 Task: Send an email with the signature Drake Wright with the subject Request for a sick day and the message Please let me know if you require any further information from me. from softage.1@softage.net to softage.8@softage.net and softage.9@softage.net with an attached document Market_analysis.docx
Action: Mouse moved to (482, 632)
Screenshot: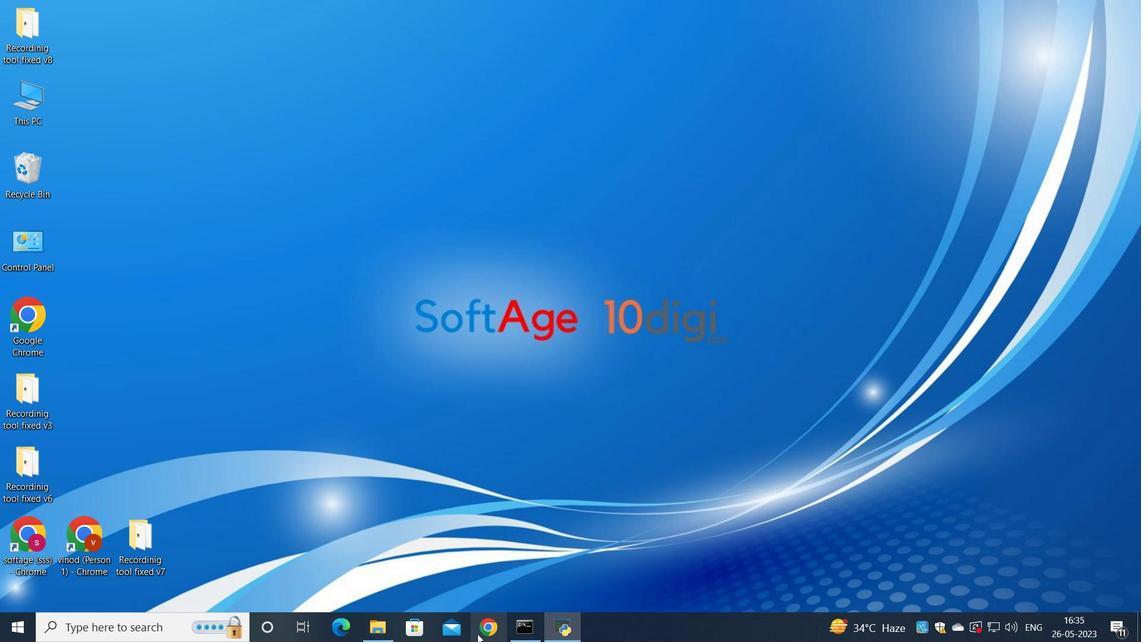 
Action: Mouse pressed left at (482, 632)
Screenshot: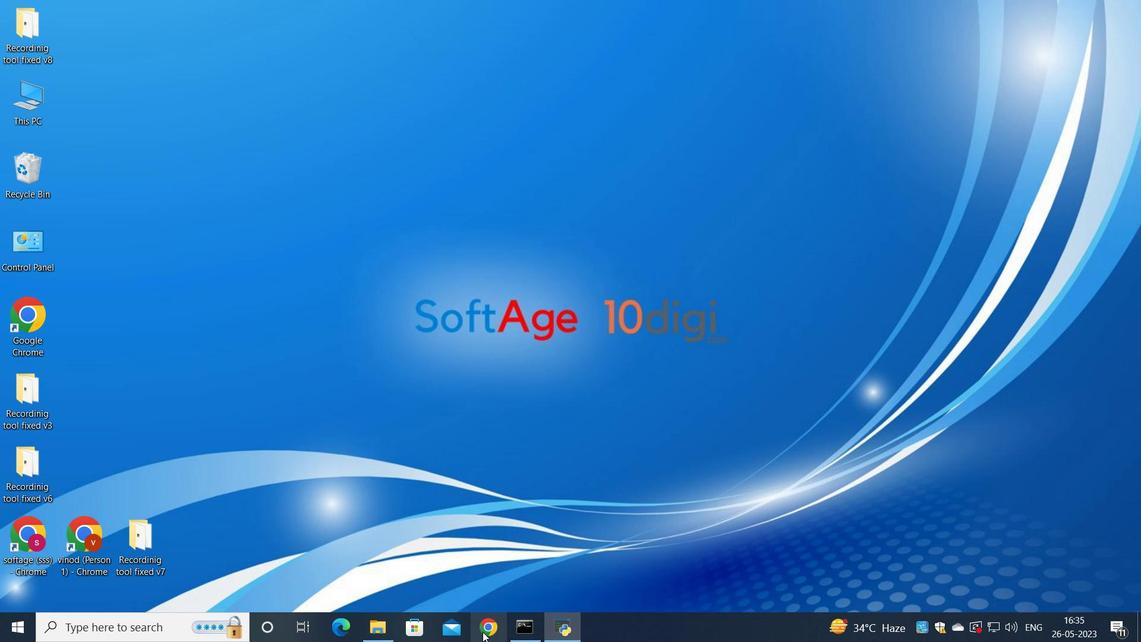 
Action: Mouse moved to (500, 351)
Screenshot: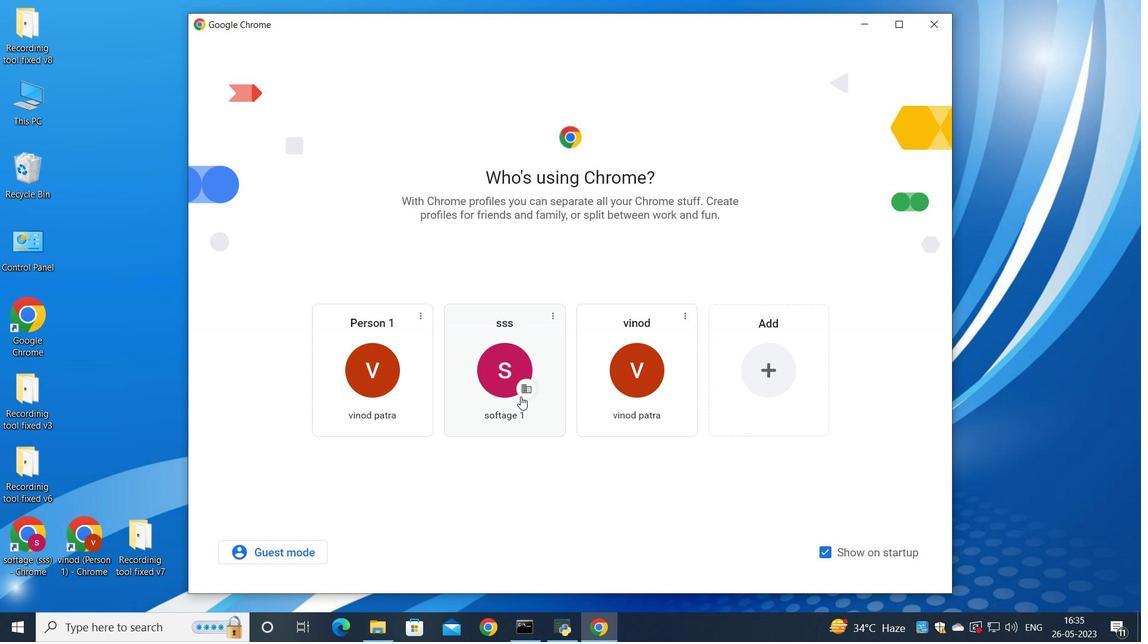 
Action: Mouse pressed left at (500, 351)
Screenshot: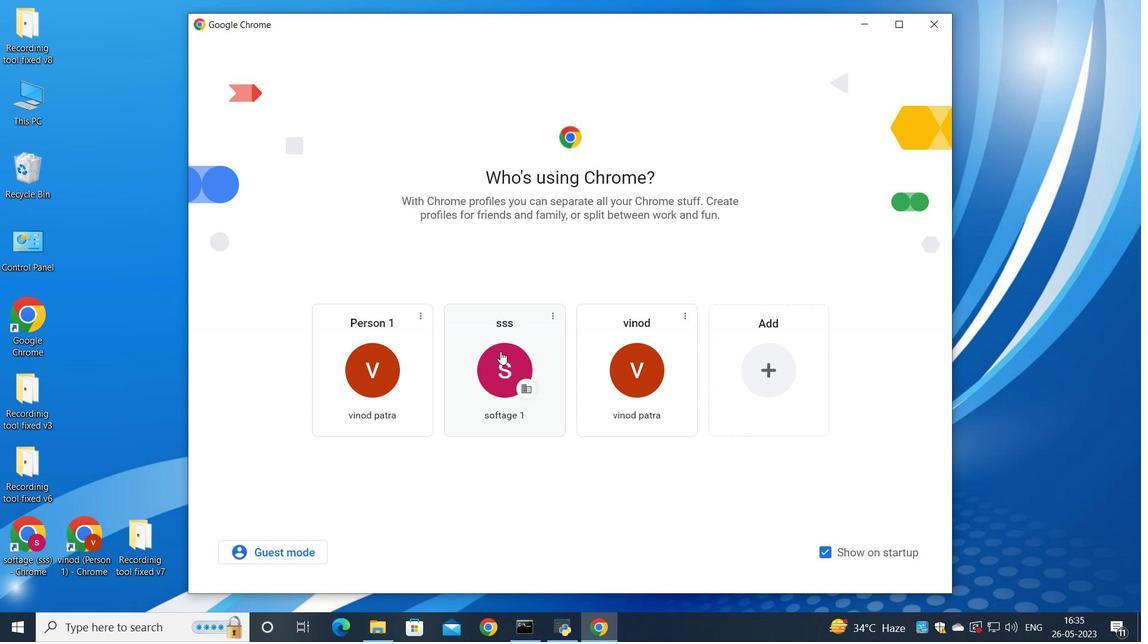 
Action: Mouse moved to (993, 79)
Screenshot: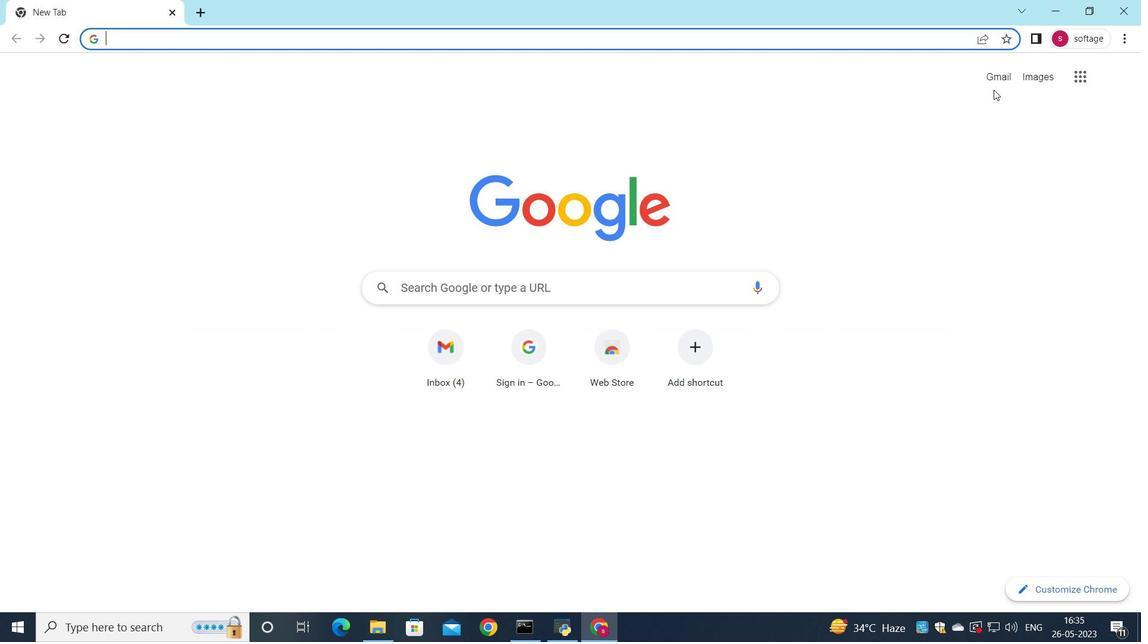 
Action: Mouse pressed left at (993, 79)
Screenshot: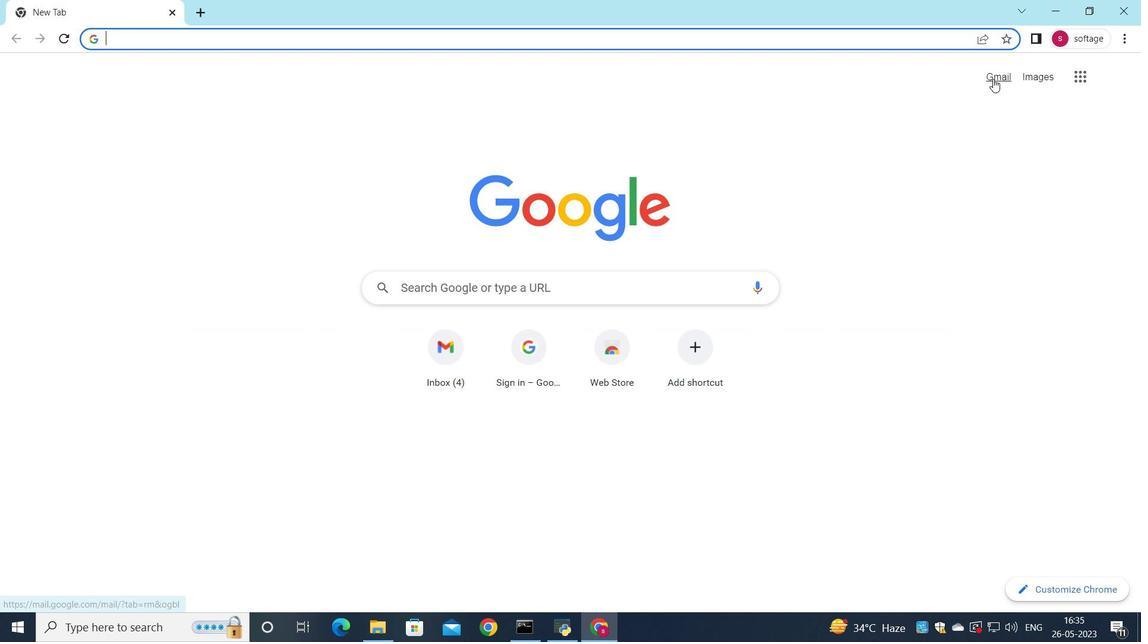 
Action: Mouse moved to (973, 102)
Screenshot: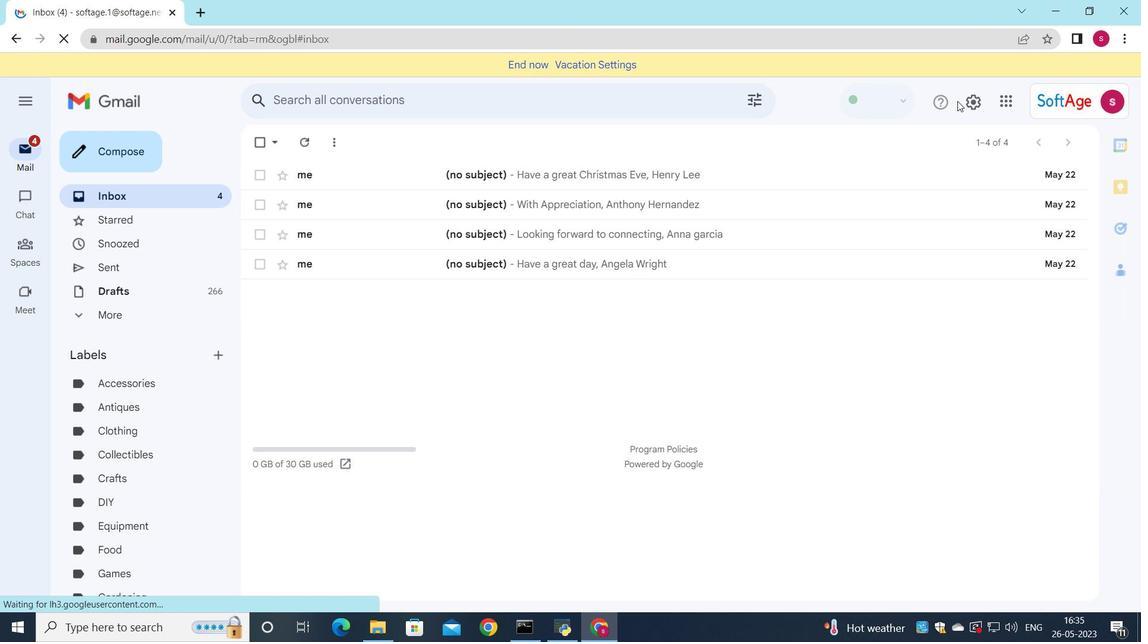 
Action: Mouse pressed left at (973, 102)
Screenshot: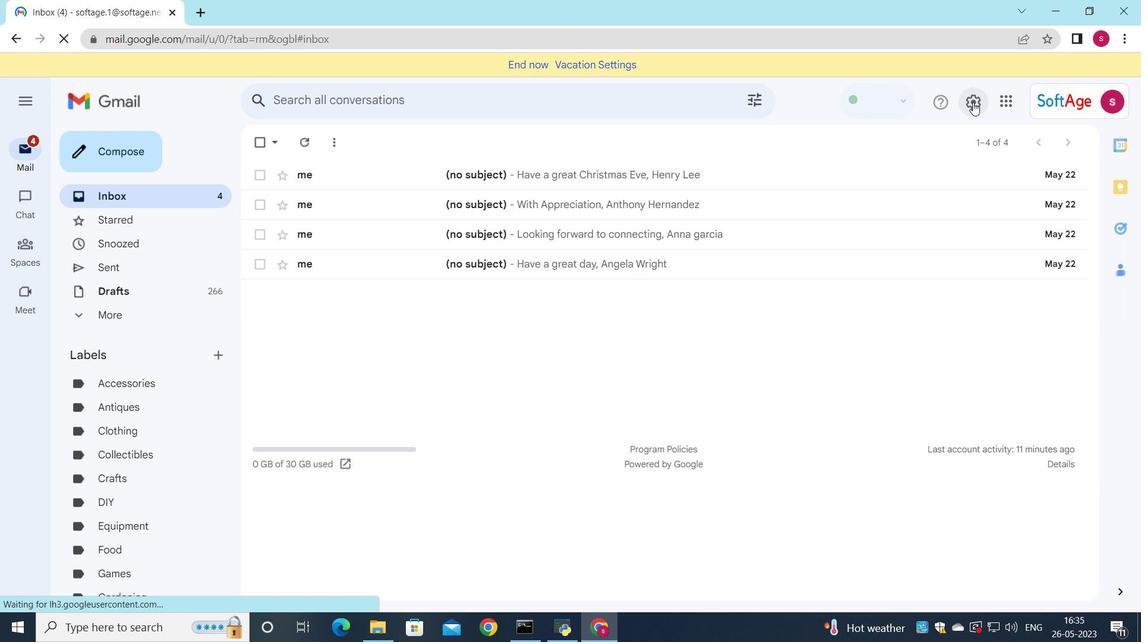 
Action: Mouse moved to (969, 175)
Screenshot: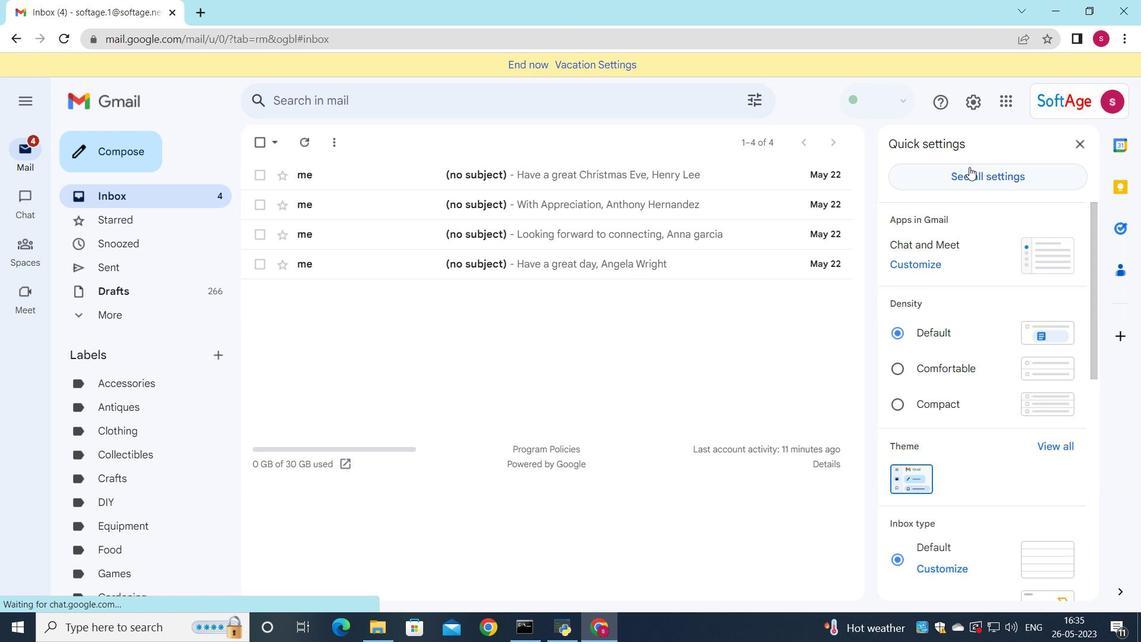 
Action: Mouse pressed left at (969, 175)
Screenshot: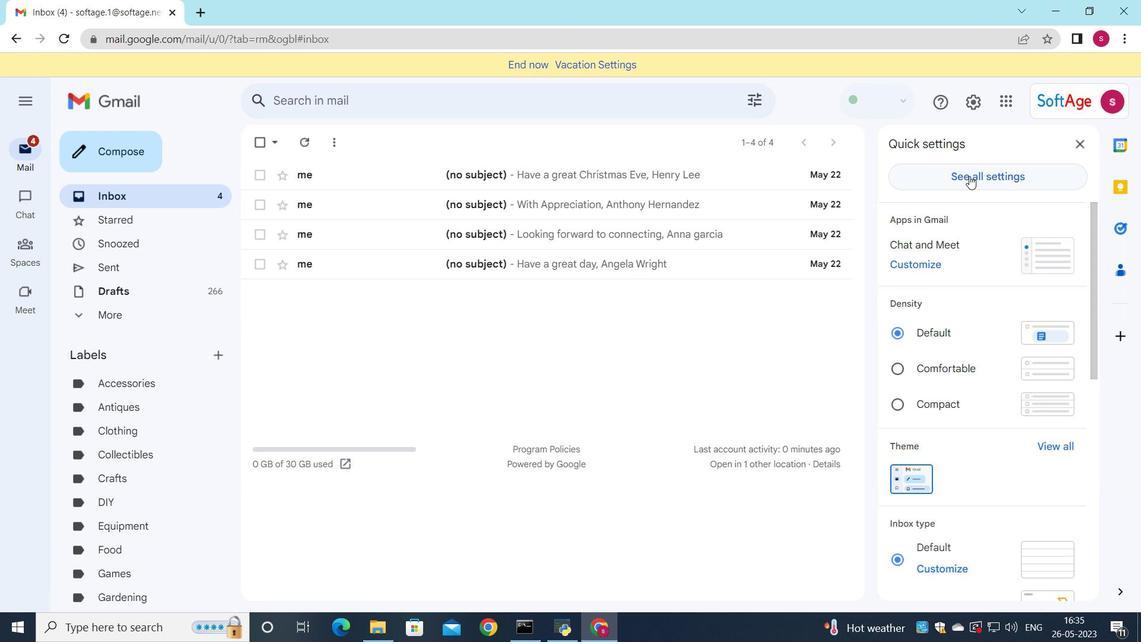 
Action: Mouse moved to (533, 308)
Screenshot: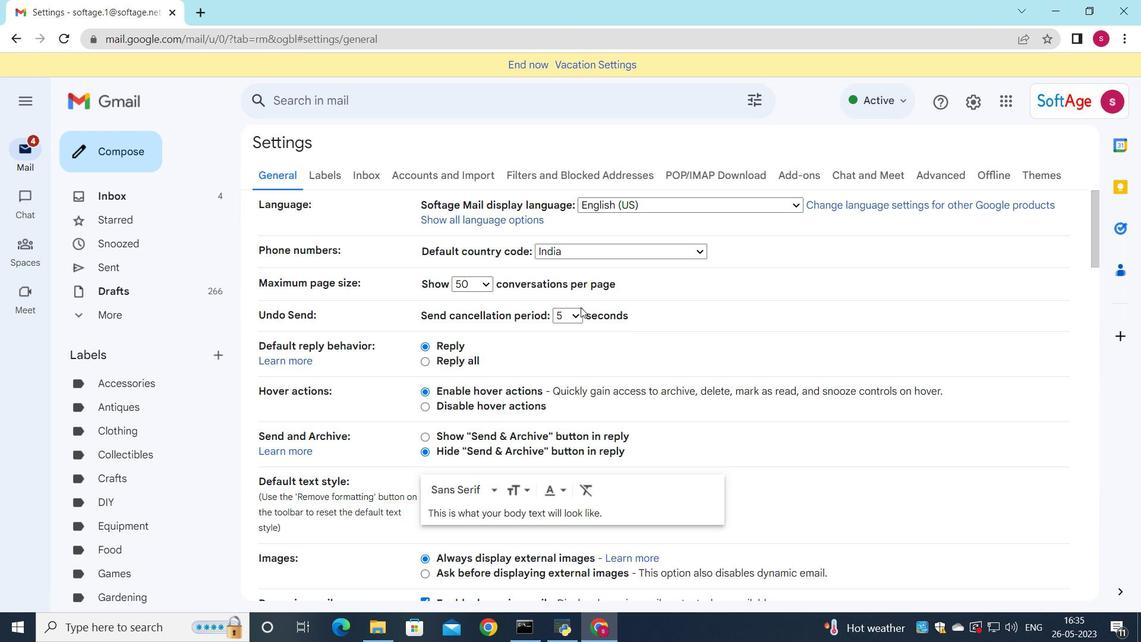 
Action: Mouse scrolled (533, 307) with delta (0, 0)
Screenshot: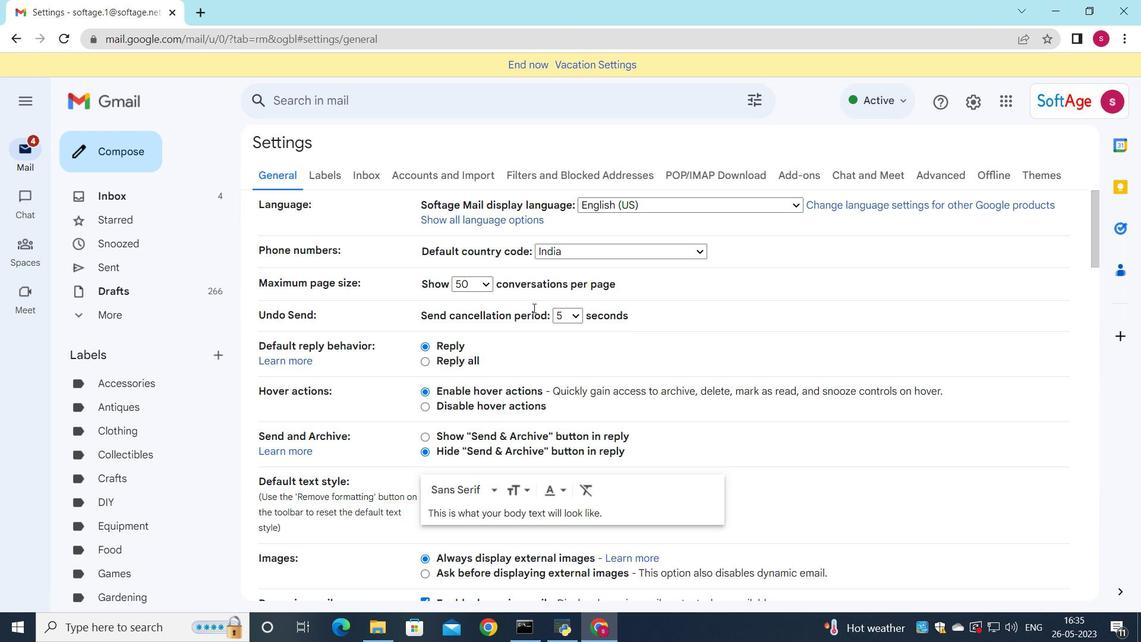 
Action: Mouse scrolled (533, 307) with delta (0, 0)
Screenshot: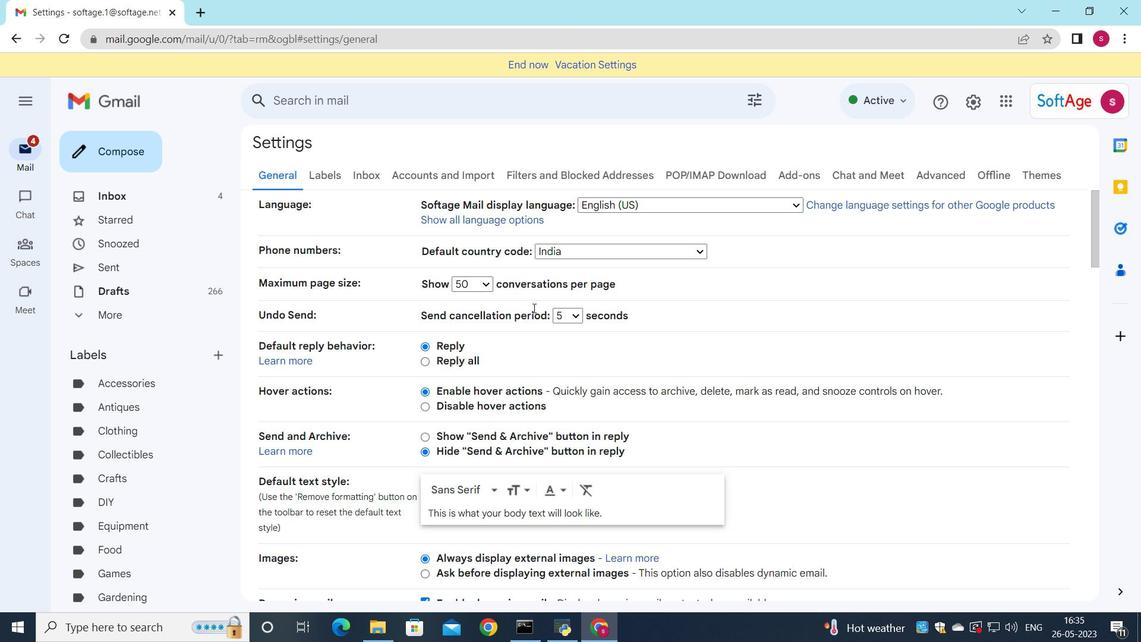 
Action: Mouse scrolled (533, 307) with delta (0, 0)
Screenshot: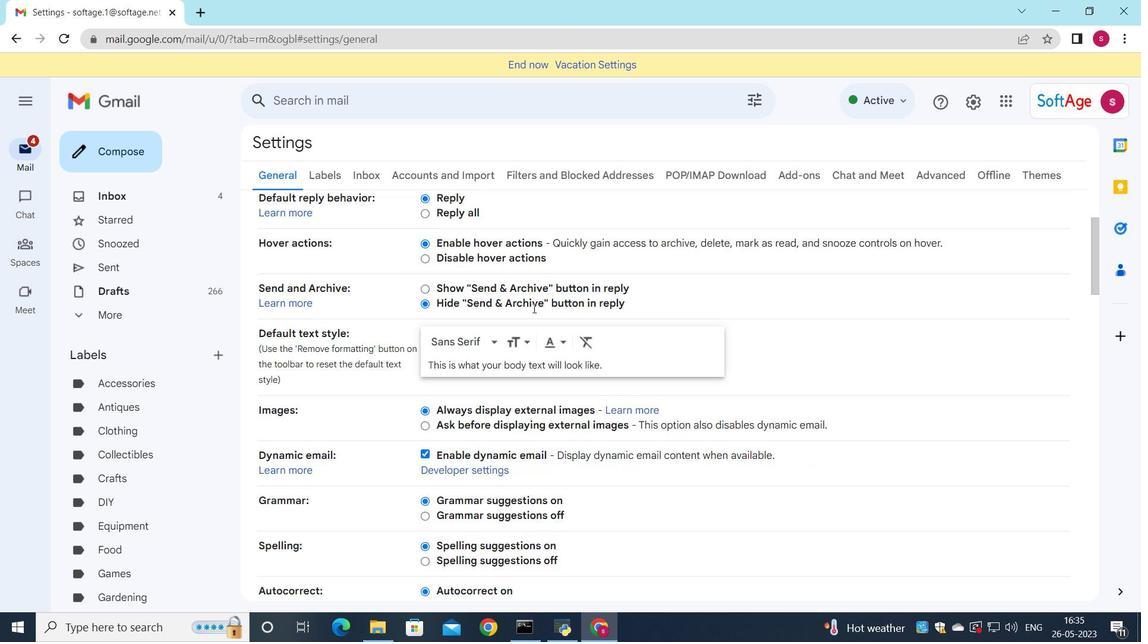 
Action: Mouse scrolled (533, 307) with delta (0, 0)
Screenshot: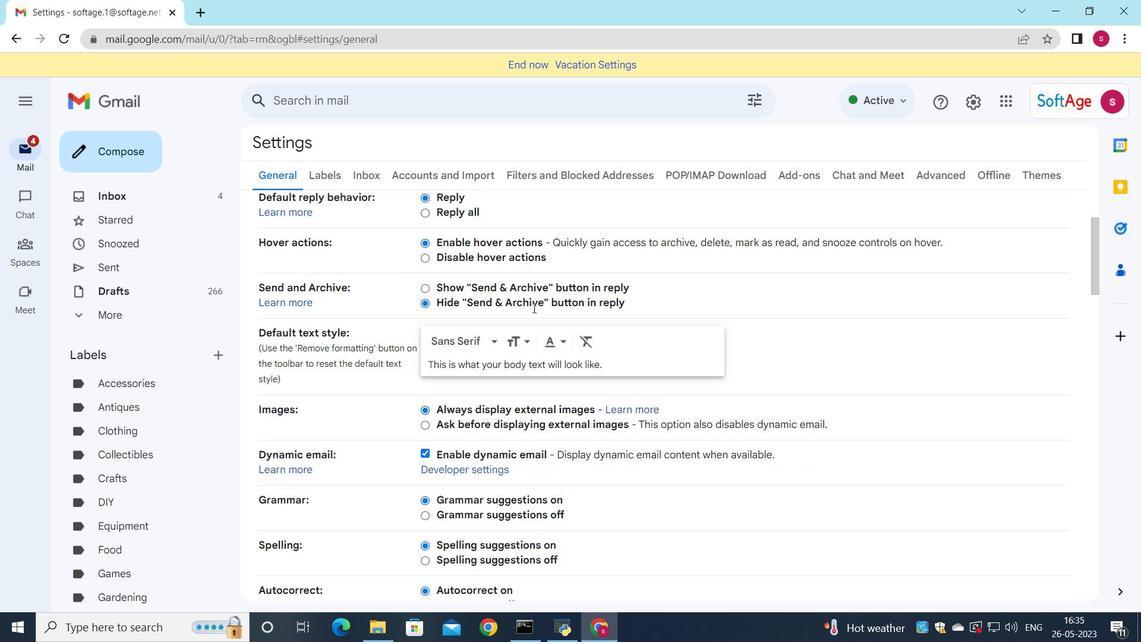
Action: Mouse scrolled (533, 307) with delta (0, 0)
Screenshot: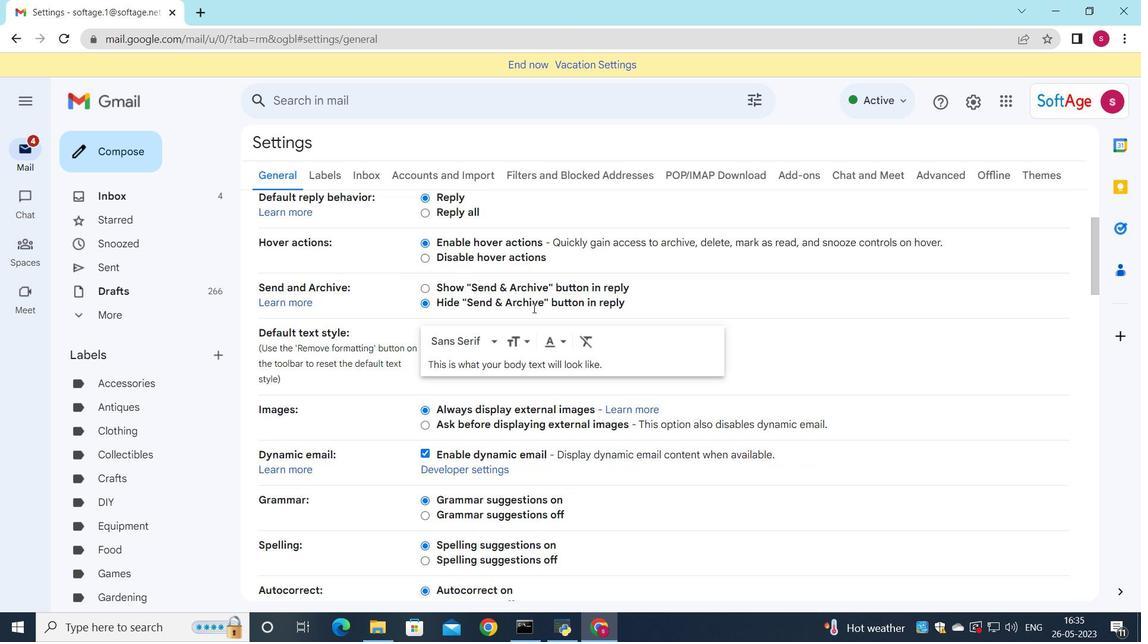 
Action: Mouse scrolled (533, 307) with delta (0, 0)
Screenshot: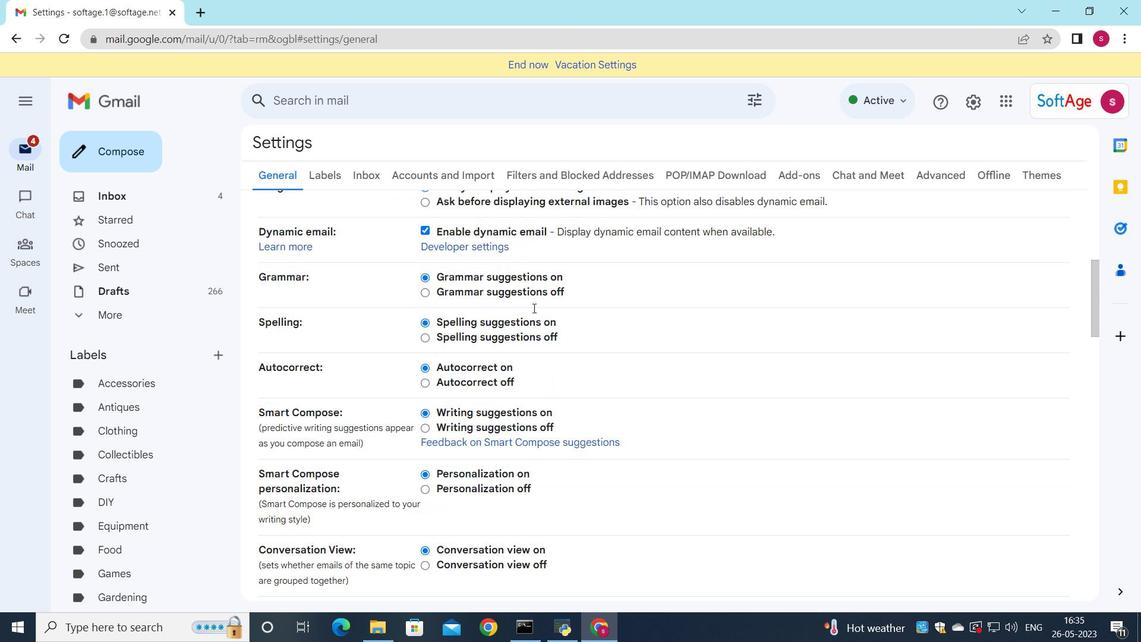 
Action: Mouse scrolled (533, 307) with delta (0, 0)
Screenshot: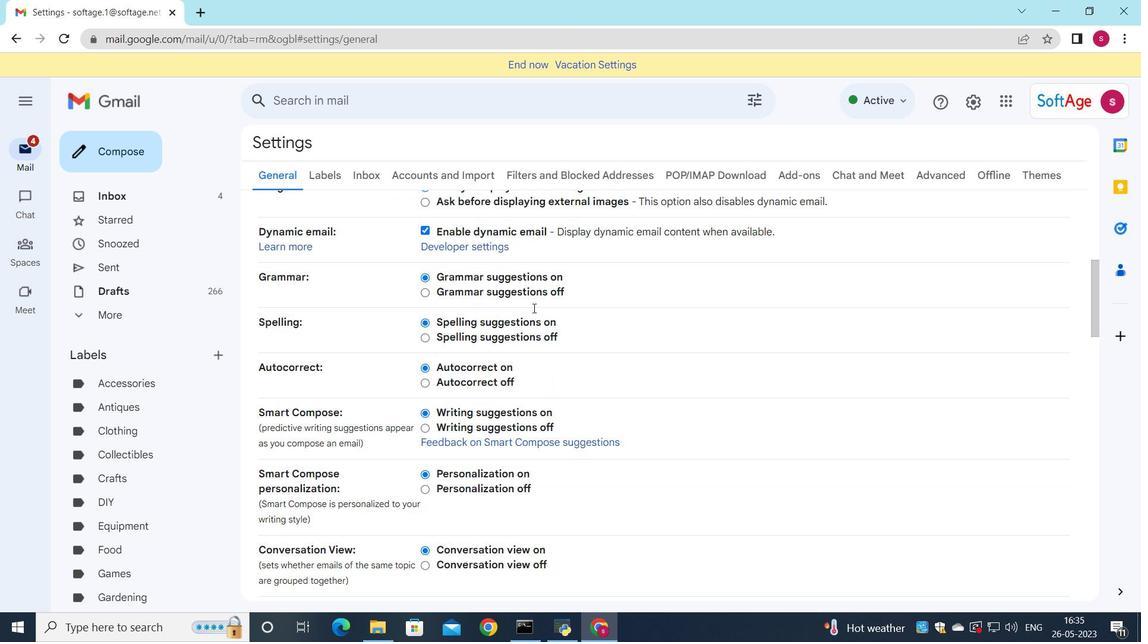 
Action: Mouse scrolled (533, 307) with delta (0, 0)
Screenshot: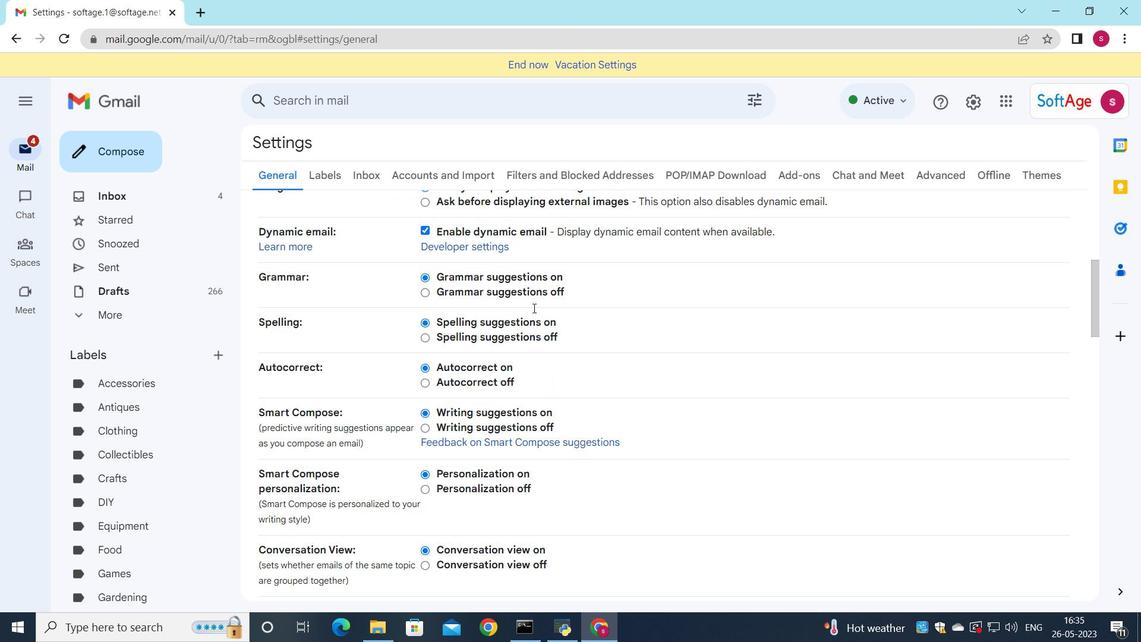 
Action: Mouse scrolled (533, 307) with delta (0, 0)
Screenshot: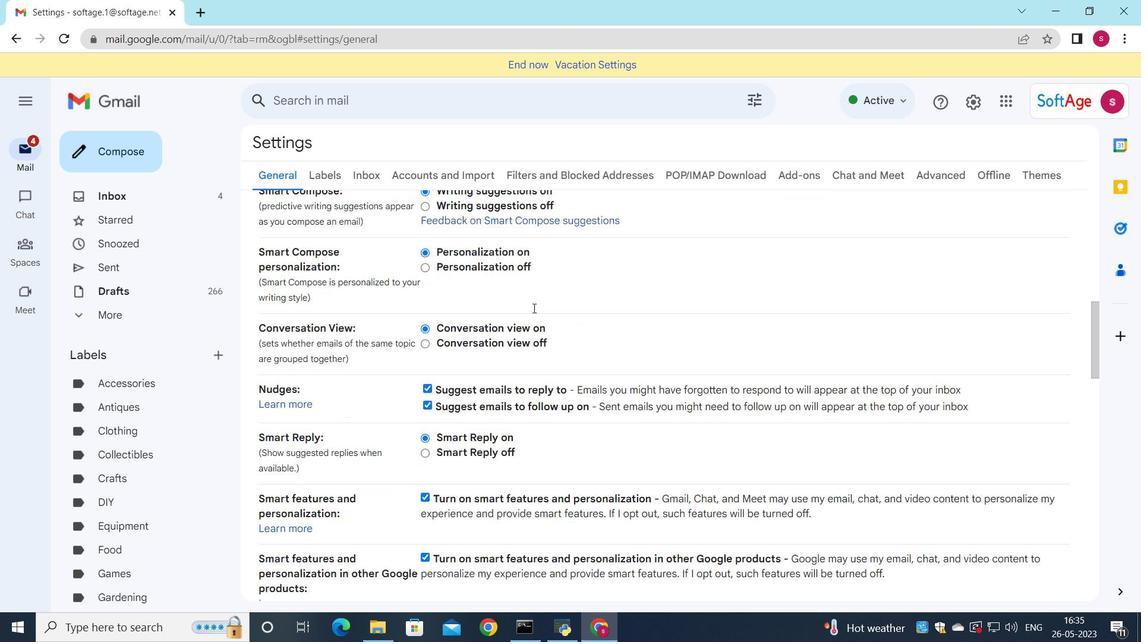 
Action: Mouse scrolled (533, 307) with delta (0, 0)
Screenshot: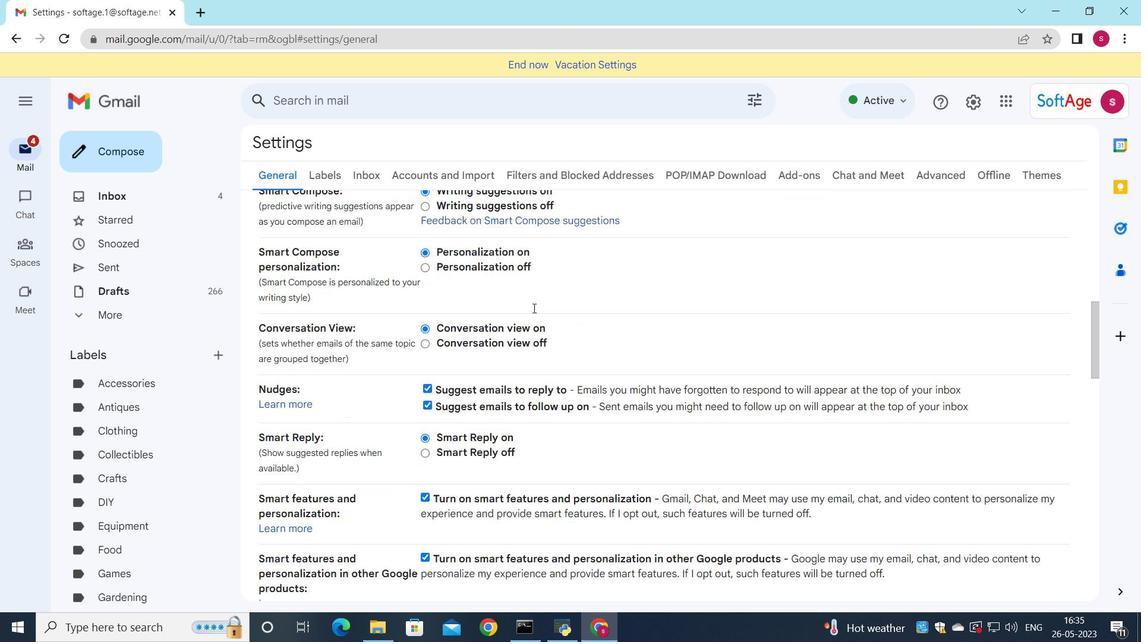 
Action: Mouse scrolled (533, 307) with delta (0, 0)
Screenshot: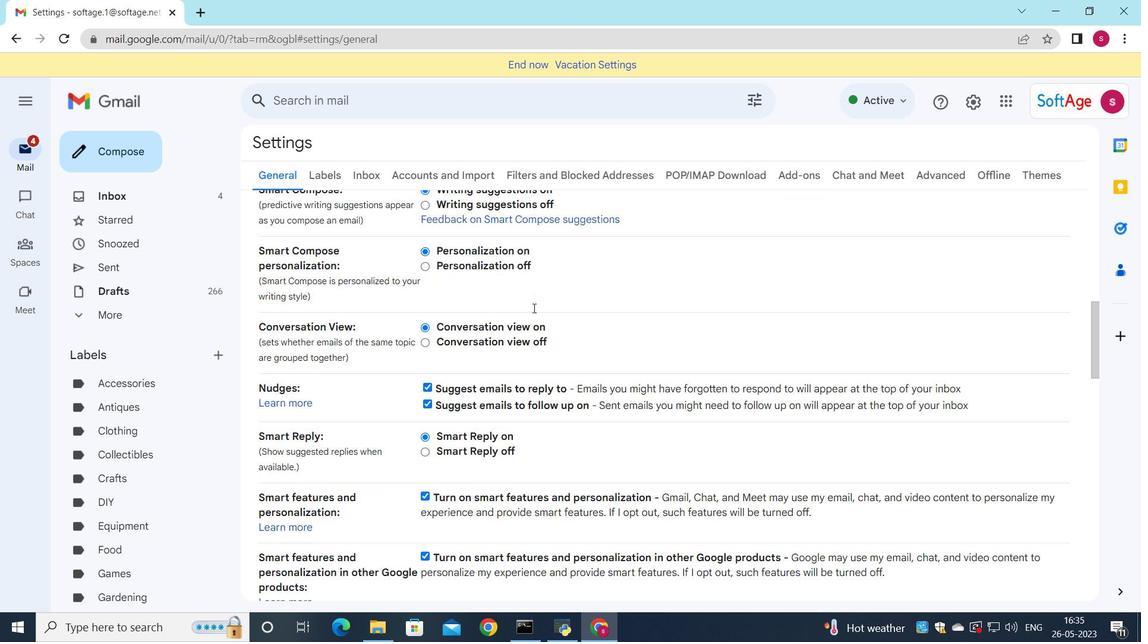 
Action: Mouse scrolled (533, 307) with delta (0, 0)
Screenshot: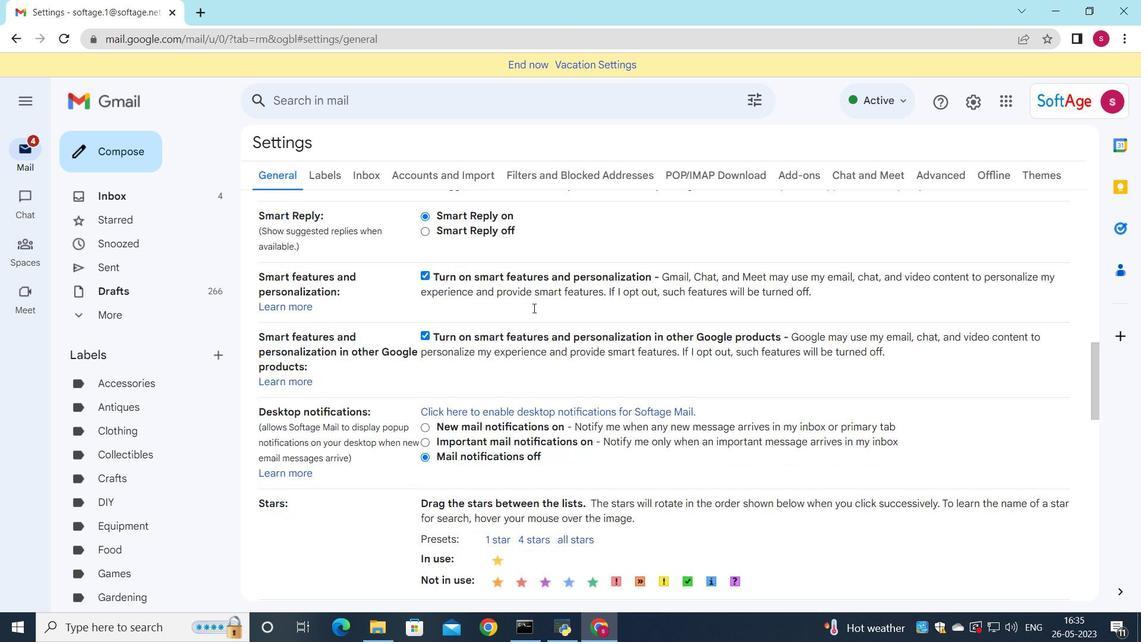 
Action: Mouse scrolled (533, 307) with delta (0, 0)
Screenshot: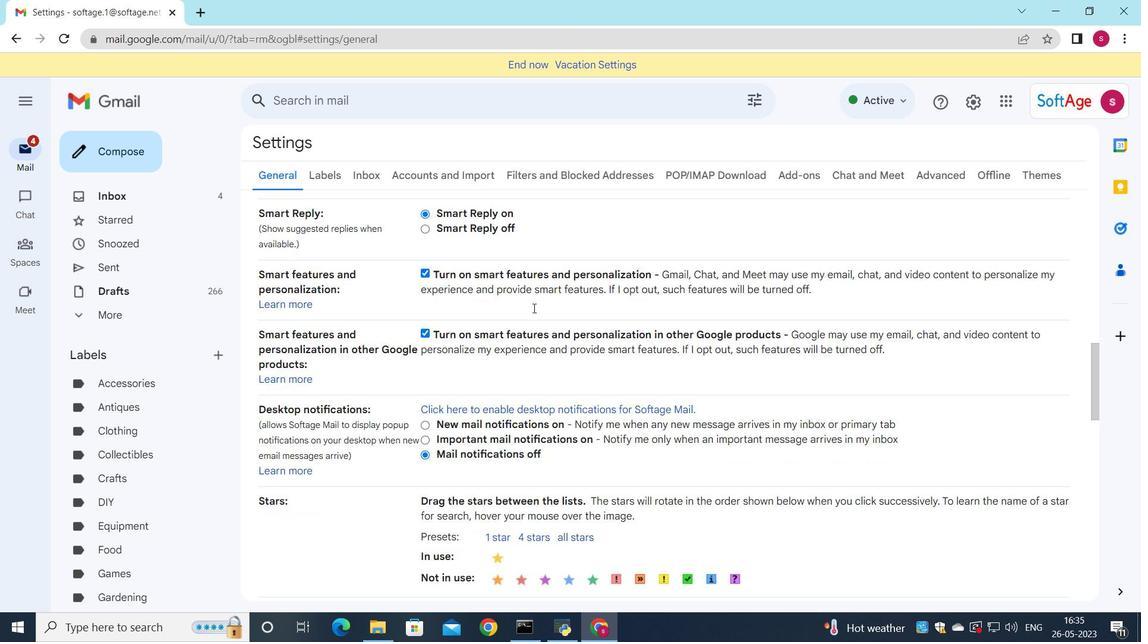 
Action: Mouse scrolled (533, 307) with delta (0, 0)
Screenshot: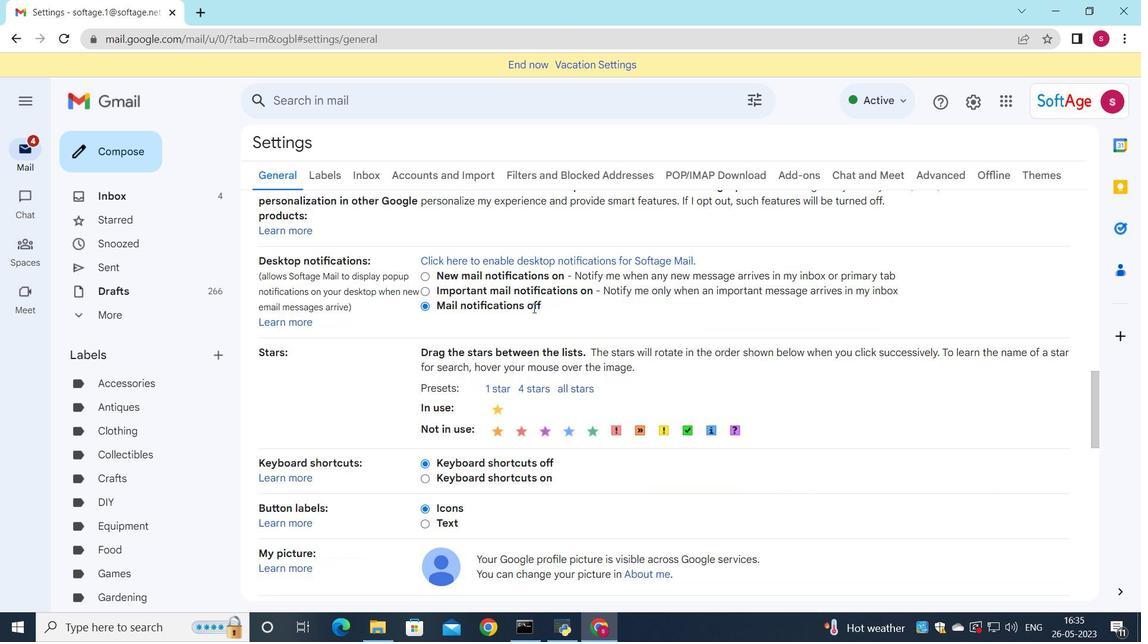 
Action: Mouse scrolled (533, 307) with delta (0, 0)
Screenshot: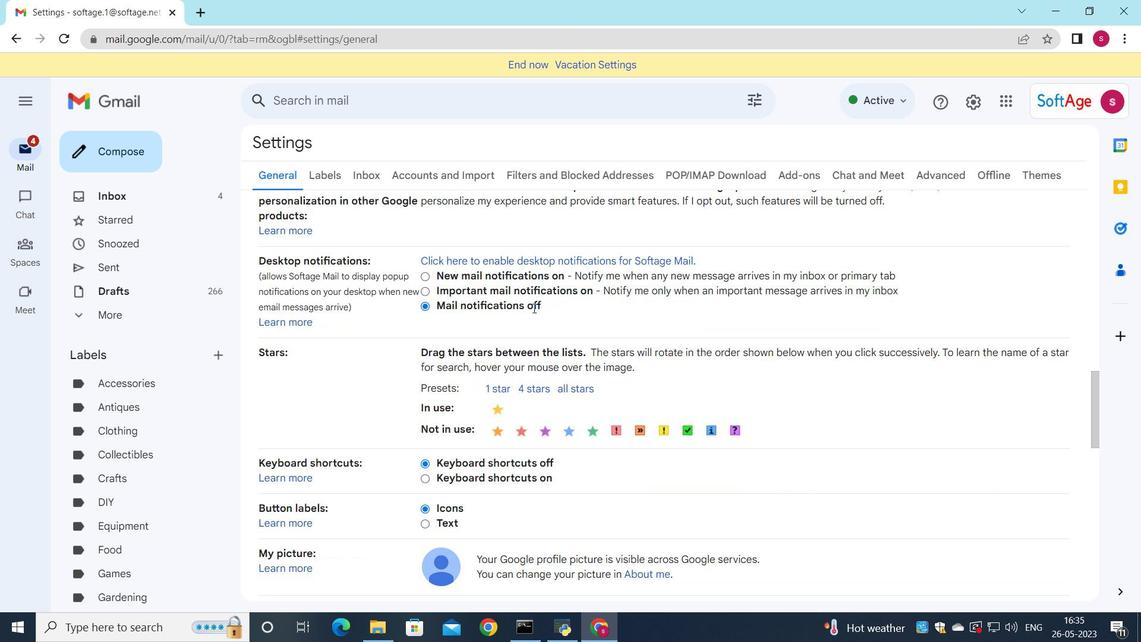 
Action: Mouse scrolled (533, 307) with delta (0, 0)
Screenshot: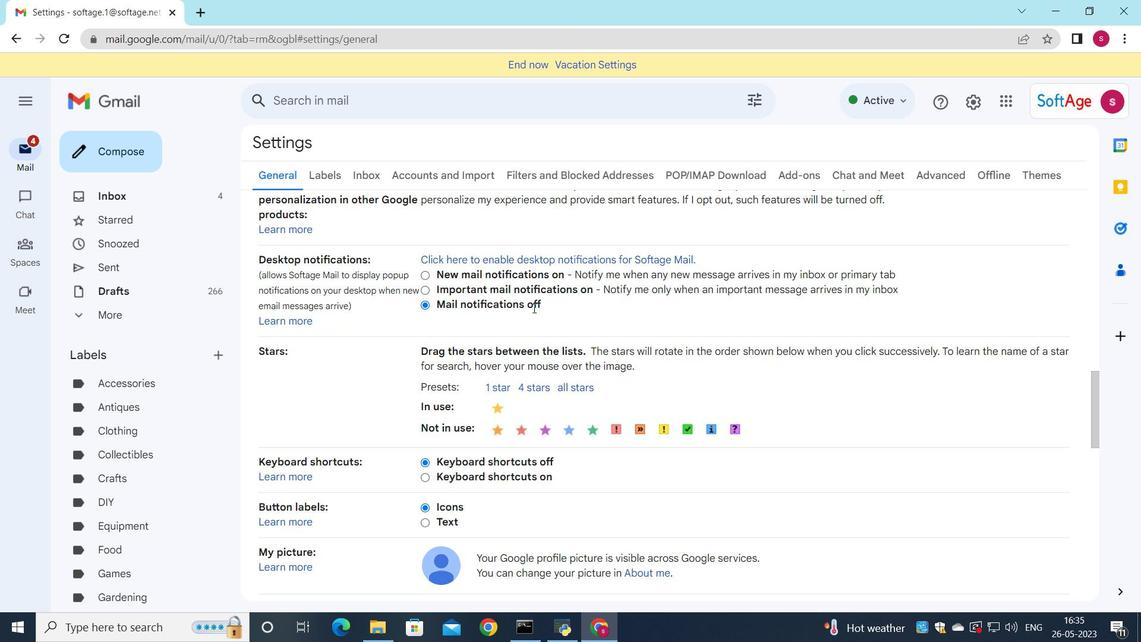 
Action: Mouse scrolled (533, 307) with delta (0, 0)
Screenshot: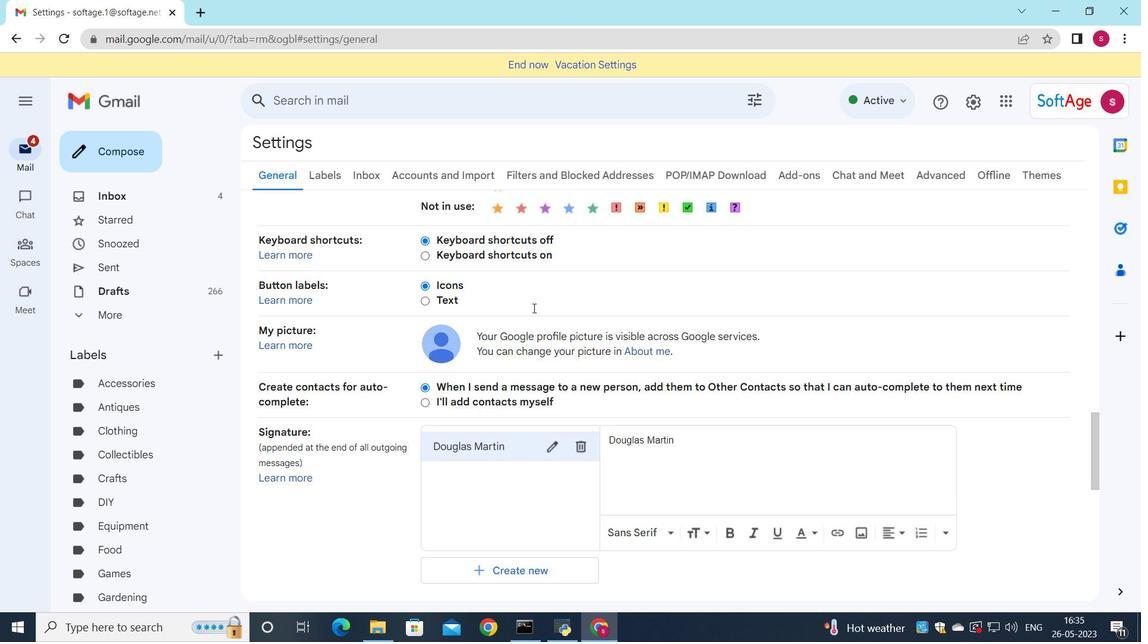 
Action: Mouse scrolled (533, 307) with delta (0, 0)
Screenshot: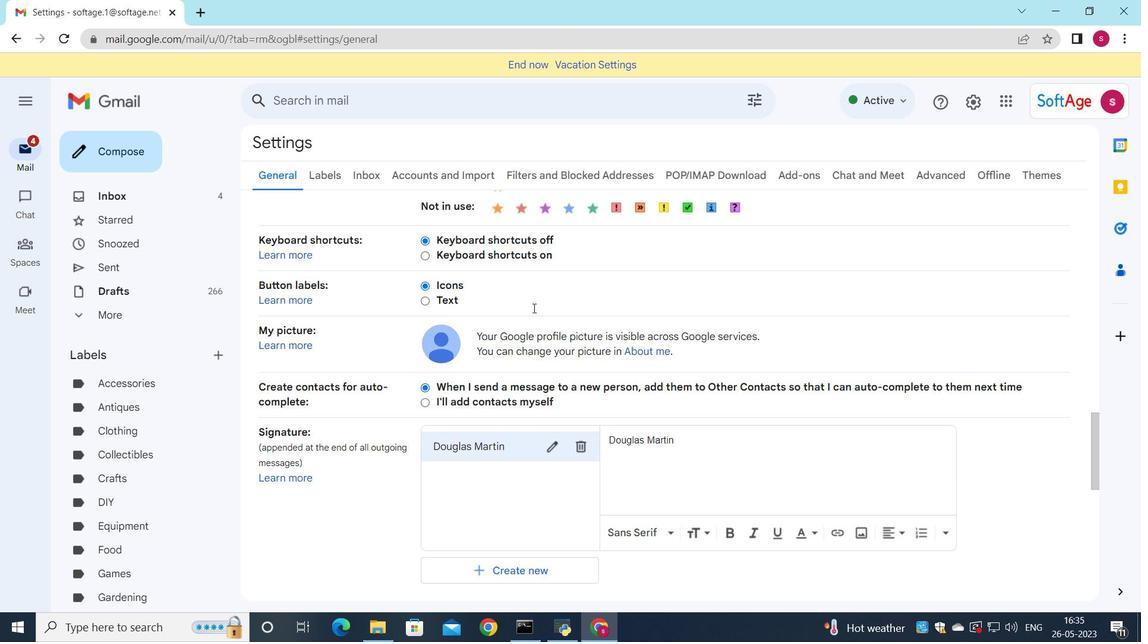 
Action: Mouse moved to (576, 296)
Screenshot: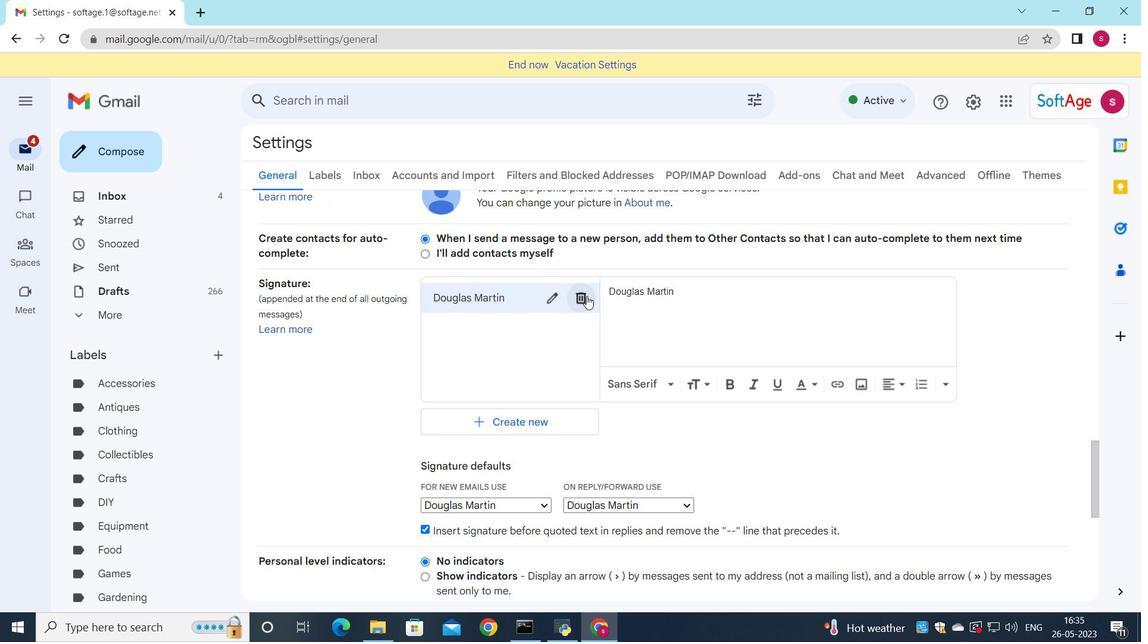 
Action: Mouse pressed left at (576, 296)
Screenshot: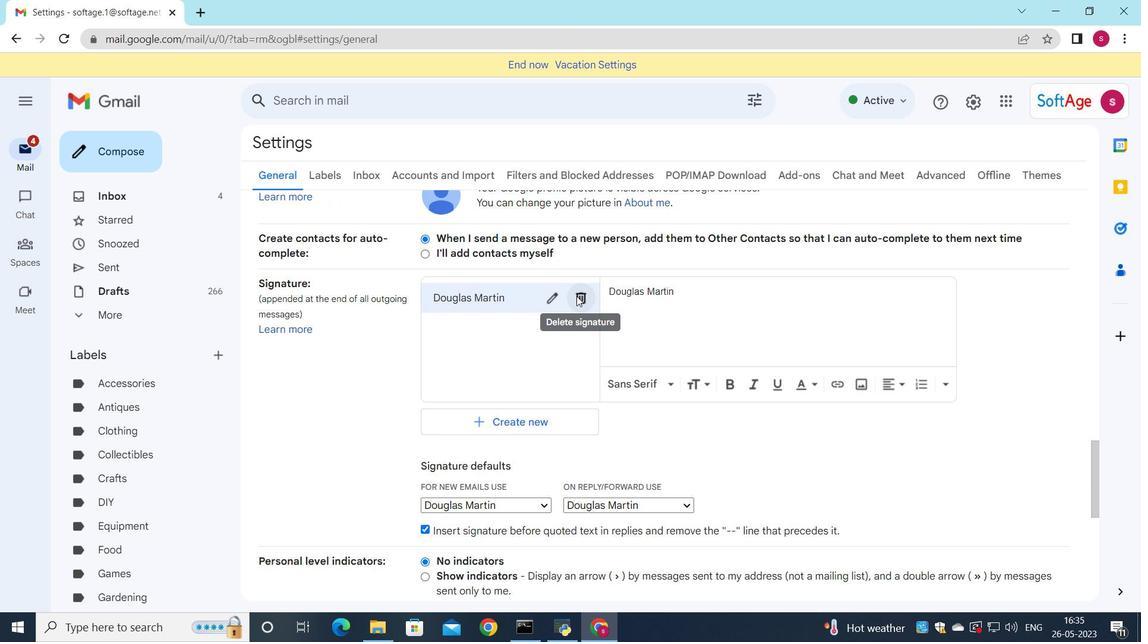 
Action: Mouse moved to (698, 359)
Screenshot: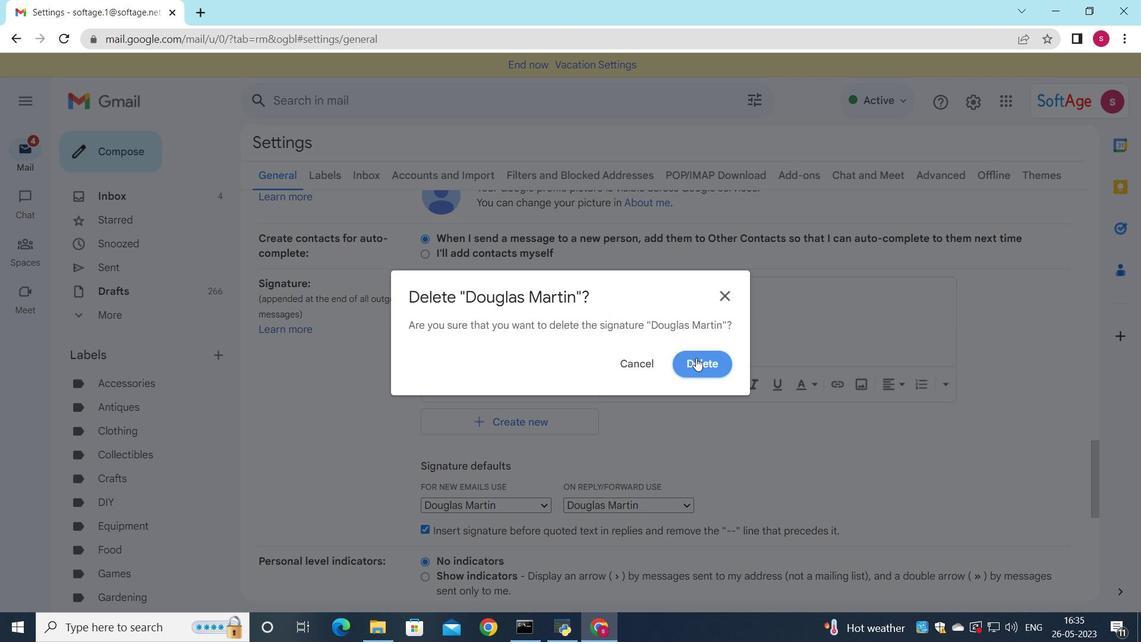 
Action: Mouse pressed left at (698, 359)
Screenshot: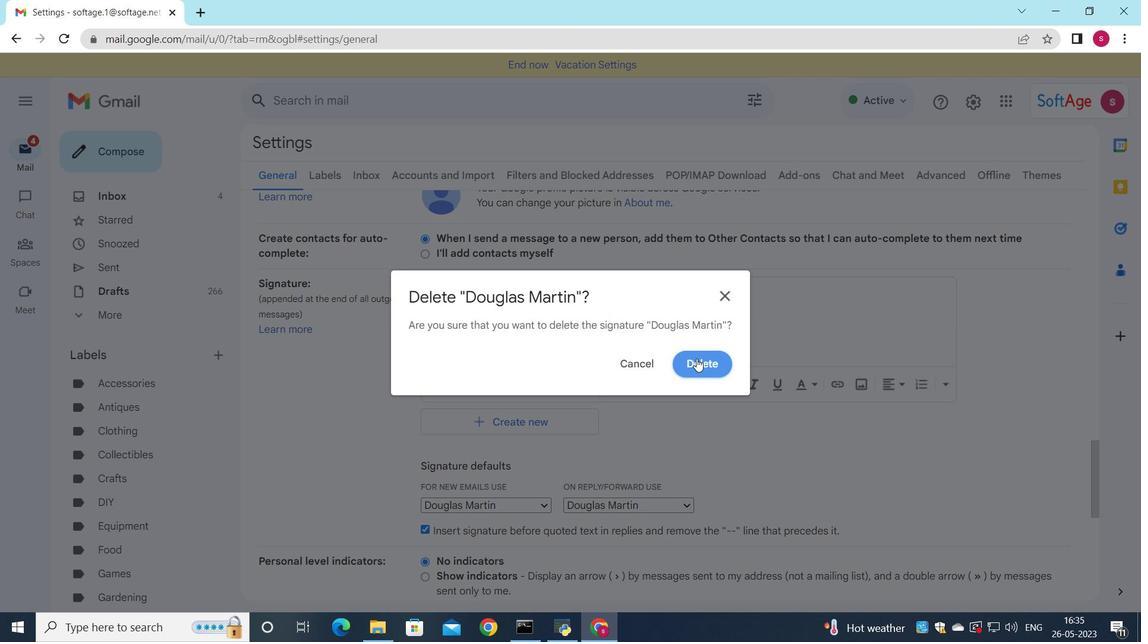 
Action: Mouse moved to (469, 313)
Screenshot: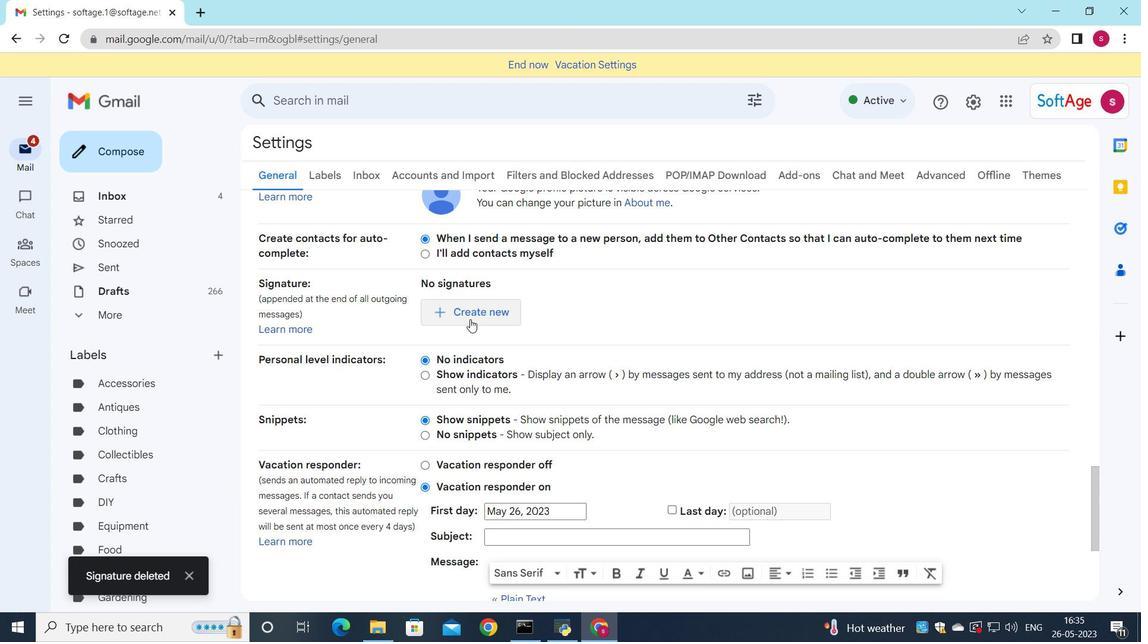
Action: Mouse pressed left at (469, 313)
Screenshot: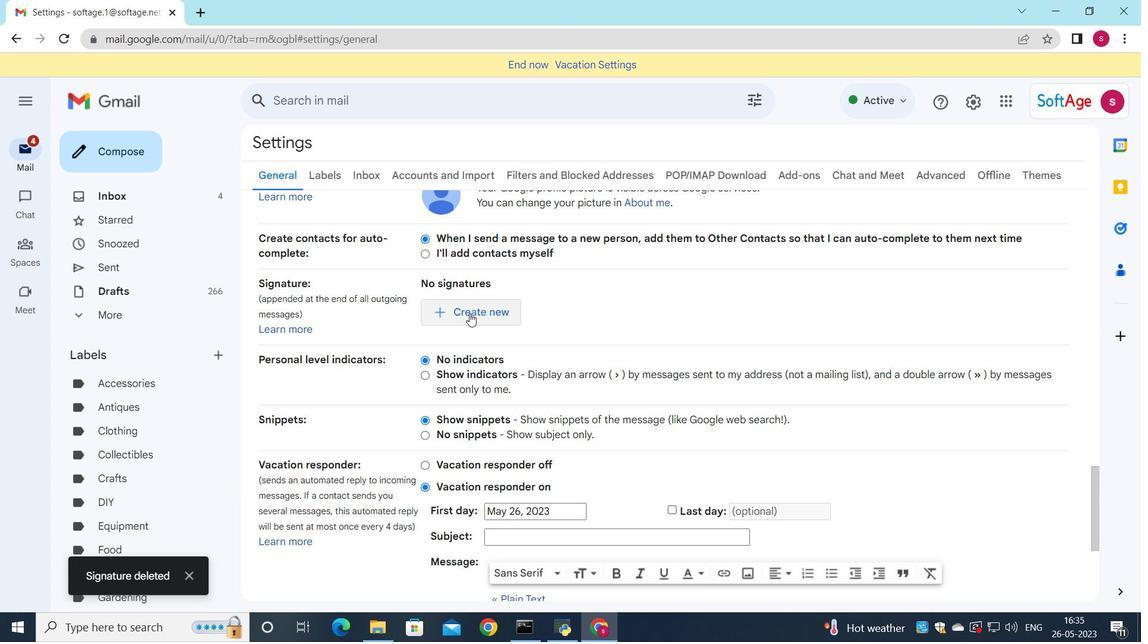 
Action: Mouse moved to (723, 310)
Screenshot: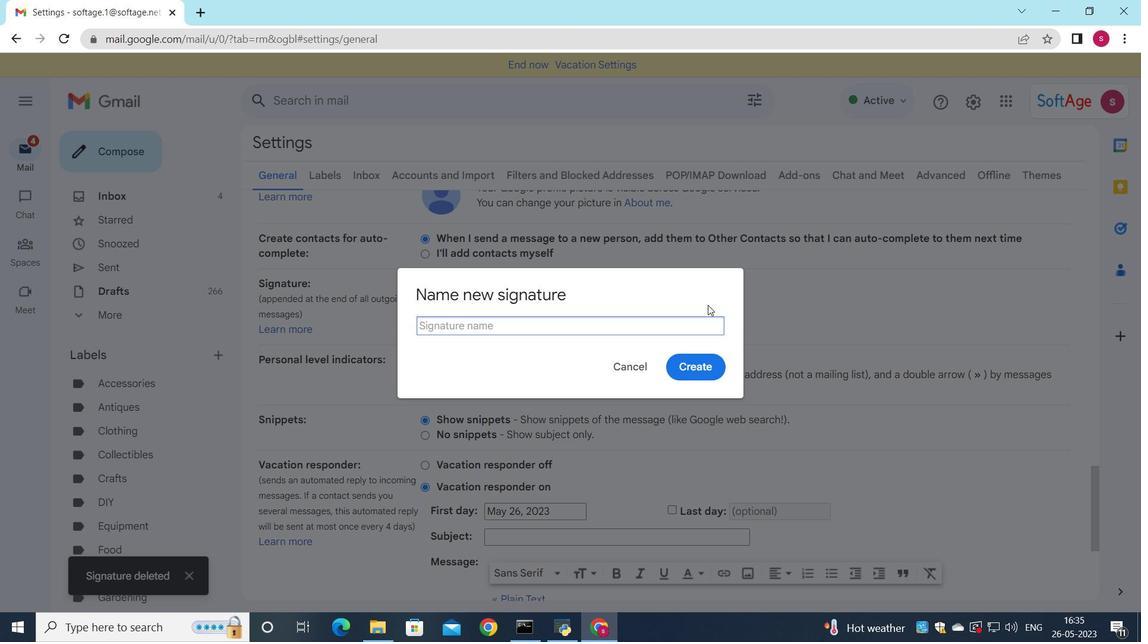 
Action: Key pressed <Key.shift><Key.shift><Key.shift>Drake<Key.space><Key.shift>Wright
Screenshot: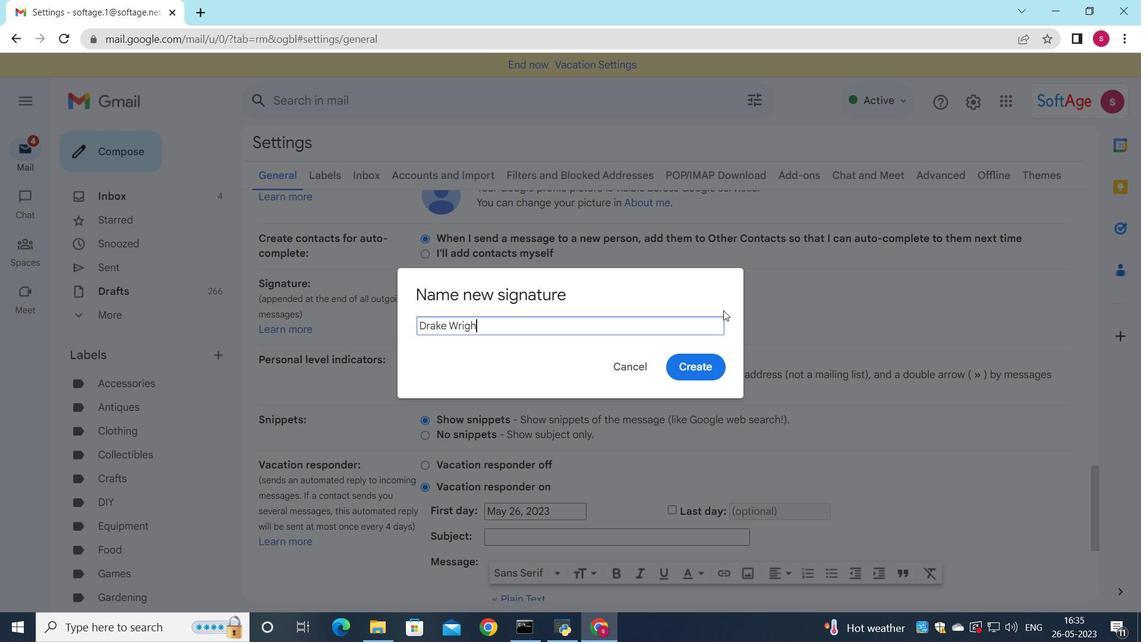 
Action: Mouse moved to (682, 368)
Screenshot: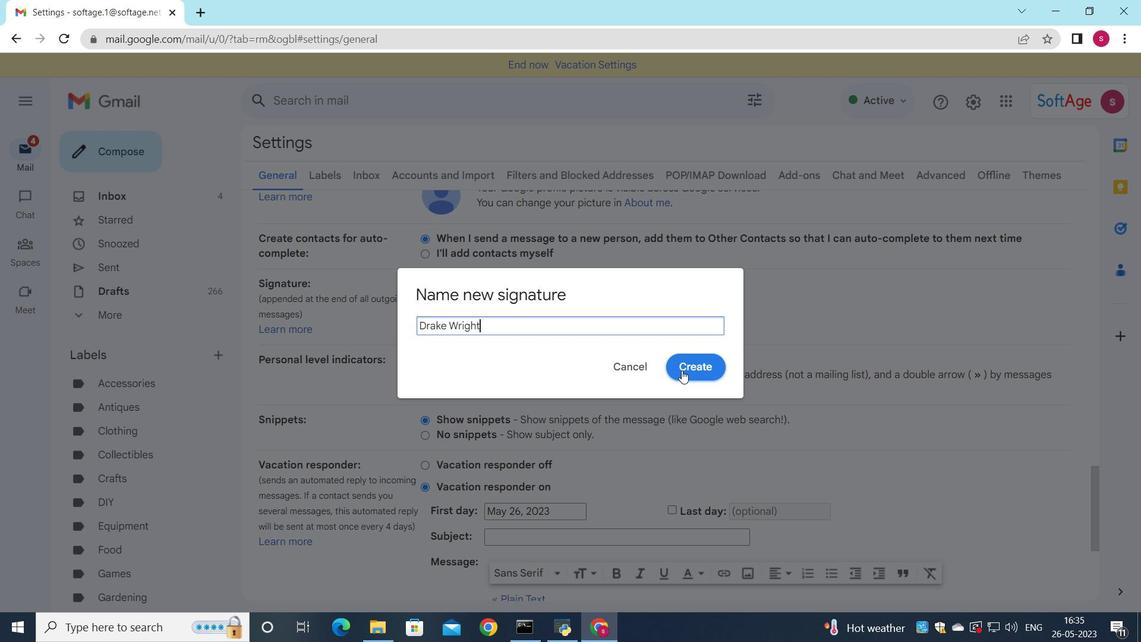 
Action: Mouse pressed left at (682, 368)
Screenshot: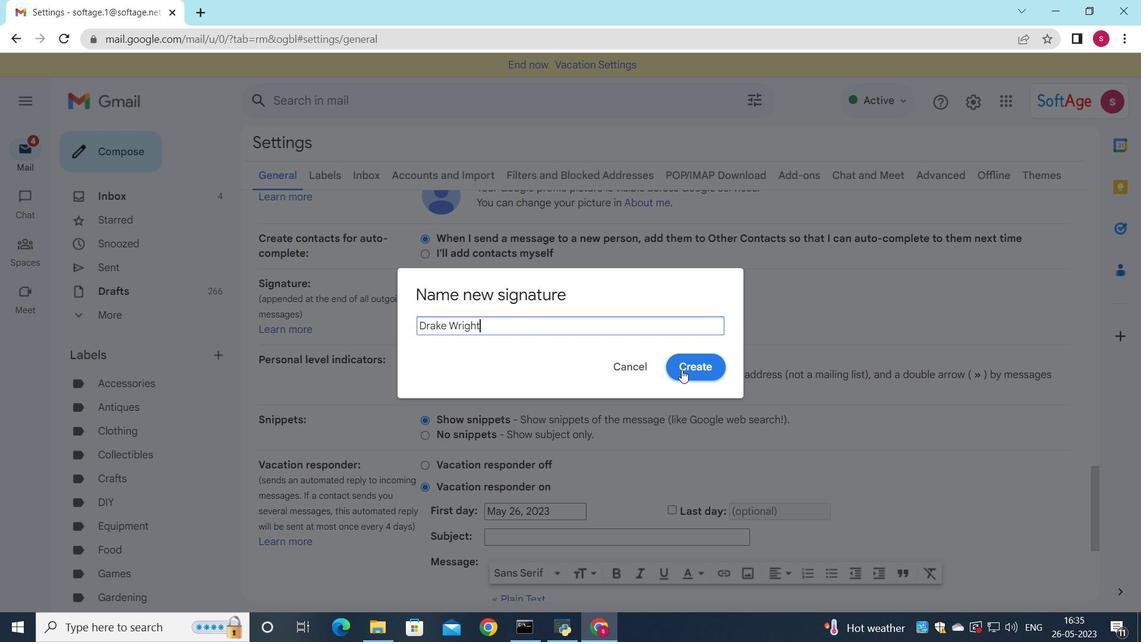 
Action: Mouse moved to (676, 321)
Screenshot: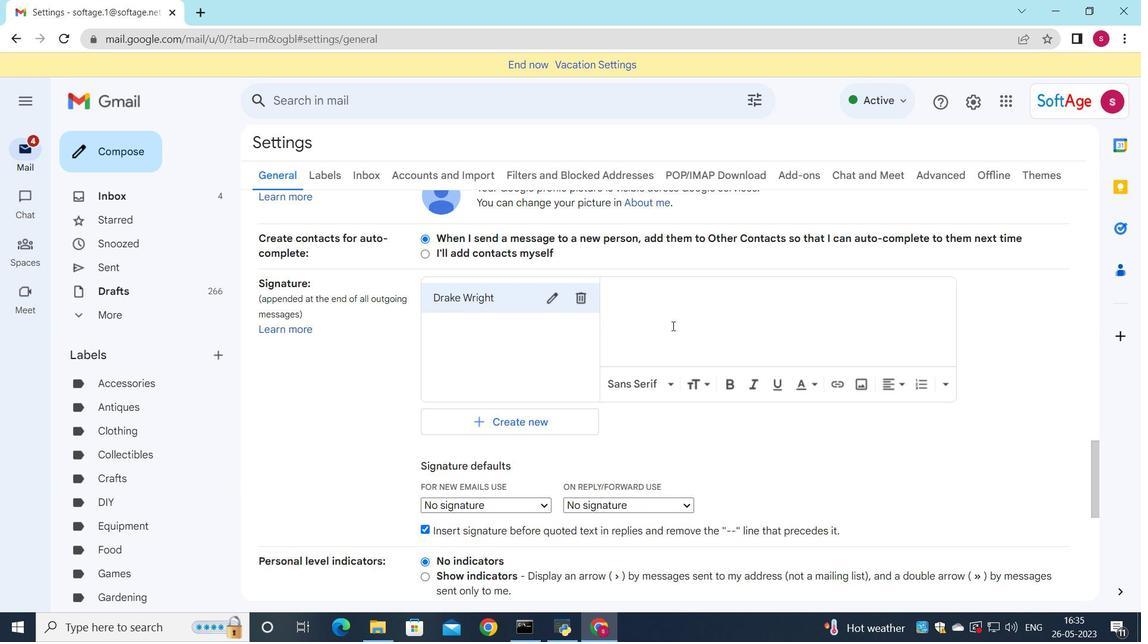 
Action: Mouse pressed left at (676, 321)
Screenshot: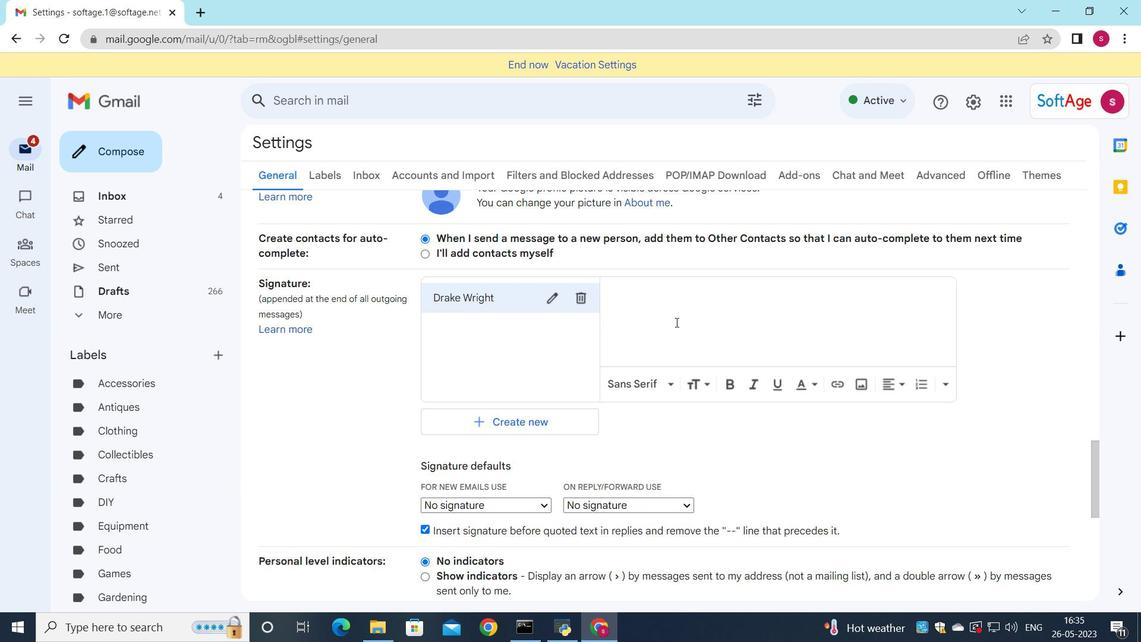 
Action: Key pressed <Key.shift>Drake<Key.space><Key.shift>Wright
Screenshot: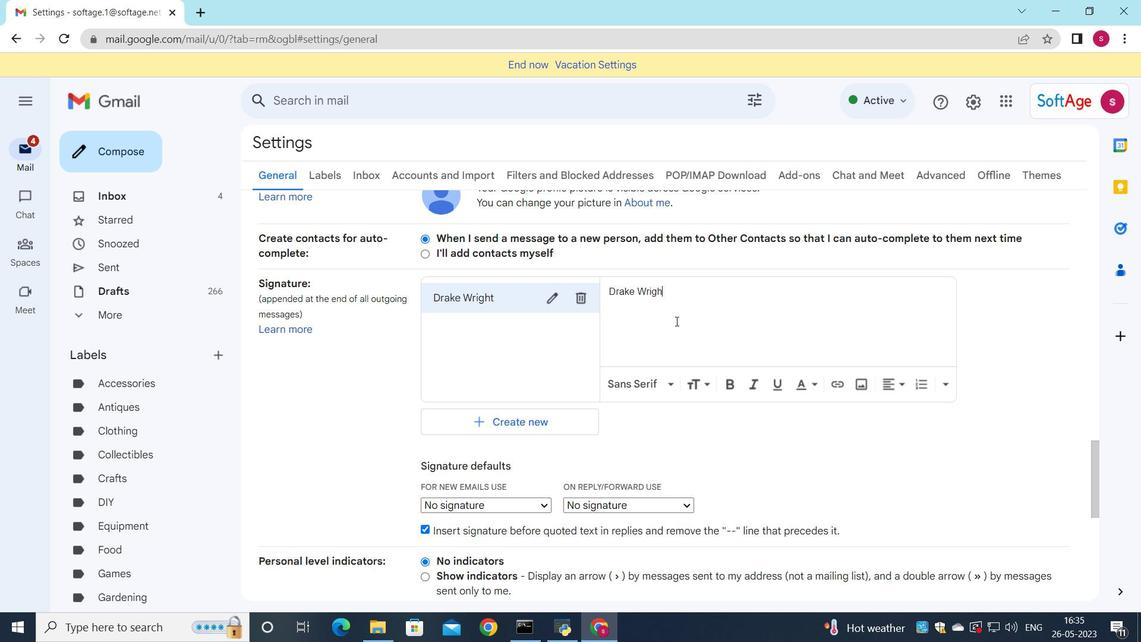 
Action: Mouse moved to (675, 329)
Screenshot: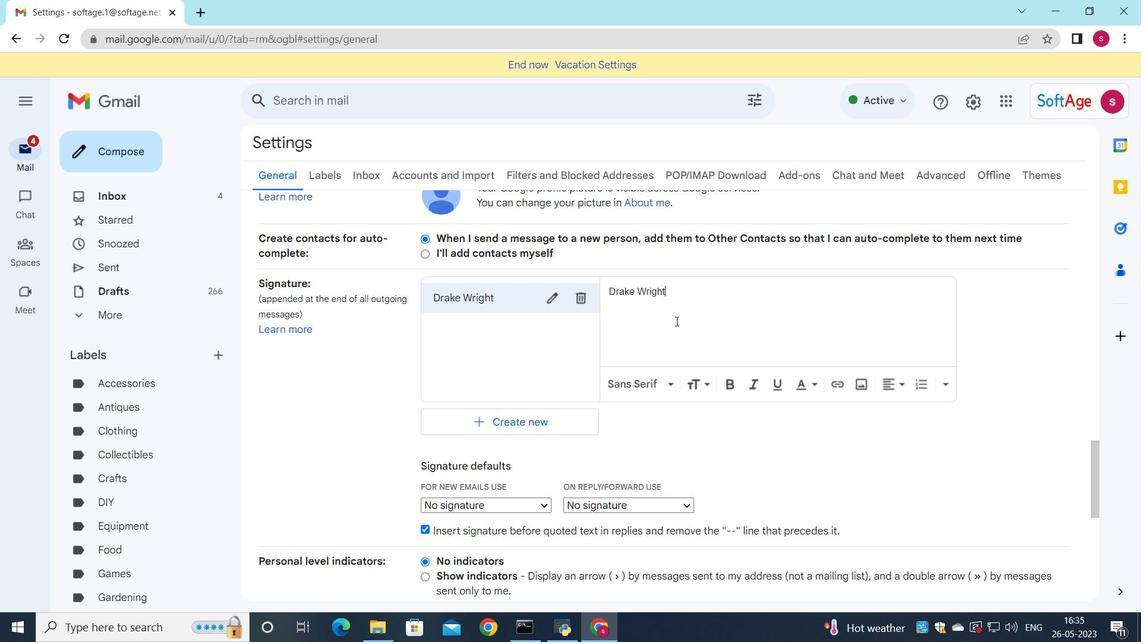
Action: Mouse scrolled (675, 329) with delta (0, 0)
Screenshot: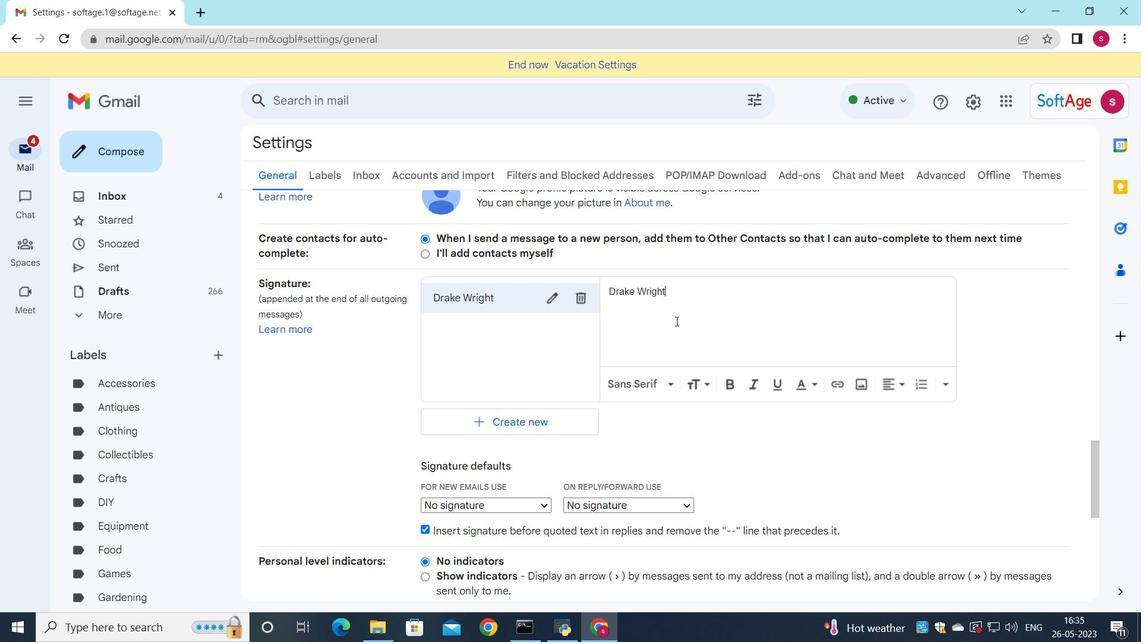 
Action: Mouse moved to (510, 428)
Screenshot: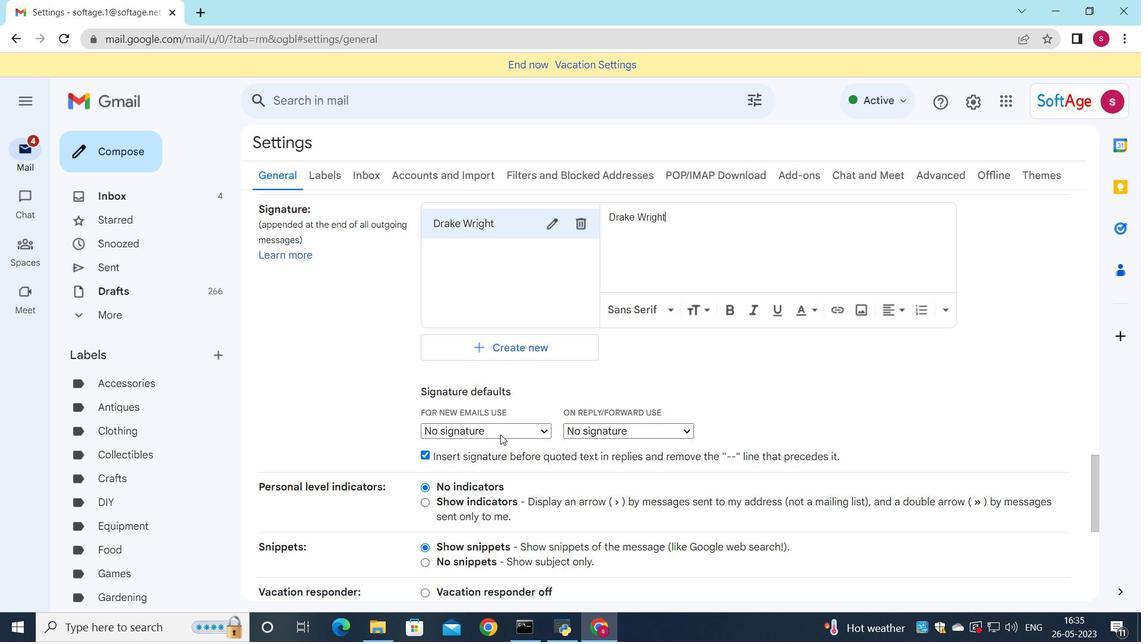 
Action: Mouse pressed left at (510, 428)
Screenshot: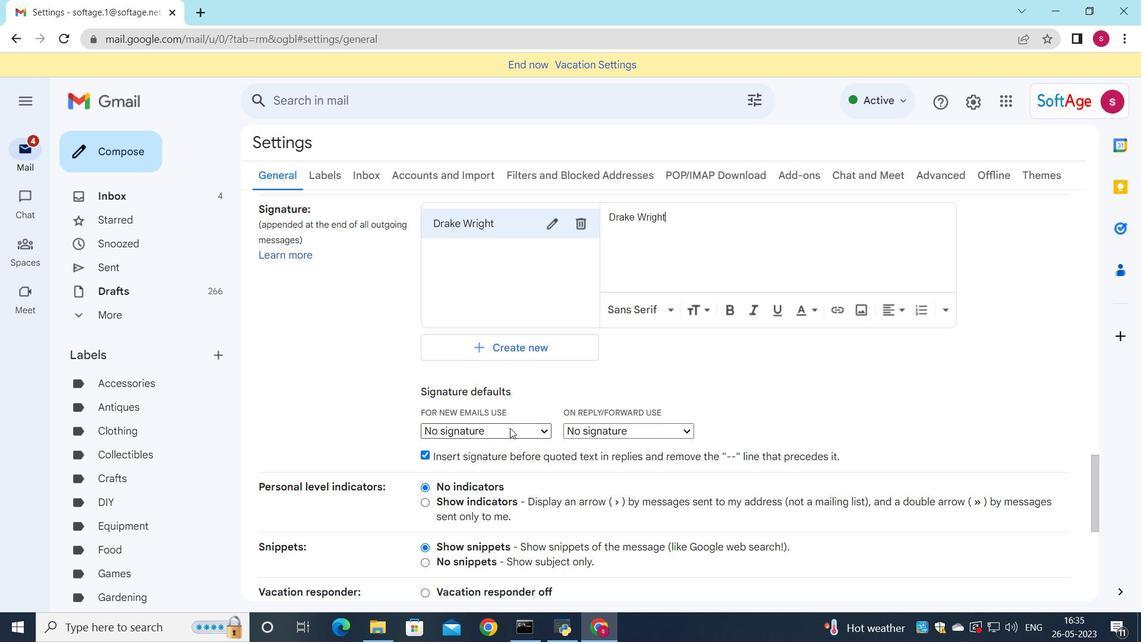
Action: Mouse moved to (482, 464)
Screenshot: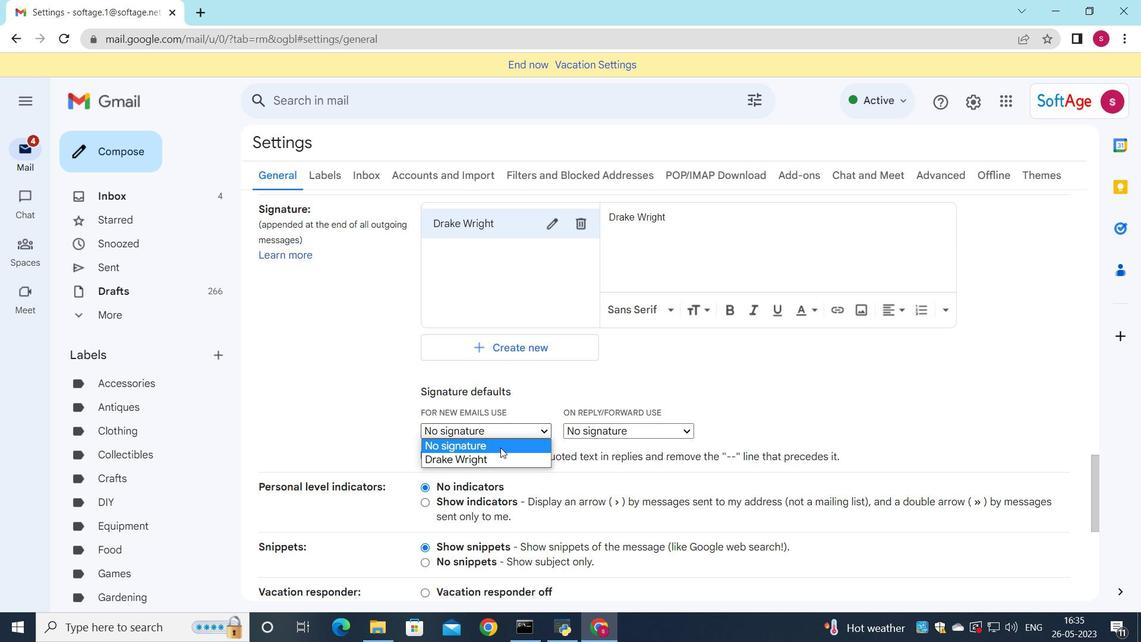 
Action: Mouse pressed left at (482, 464)
Screenshot: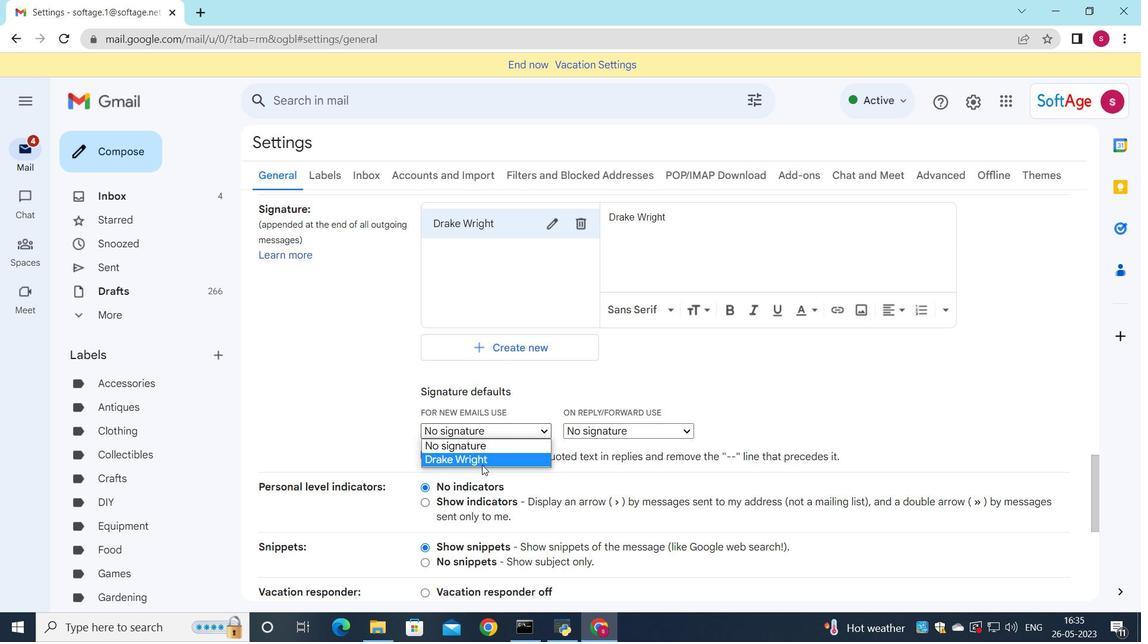 
Action: Mouse moved to (585, 429)
Screenshot: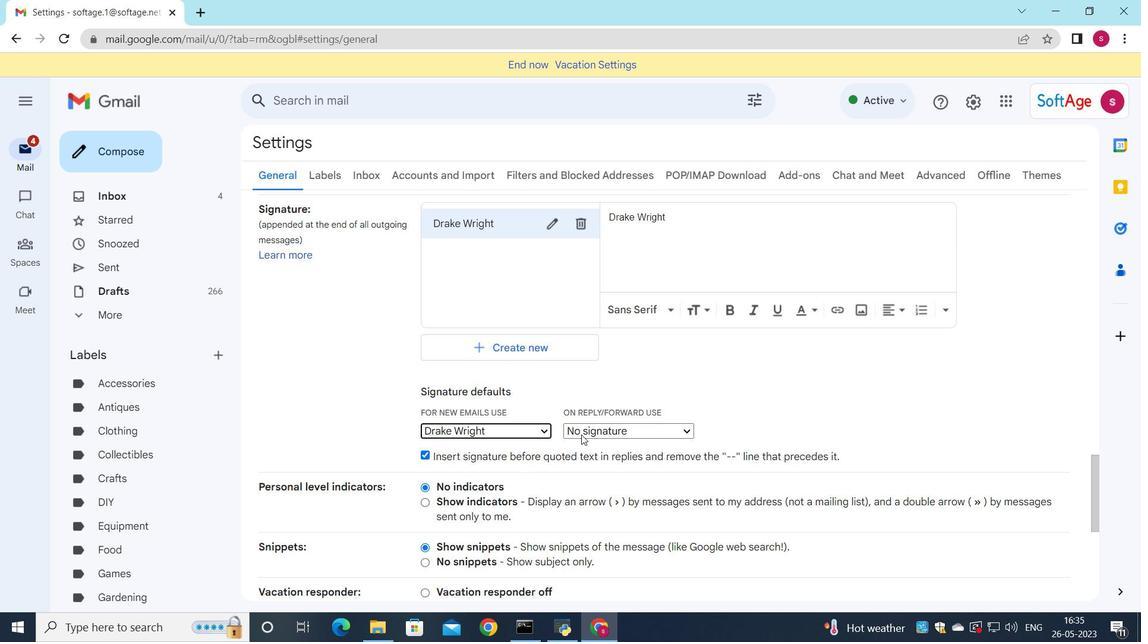 
Action: Mouse pressed left at (585, 429)
Screenshot: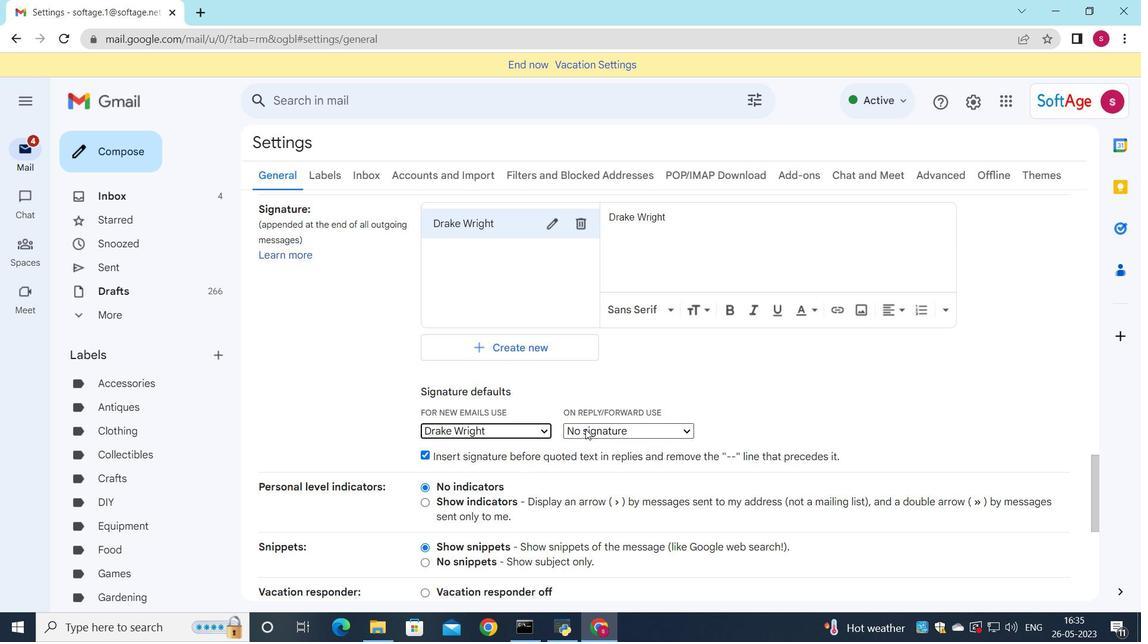 
Action: Mouse moved to (583, 456)
Screenshot: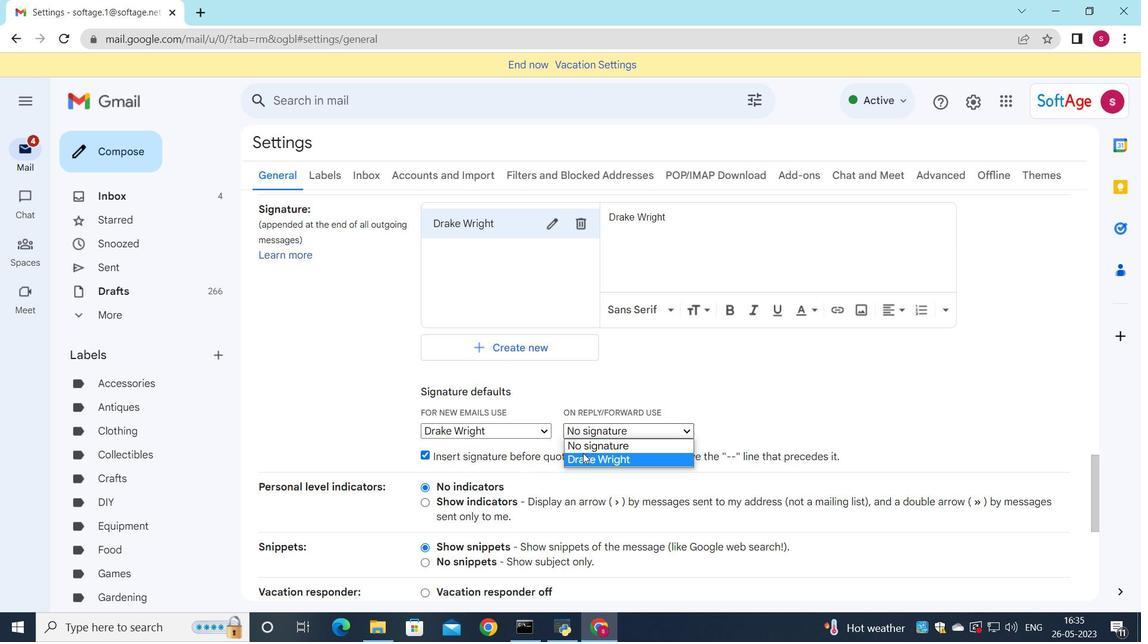 
Action: Mouse pressed left at (583, 456)
Screenshot: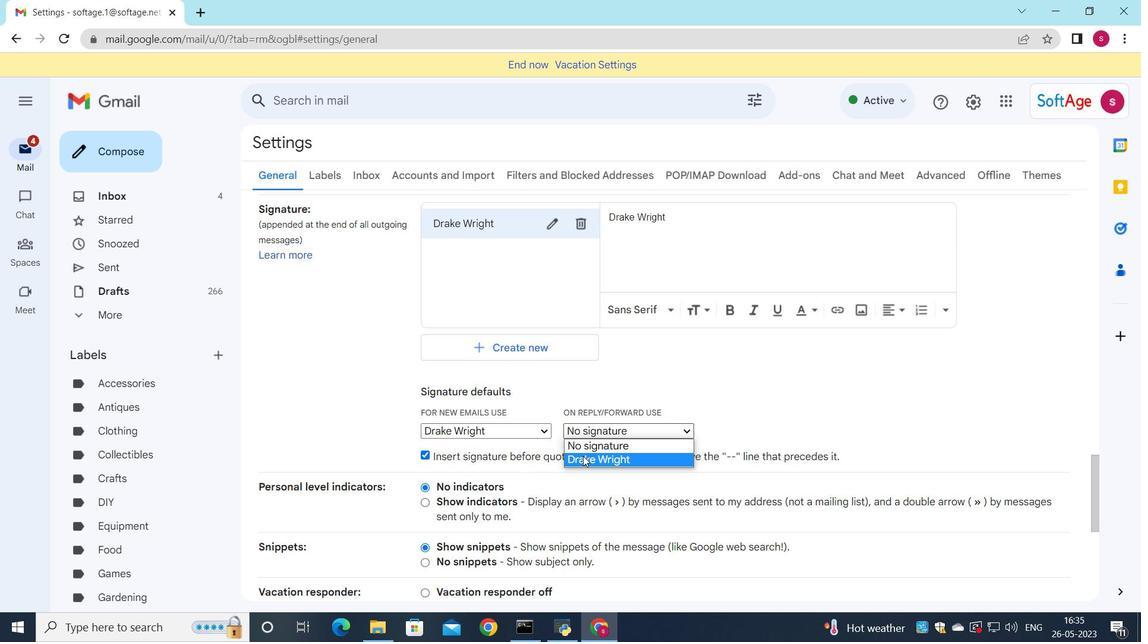 
Action: Mouse moved to (545, 395)
Screenshot: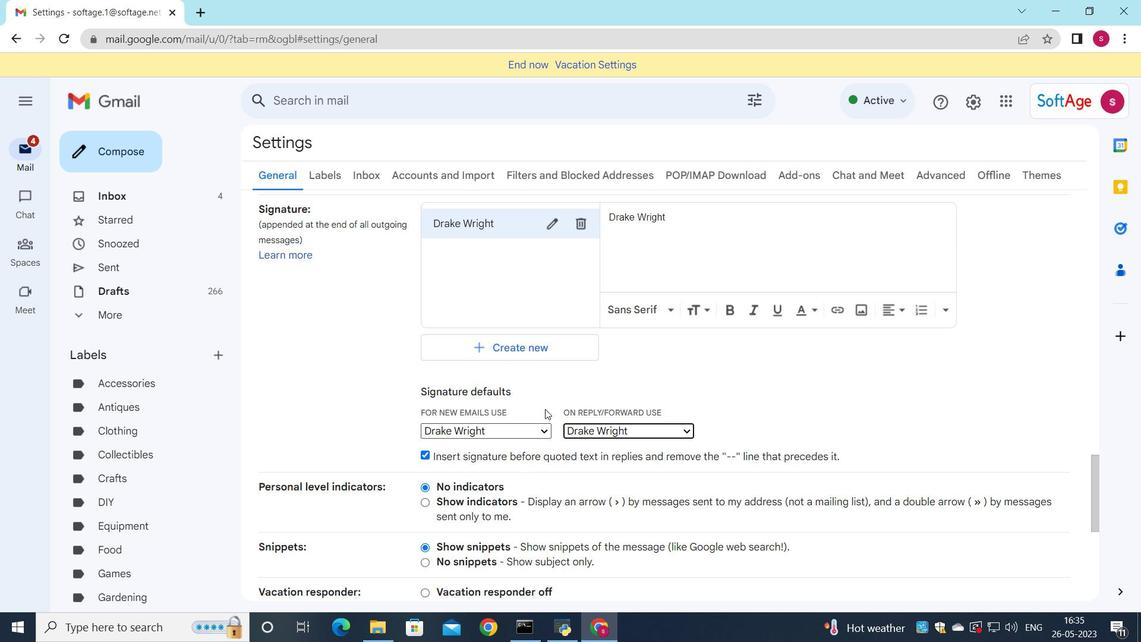
Action: Mouse scrolled (545, 394) with delta (0, 0)
Screenshot: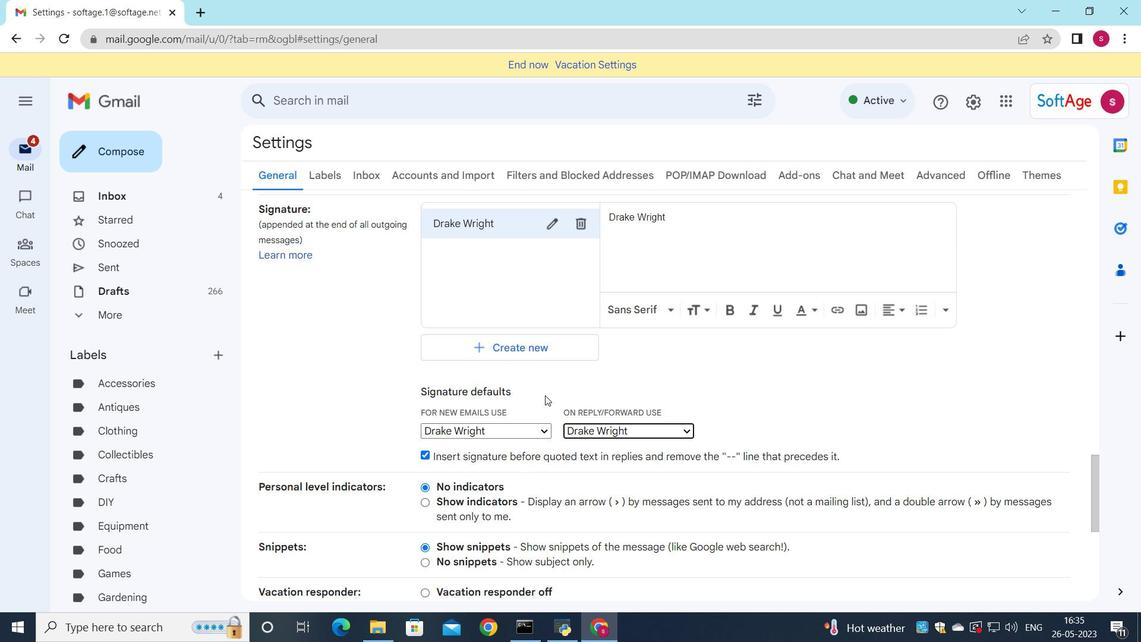 
Action: Mouse scrolled (545, 394) with delta (0, 0)
Screenshot: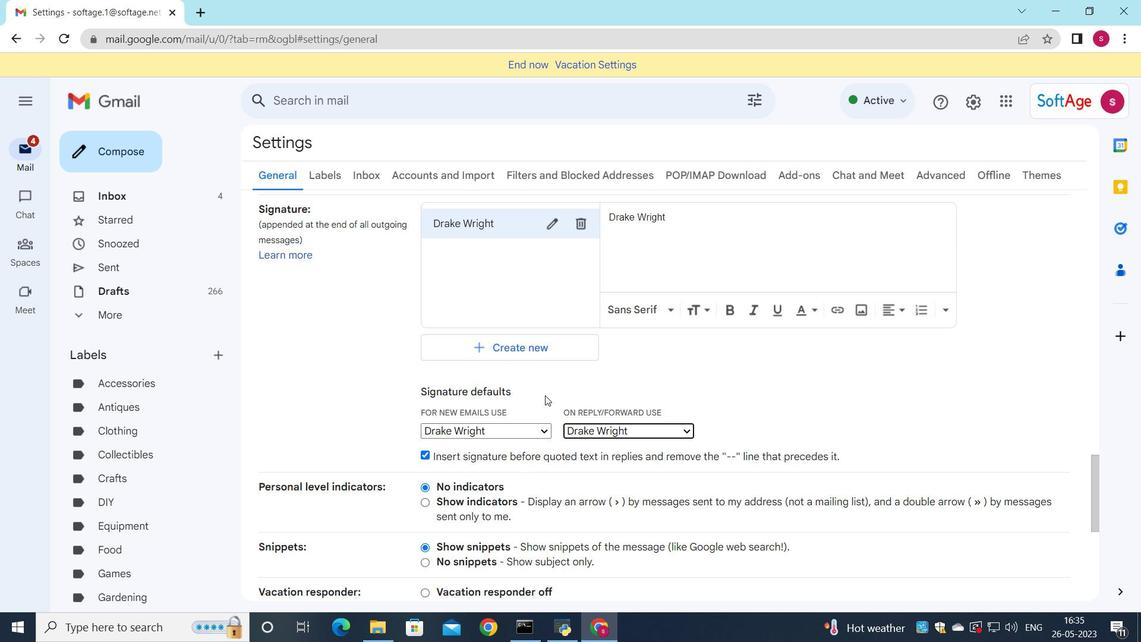 
Action: Mouse moved to (541, 398)
Screenshot: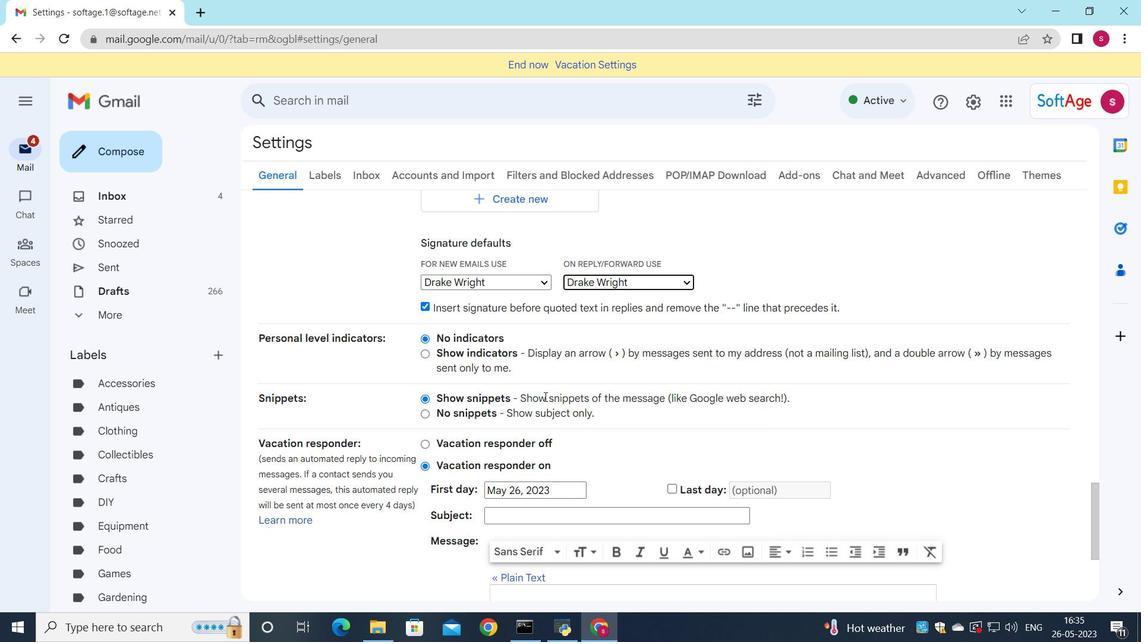 
Action: Mouse scrolled (541, 398) with delta (0, 0)
Screenshot: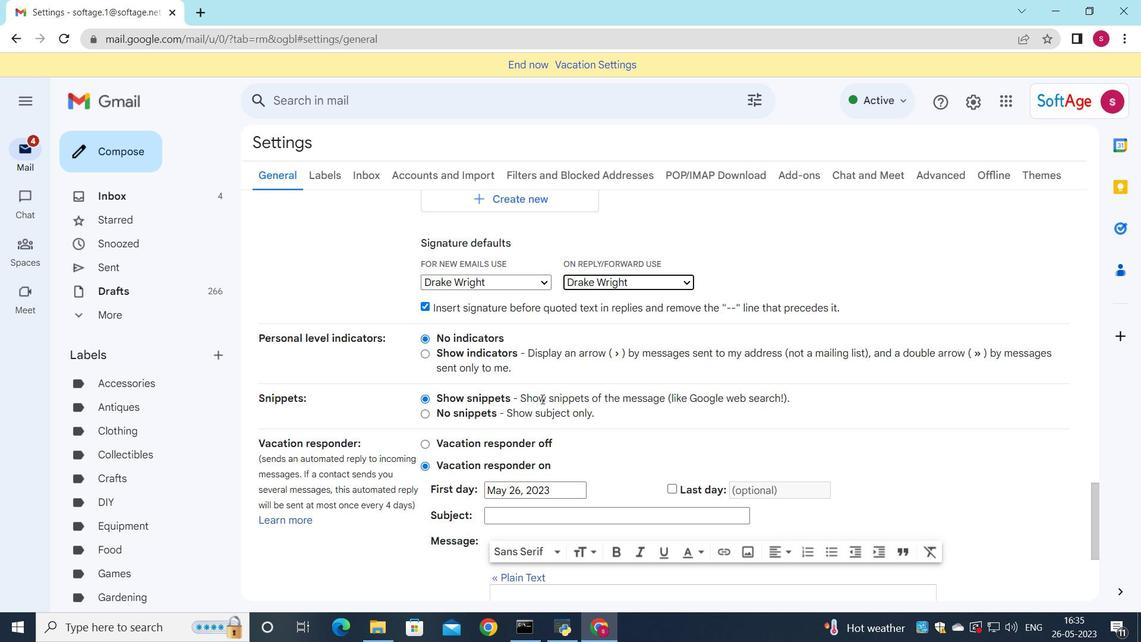 
Action: Mouse scrolled (541, 398) with delta (0, 0)
Screenshot: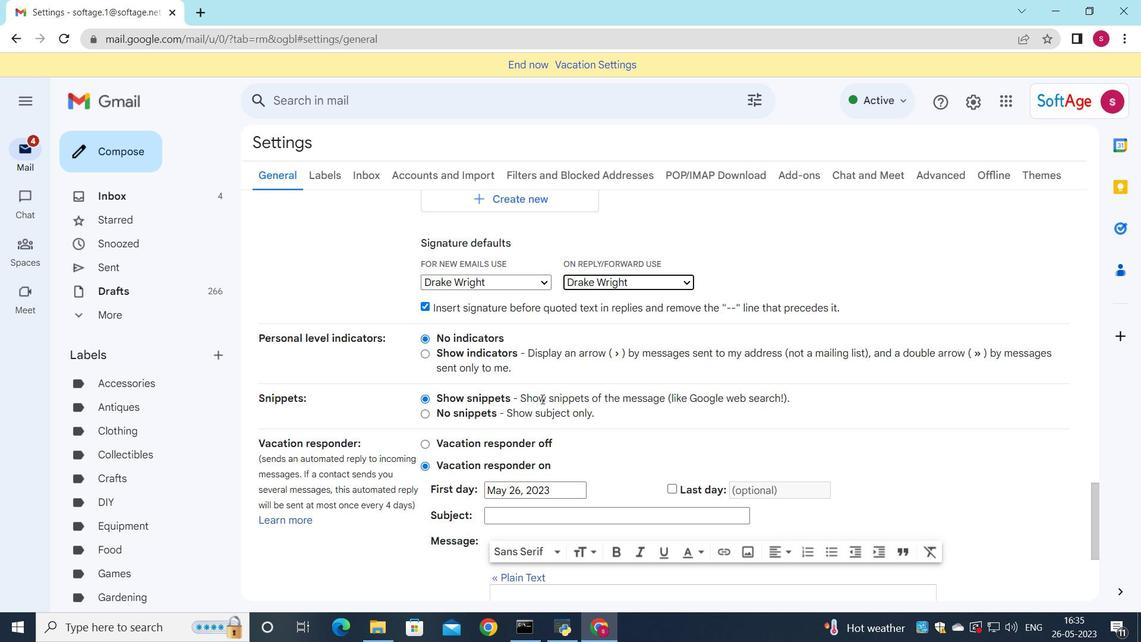 
Action: Mouse scrolled (541, 398) with delta (0, 0)
Screenshot: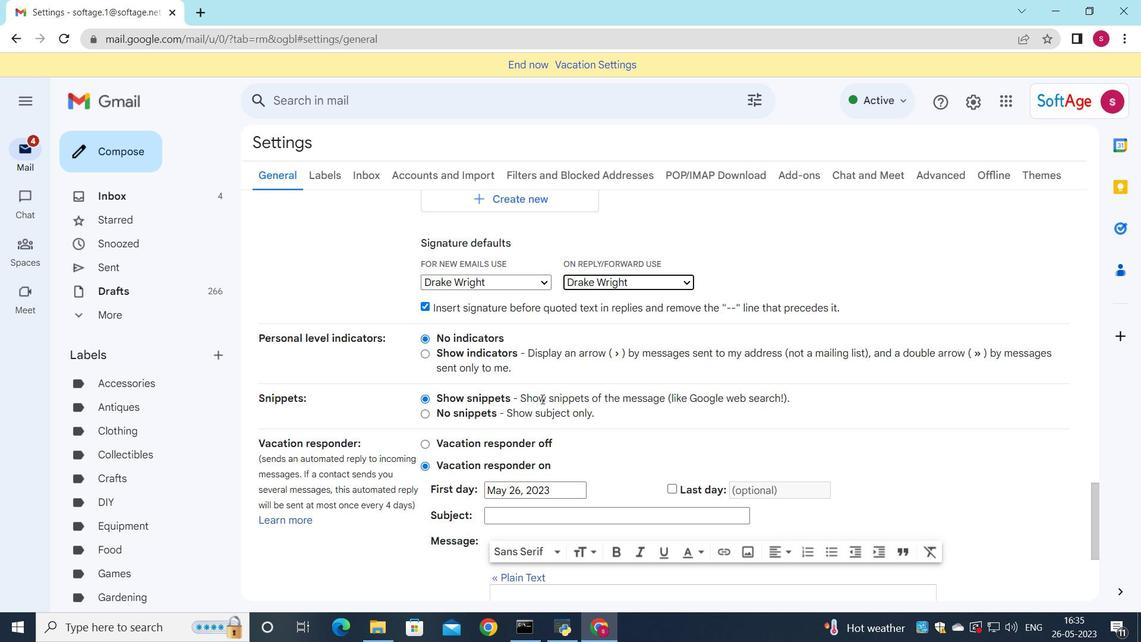 
Action: Mouse scrolled (541, 398) with delta (0, 0)
Screenshot: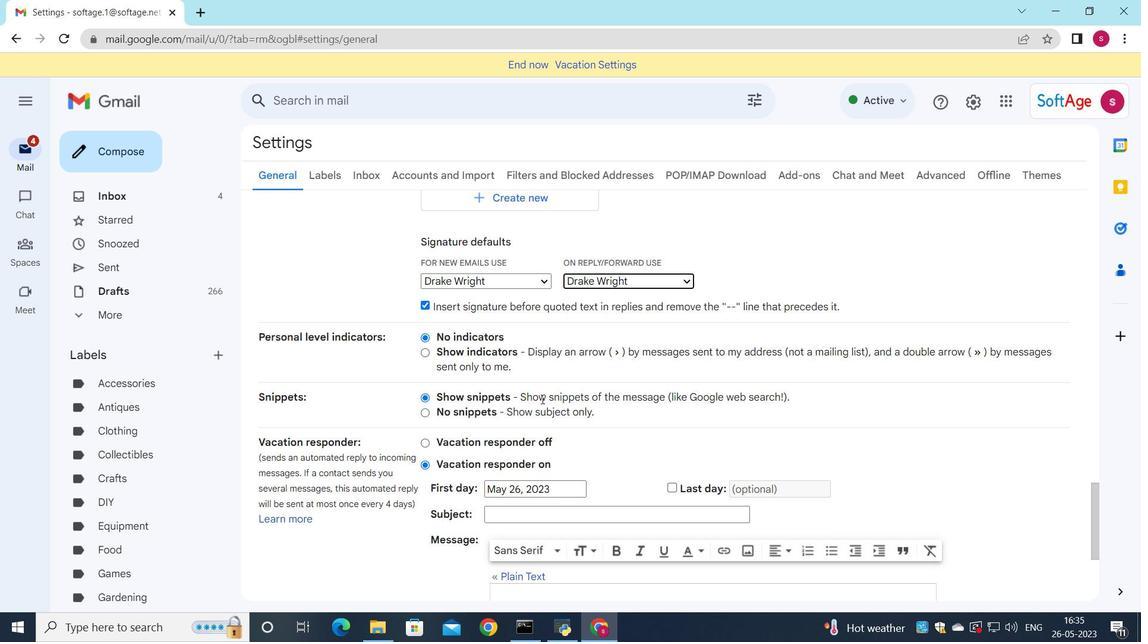 
Action: Mouse scrolled (541, 398) with delta (0, 0)
Screenshot: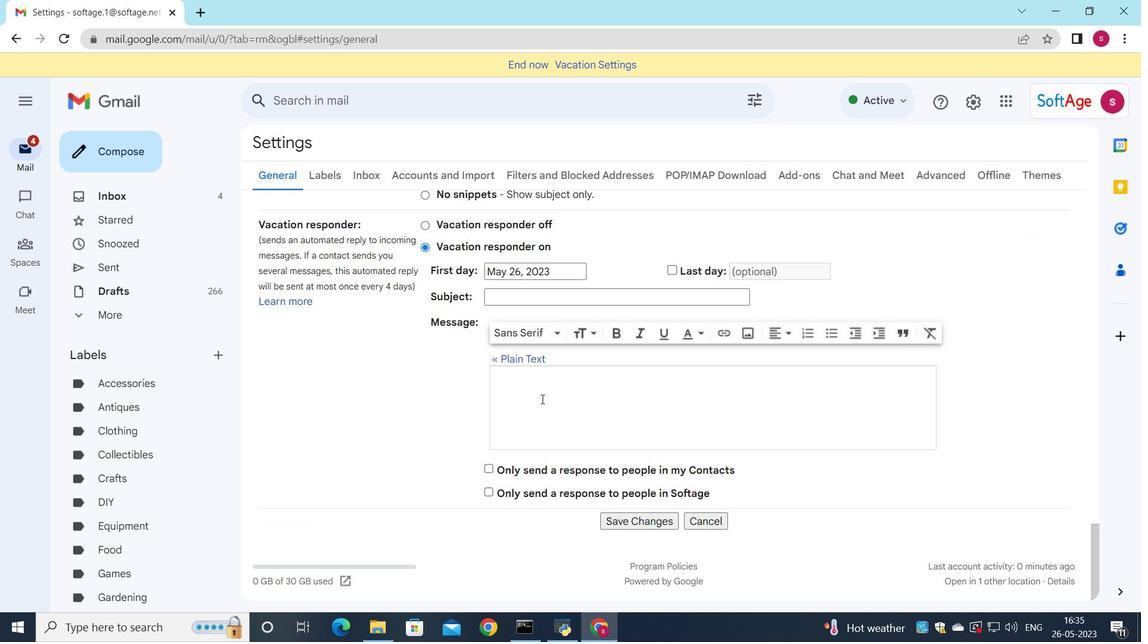 
Action: Mouse scrolled (541, 398) with delta (0, 0)
Screenshot: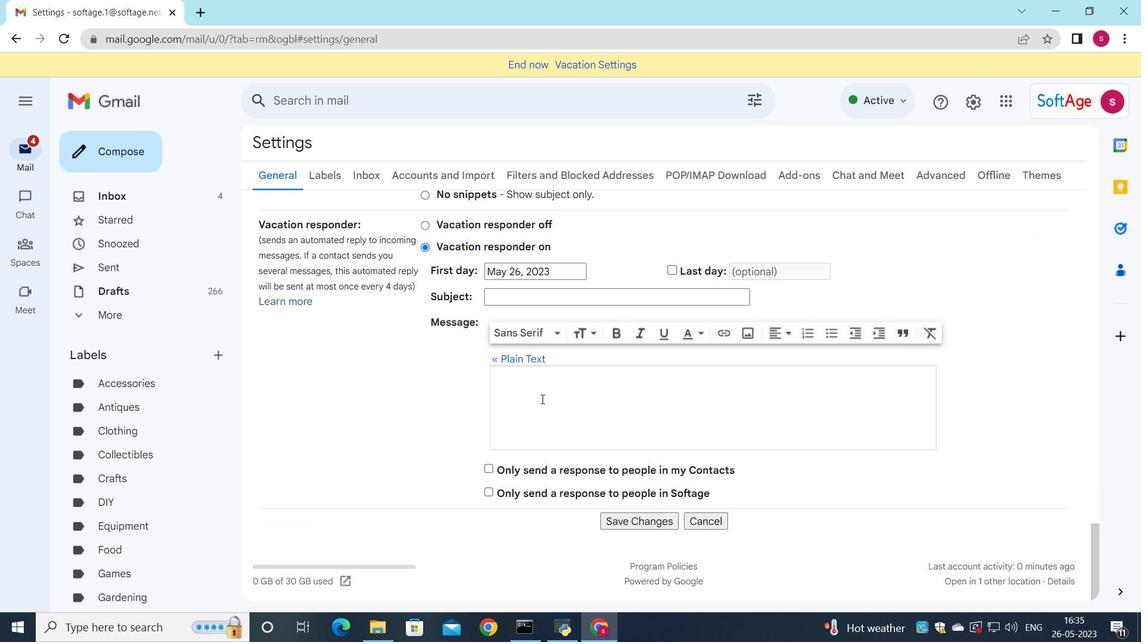 
Action: Mouse moved to (541, 404)
Screenshot: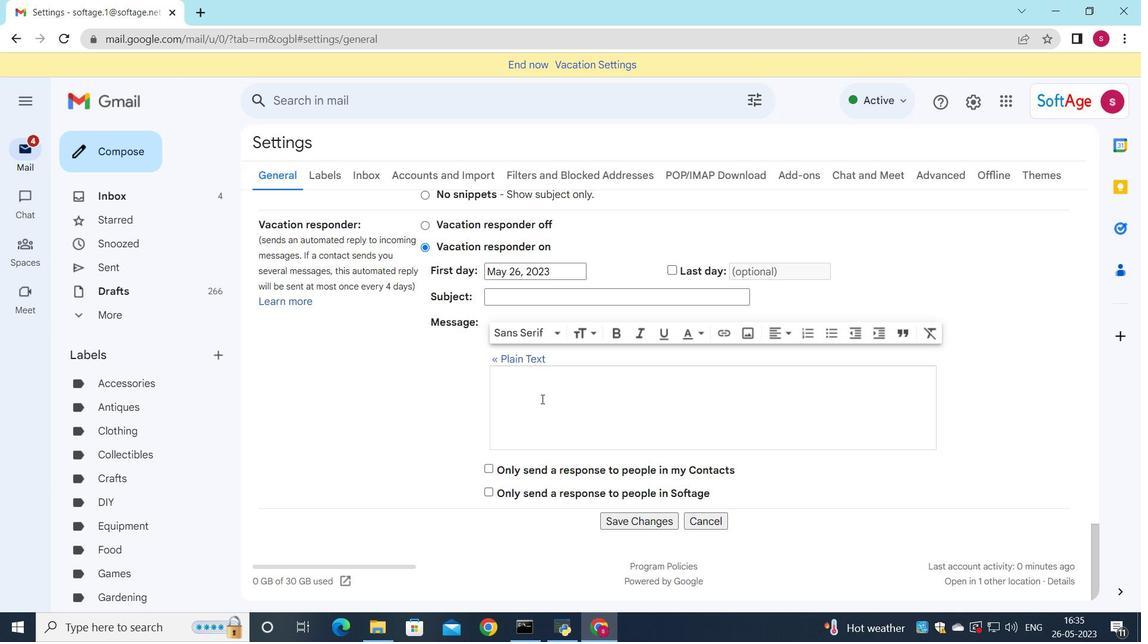 
Action: Mouse scrolled (541, 403) with delta (0, 0)
Screenshot: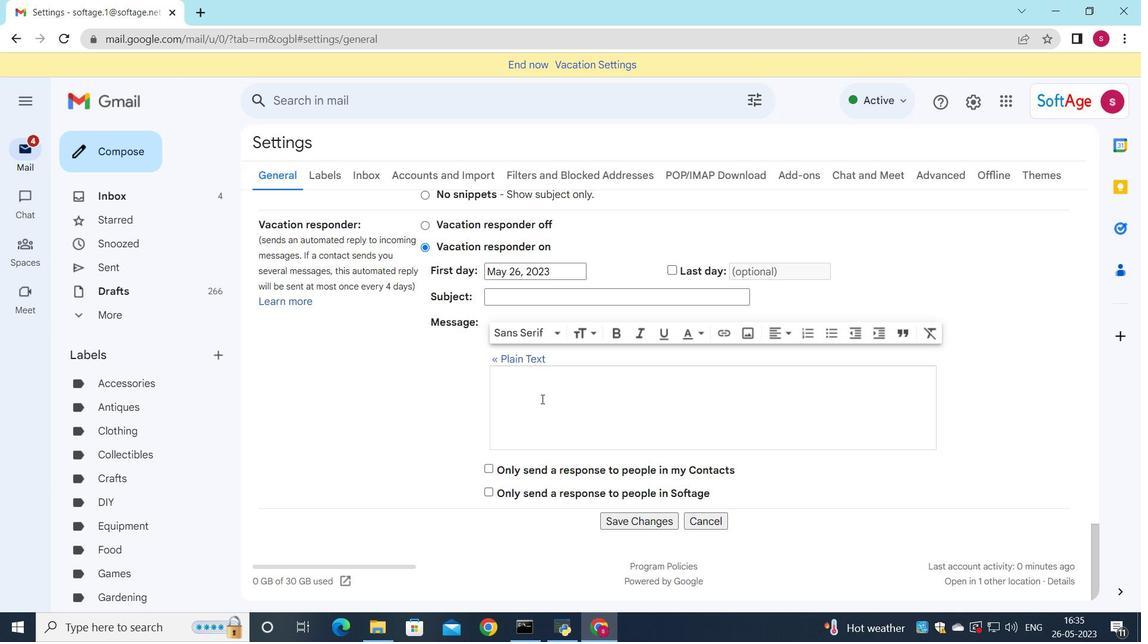 
Action: Mouse moved to (639, 522)
Screenshot: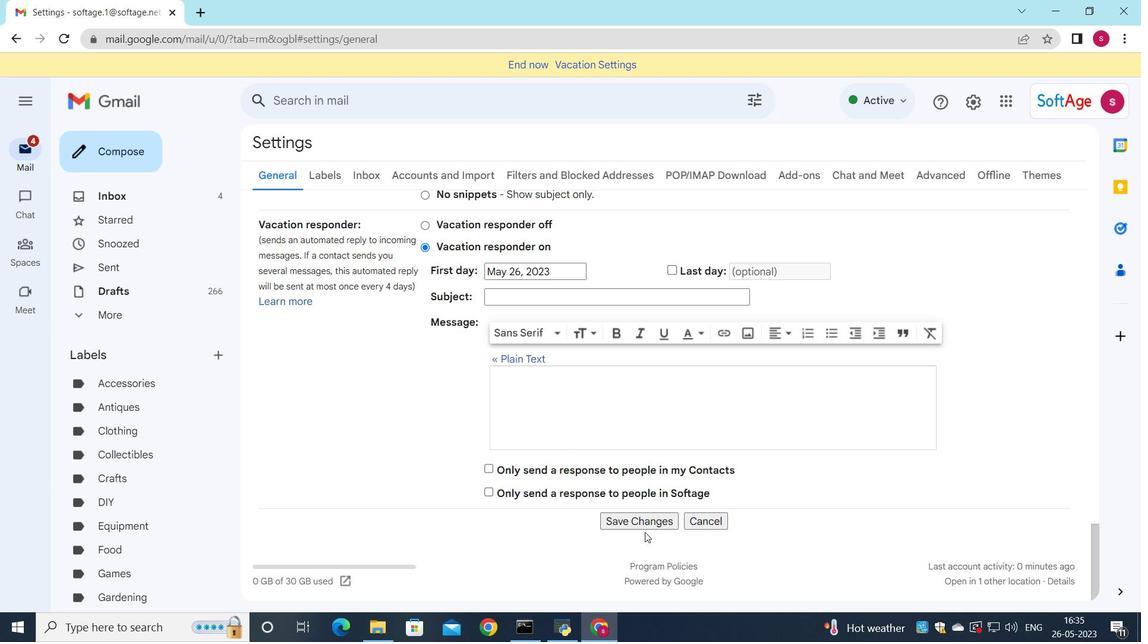 
Action: Mouse pressed left at (639, 522)
Screenshot: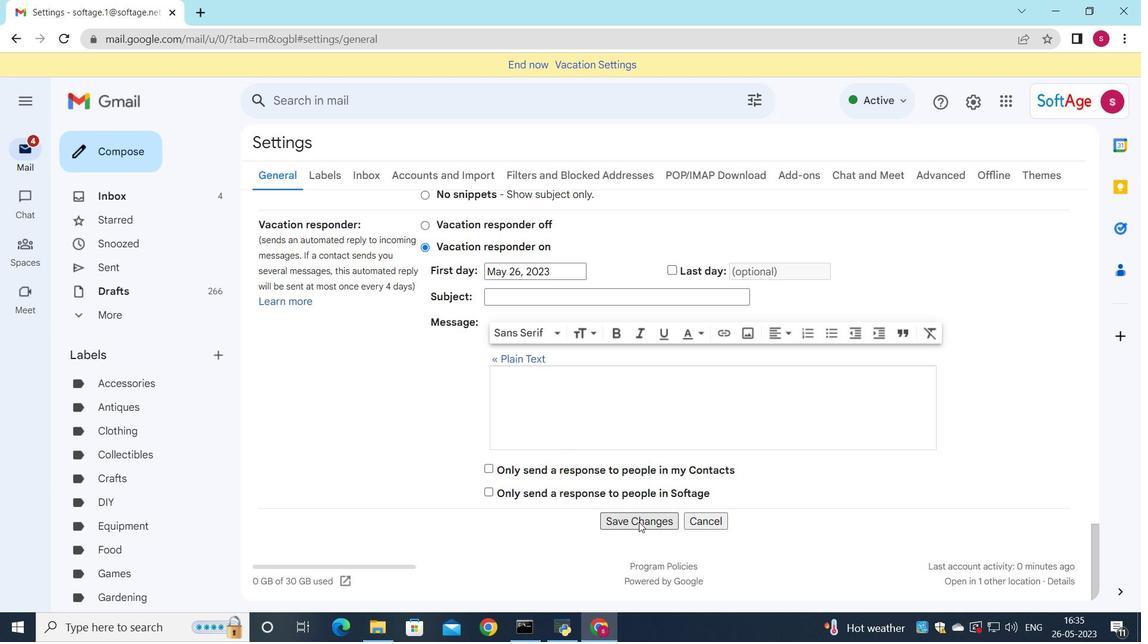 
Action: Mouse moved to (139, 156)
Screenshot: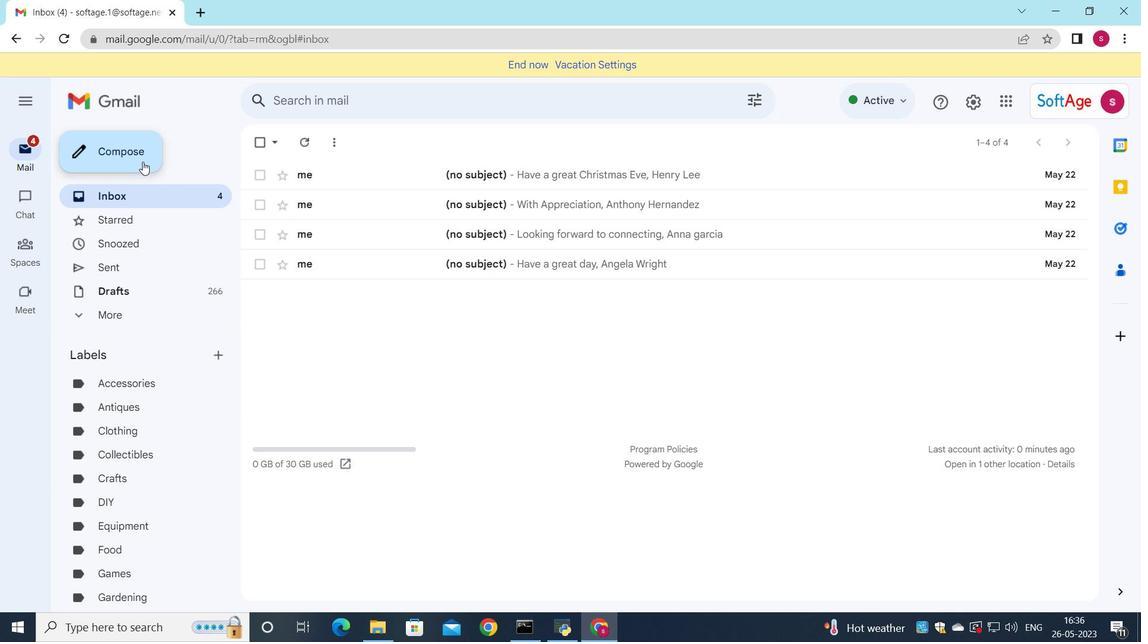 
Action: Mouse pressed left at (139, 156)
Screenshot: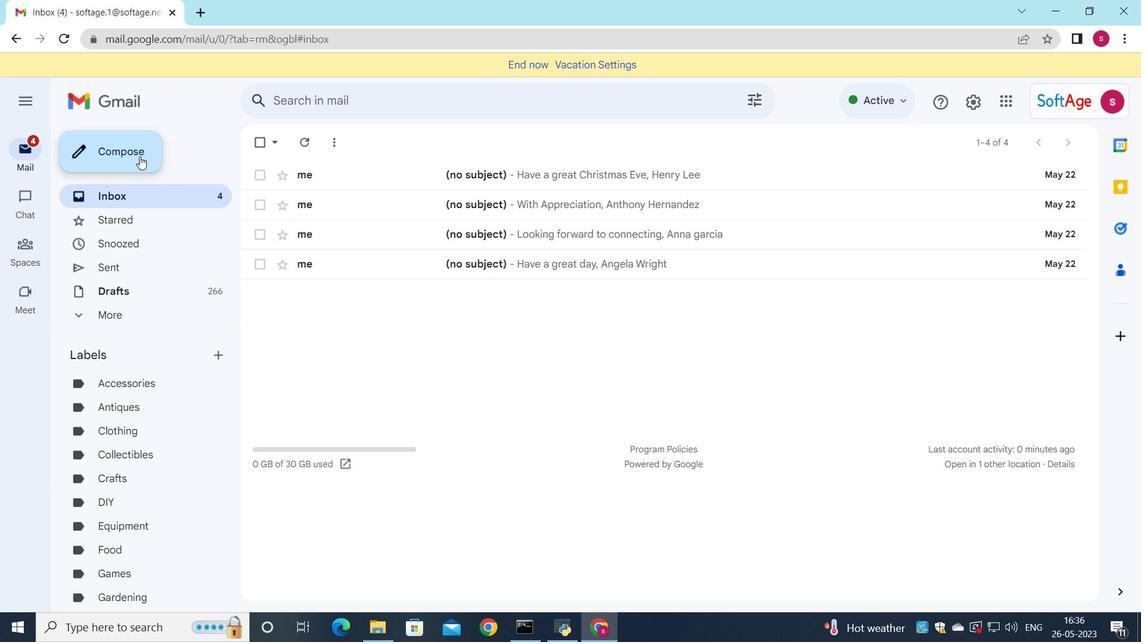 
Action: Mouse moved to (730, 285)
Screenshot: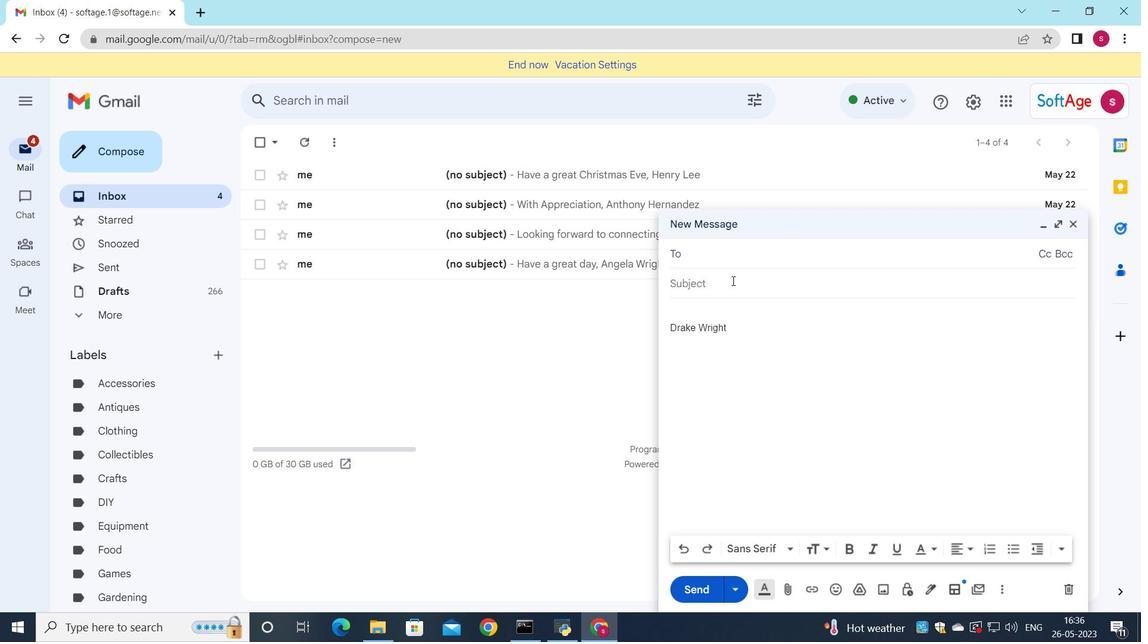 
Action: Mouse pressed left at (730, 285)
Screenshot: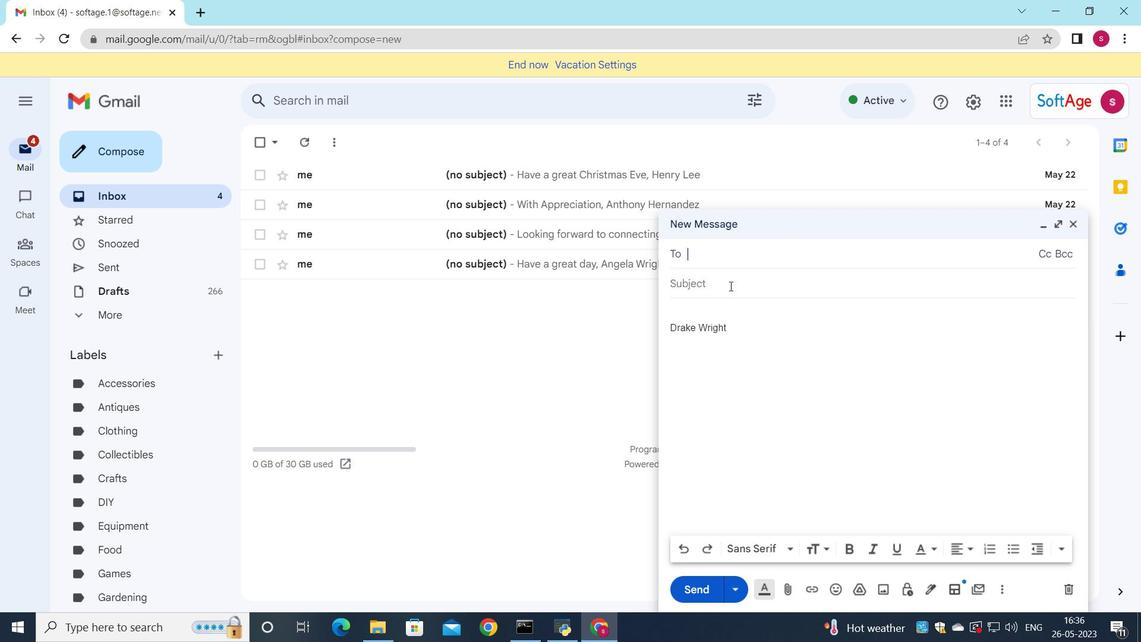 
Action: Key pressed <Key.shift>Request<Key.space>foa<Key.backspace>r<Key.space>a<Key.space>sickday<Key.left><Key.left><Key.left><Key.space>
Screenshot: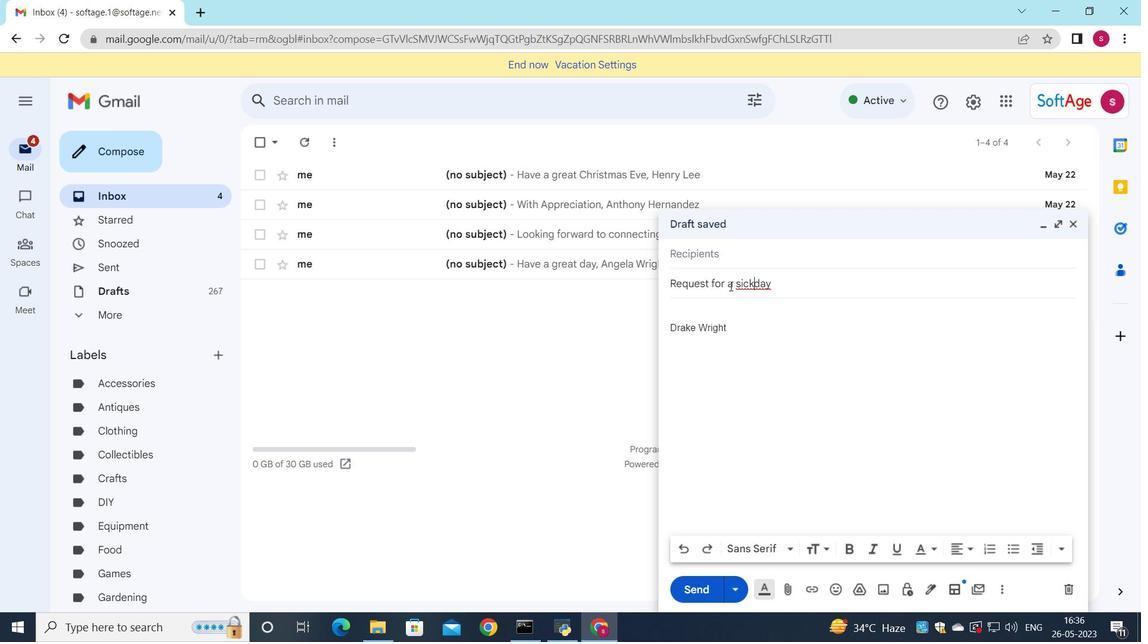 
Action: Mouse moved to (671, 310)
Screenshot: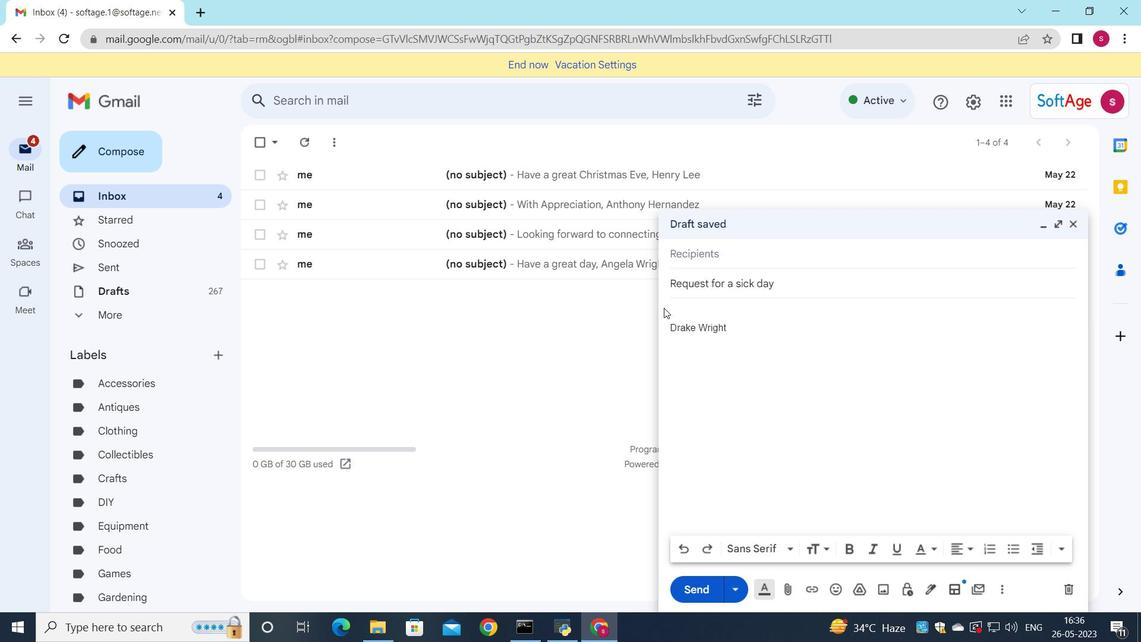 
Action: Mouse pressed left at (671, 310)
Screenshot: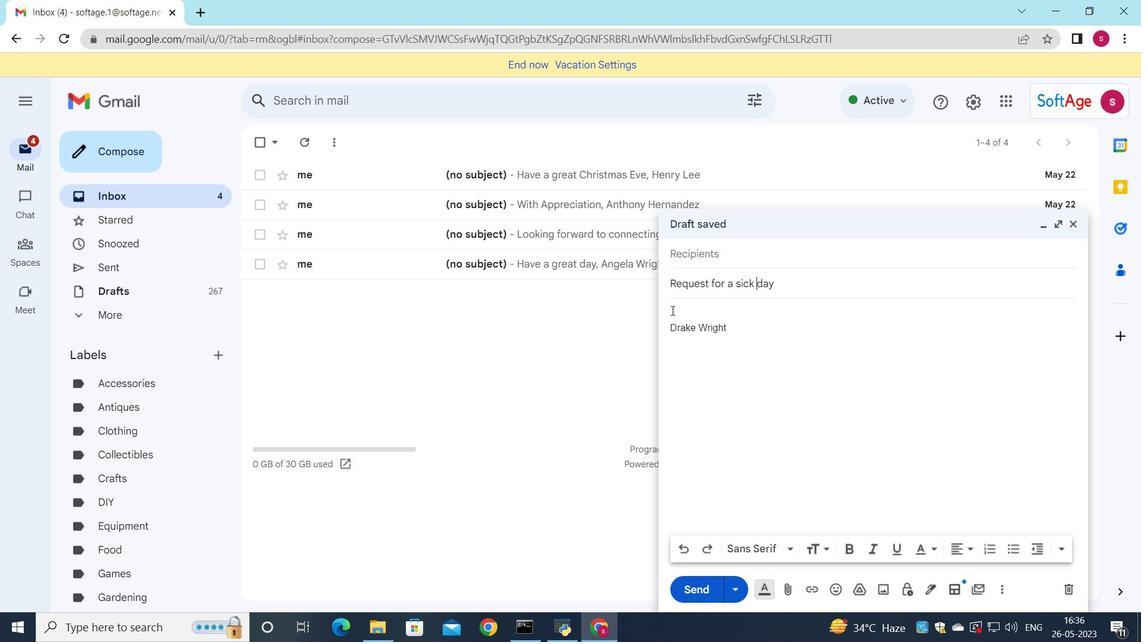 
Action: Key pressed <Key.shift>Please<Key.space>let<Key.space>me<Key.space>know<Key.space>if<Key.space>you<Key.space>require<Key.space>any<Key.space>f<Key.tab><Key.space>from<Key.space>me
Screenshot: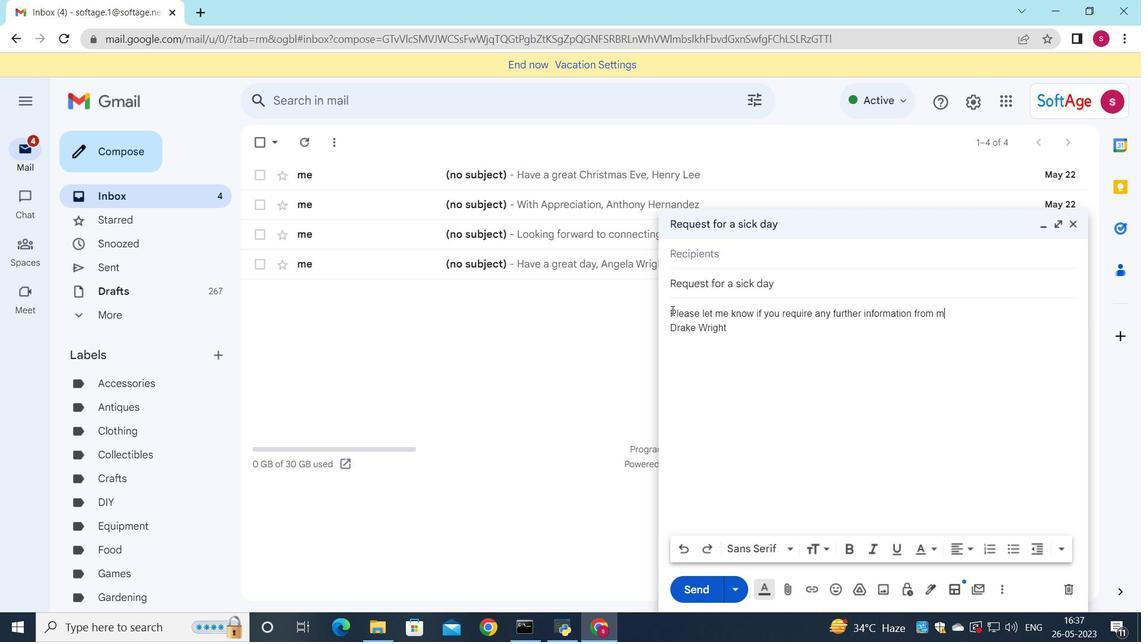 
Action: Mouse moved to (726, 254)
Screenshot: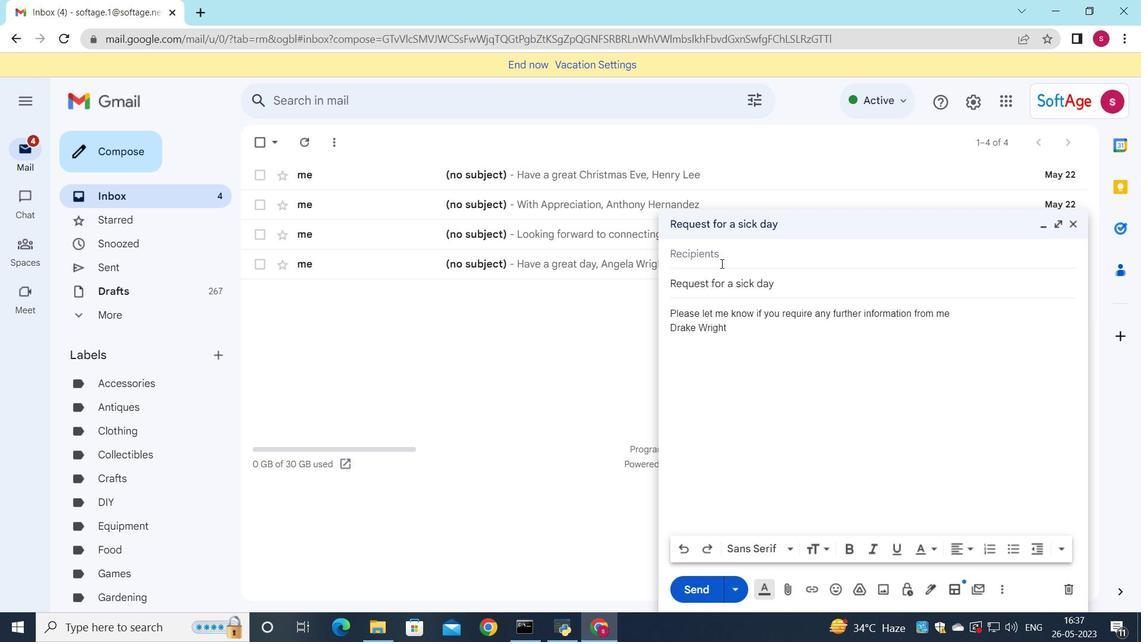 
Action: Mouse pressed left at (726, 254)
Screenshot: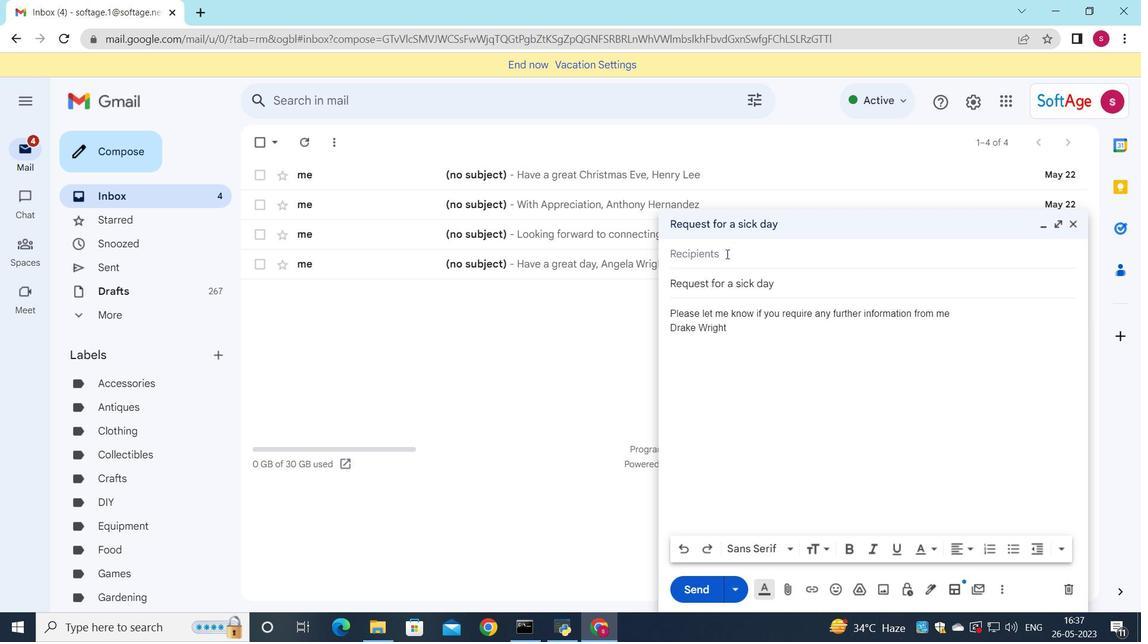 
Action: Key pressed so
Screenshot: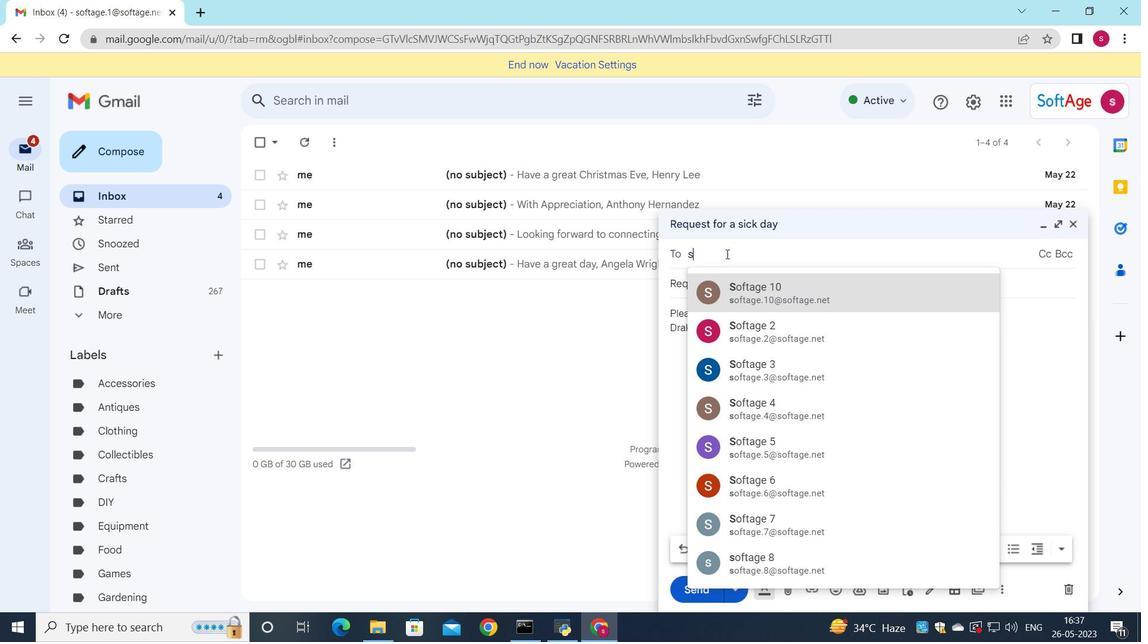 
Action: Mouse moved to (796, 551)
Screenshot: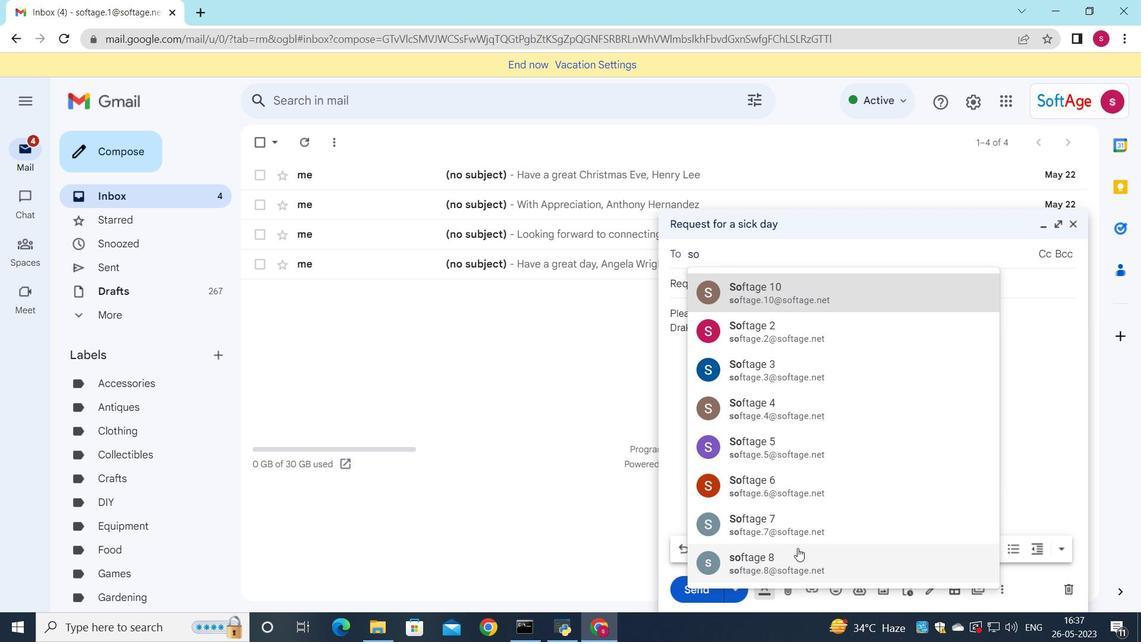 
Action: Mouse pressed left at (796, 551)
Screenshot: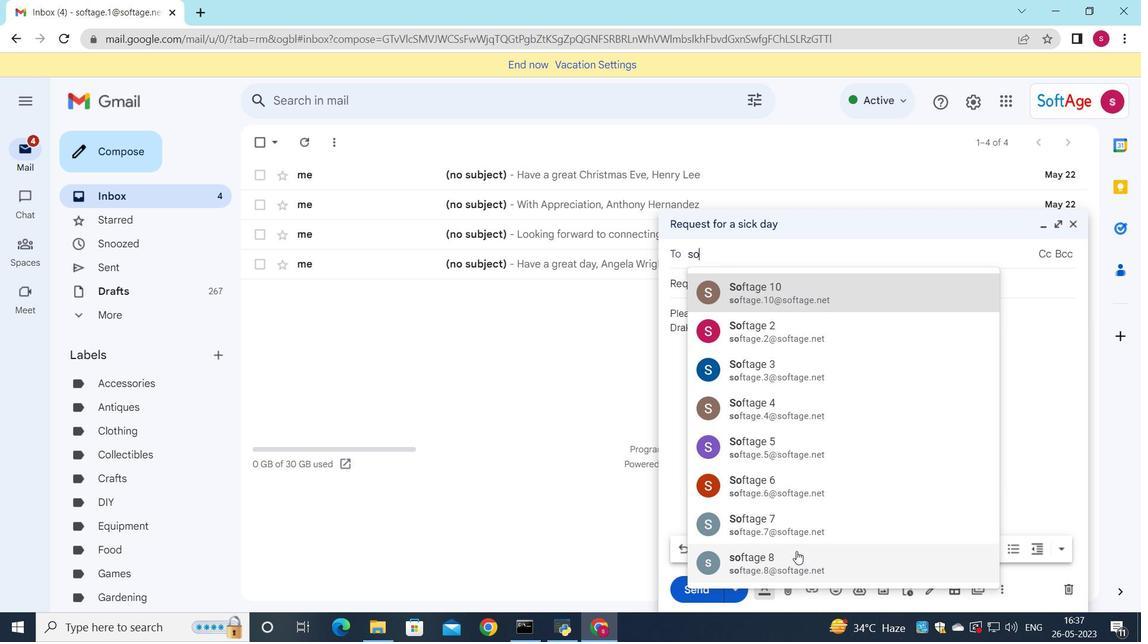 
Action: Mouse moved to (849, 262)
Screenshot: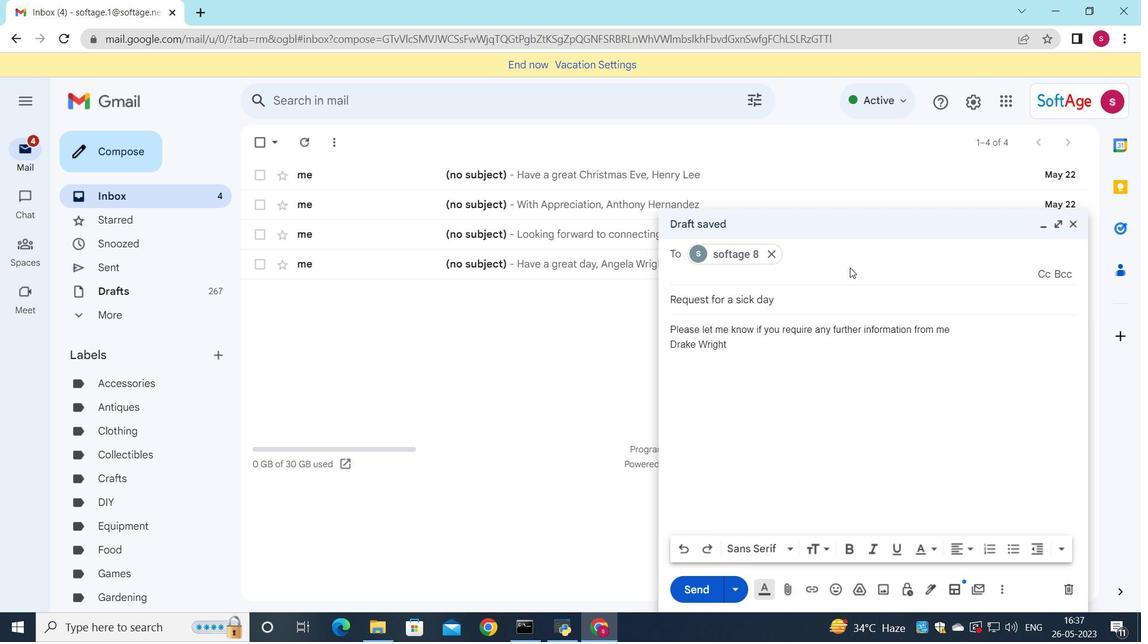 
Action: Key pressed softage.9
Screenshot: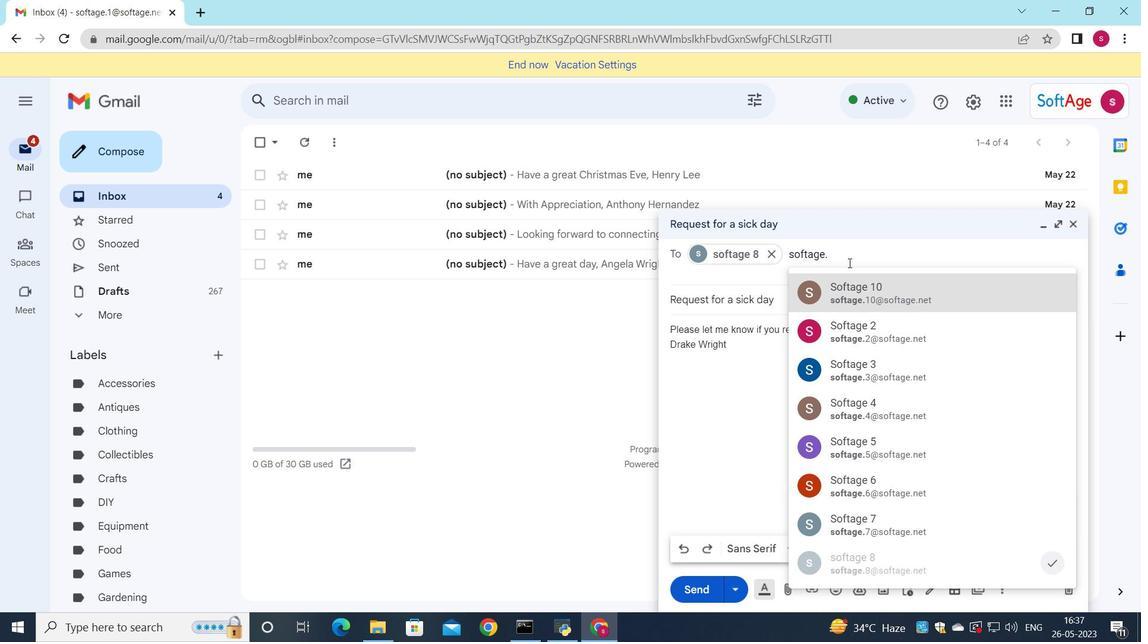 
Action: Mouse moved to (847, 290)
Screenshot: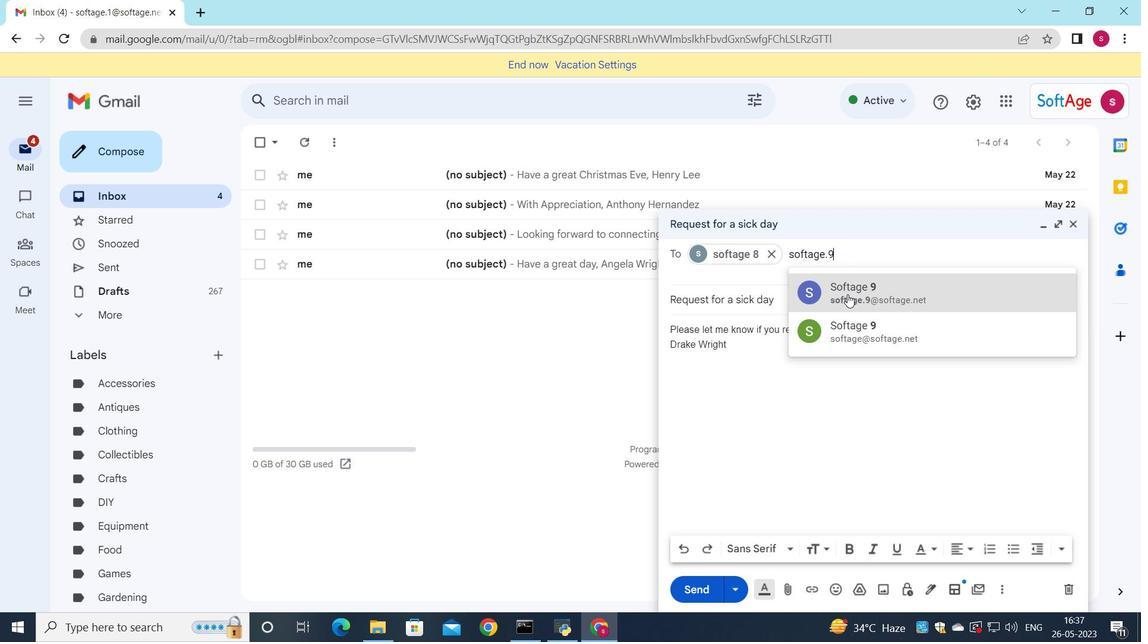 
Action: Mouse pressed left at (847, 290)
Screenshot: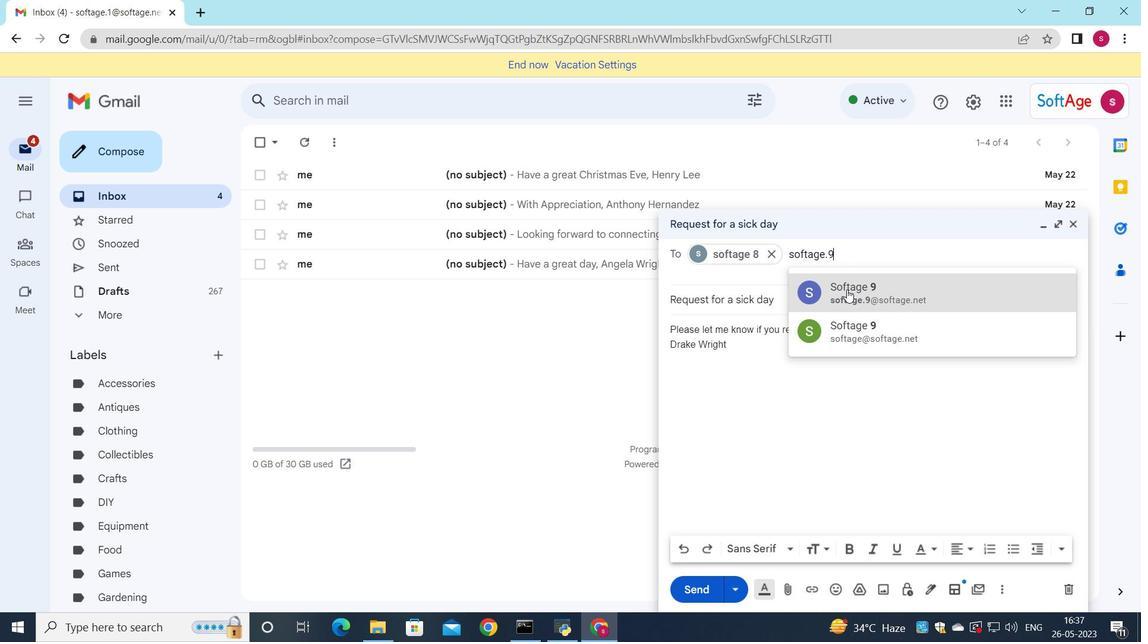 
Action: Mouse moved to (732, 425)
Screenshot: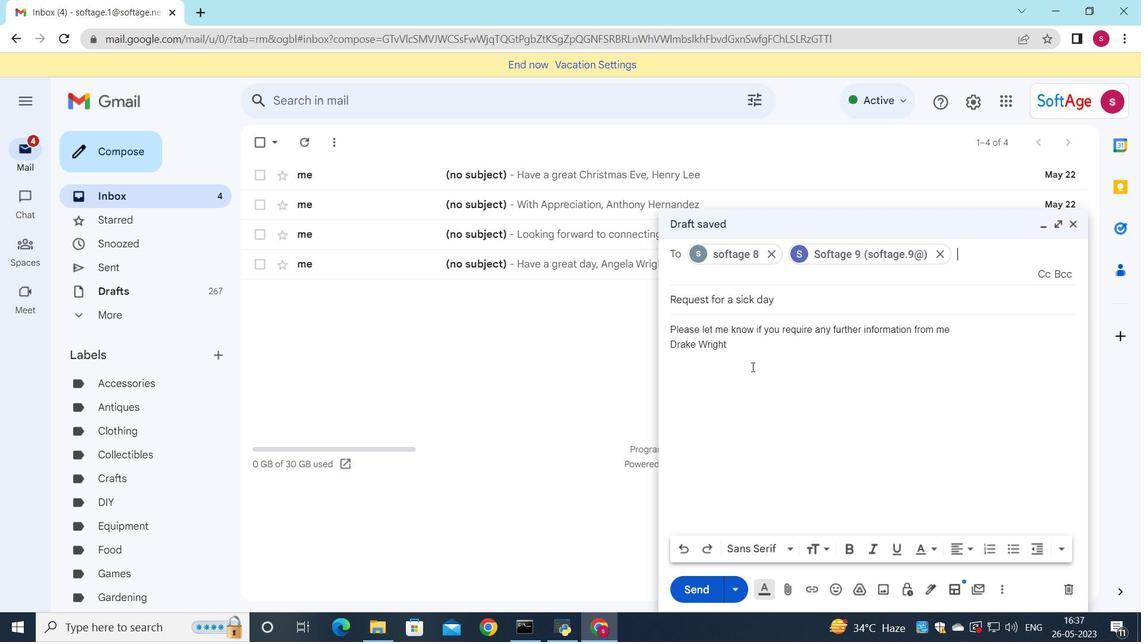 
Action: Mouse scrolled (732, 424) with delta (0, 0)
Screenshot: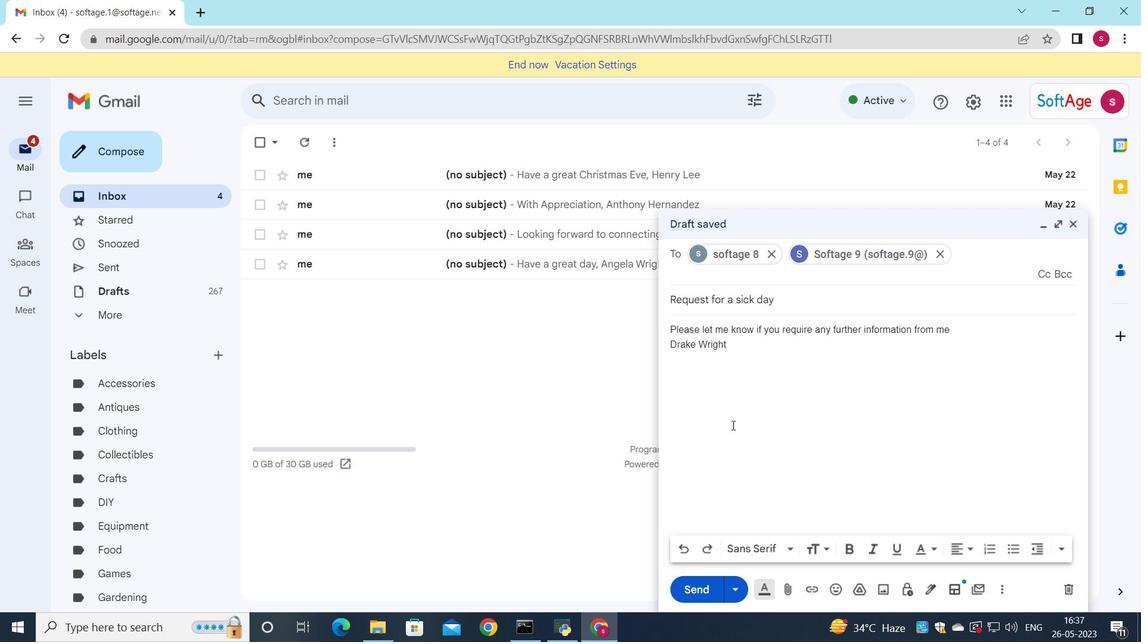 
Action: Mouse moved to (784, 589)
Screenshot: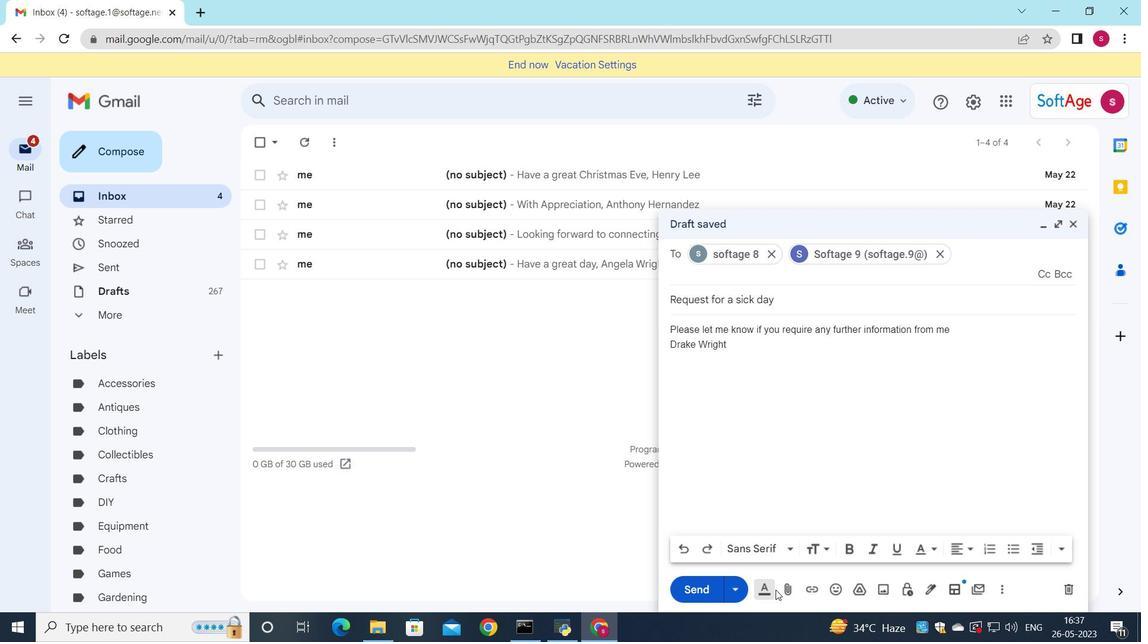 
Action: Mouse pressed left at (784, 589)
Screenshot: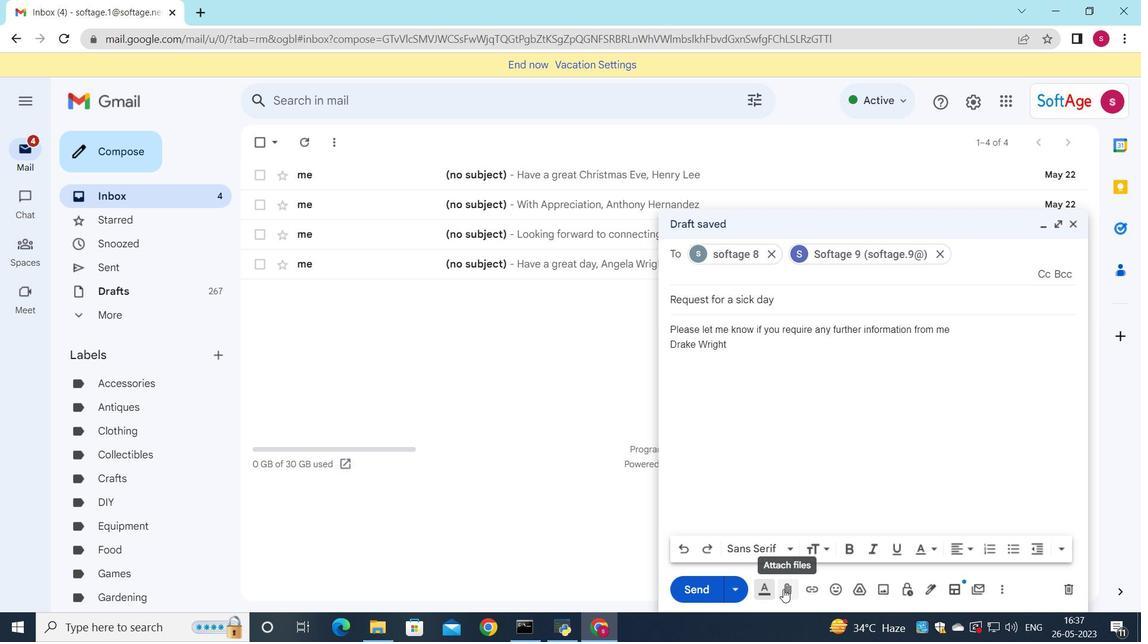 
Action: Mouse moved to (210, 109)
Screenshot: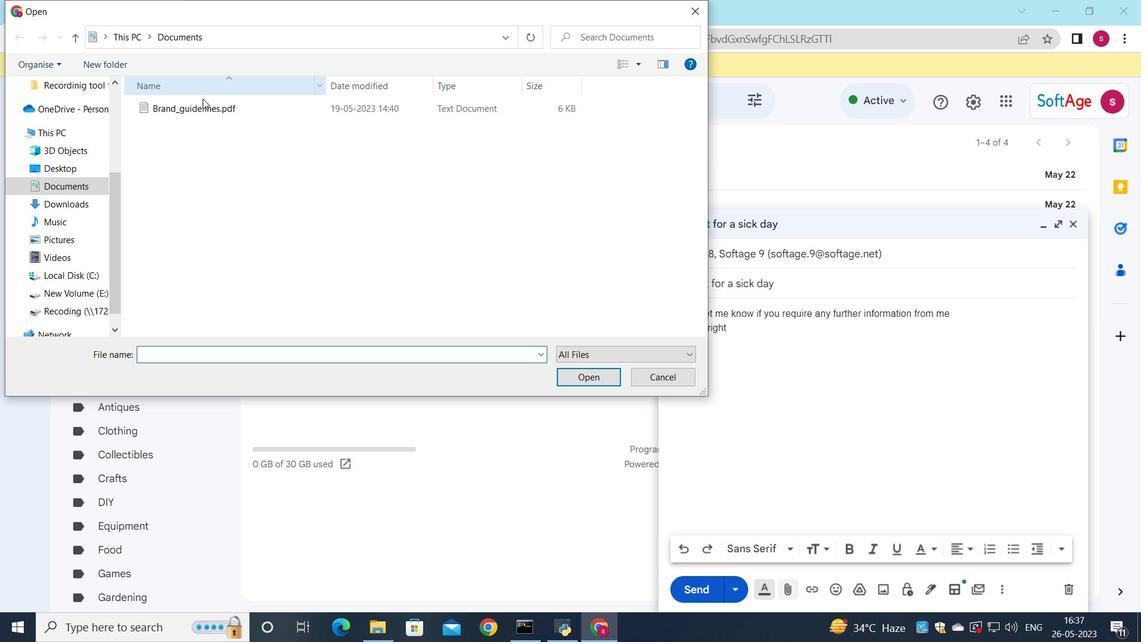 
Action: Mouse pressed left at (210, 109)
Screenshot: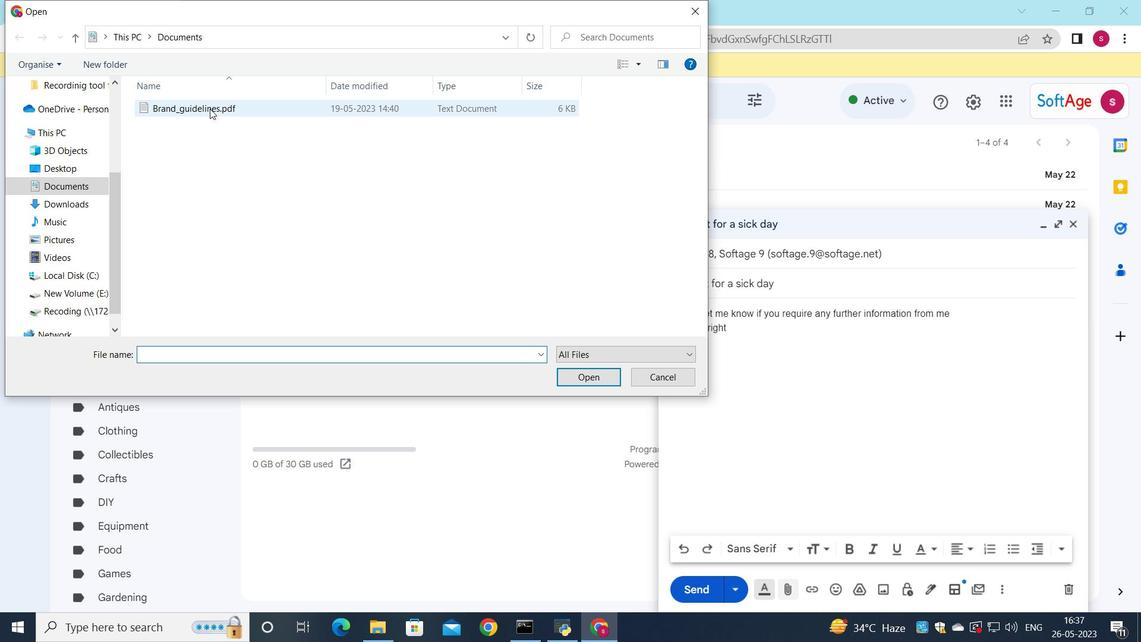 
Action: Mouse pressed left at (210, 109)
Screenshot: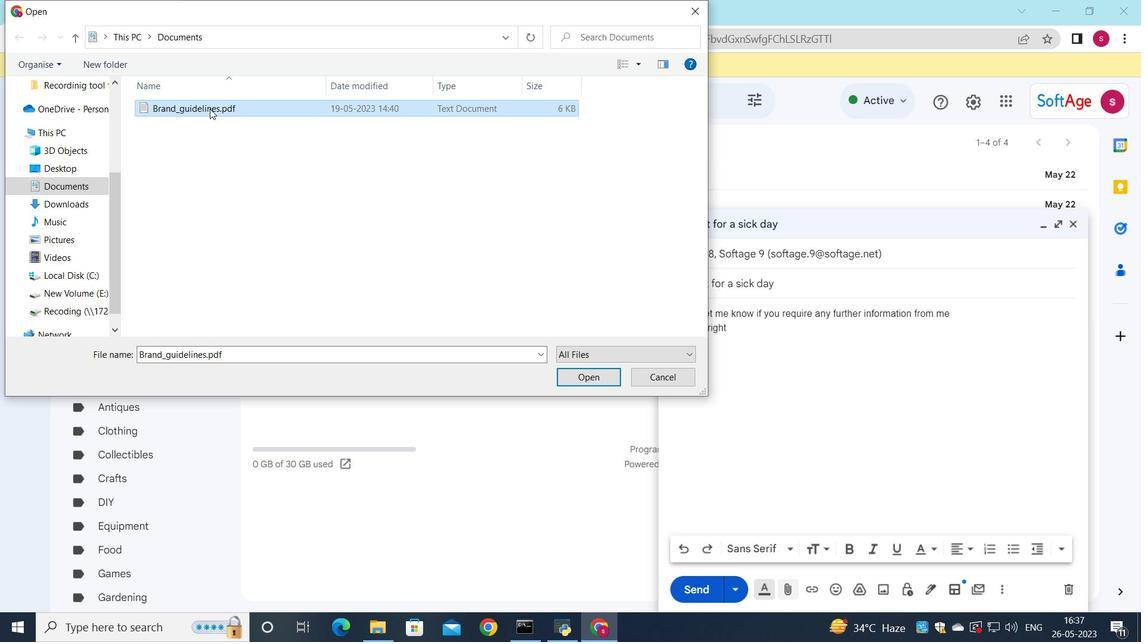 
Action: Mouse moved to (268, 121)
Screenshot: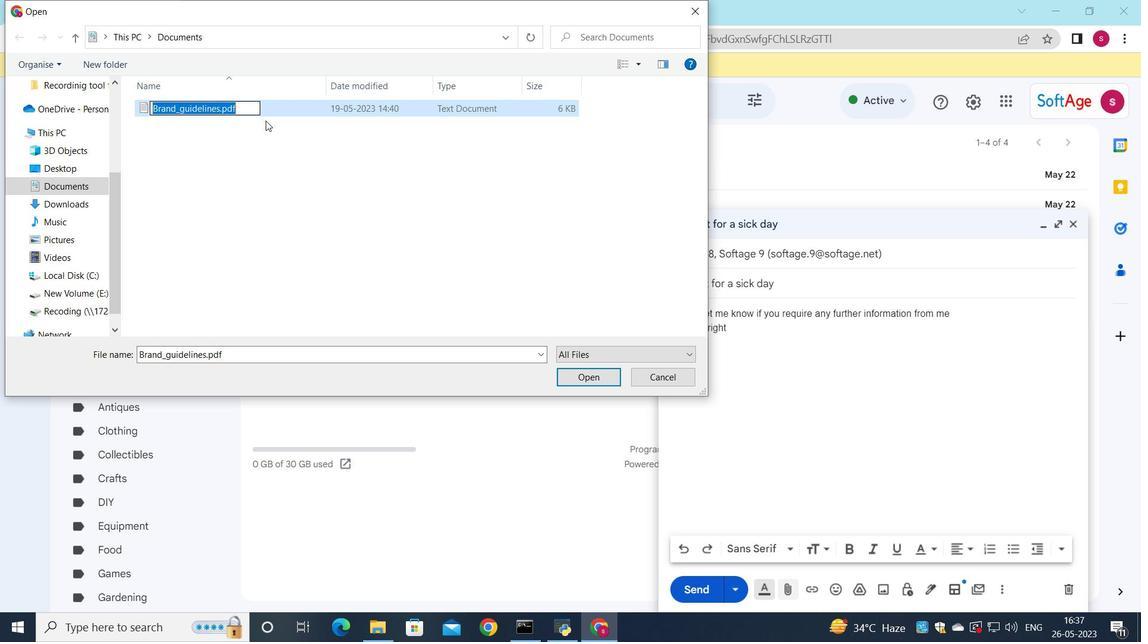 
Action: Key pressed <Key.shift>Market<Key.shift><Key.shift><Key.shift><Key.shift><Key.shift><Key.shift>_analysis.docx
Screenshot: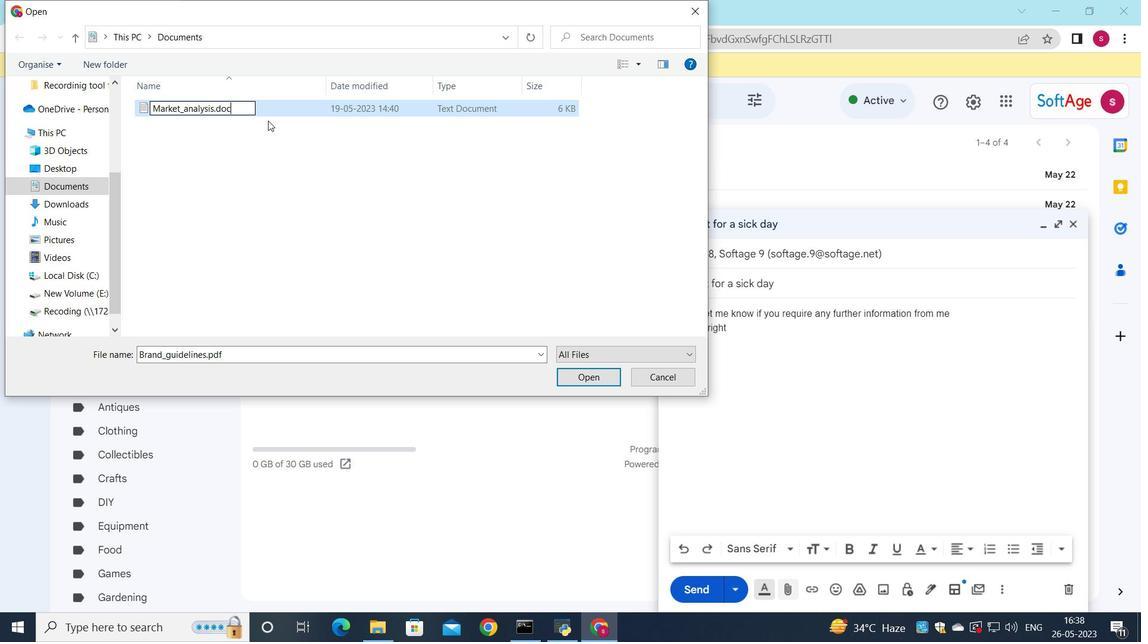 
Action: Mouse moved to (303, 111)
Screenshot: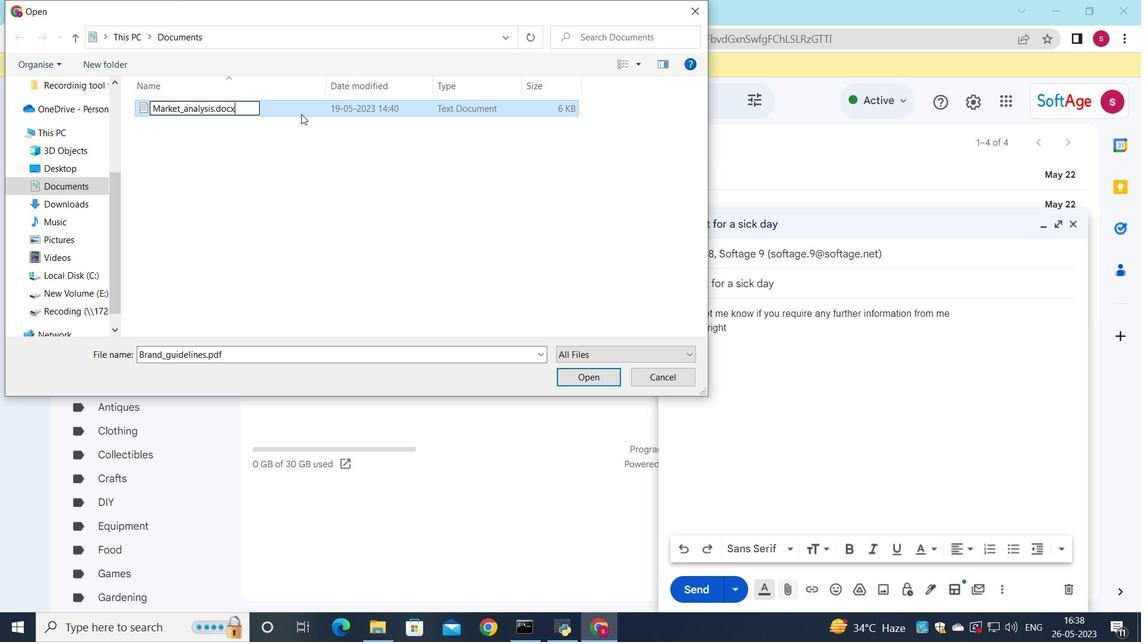 
Action: Mouse pressed left at (303, 111)
Screenshot: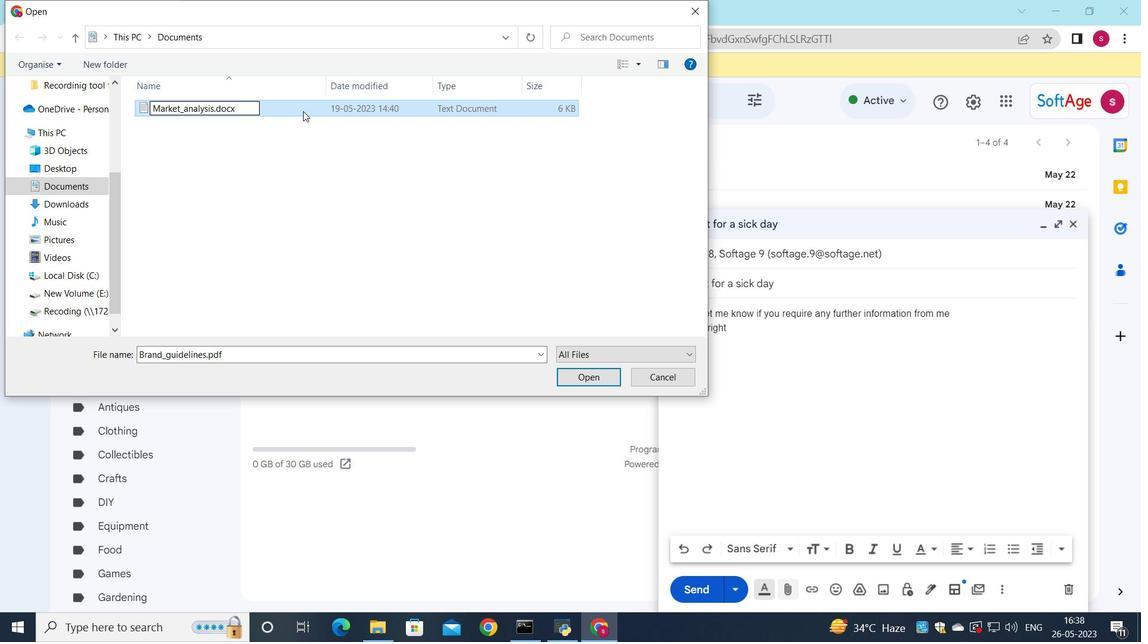 
Action: Mouse moved to (352, 105)
Screenshot: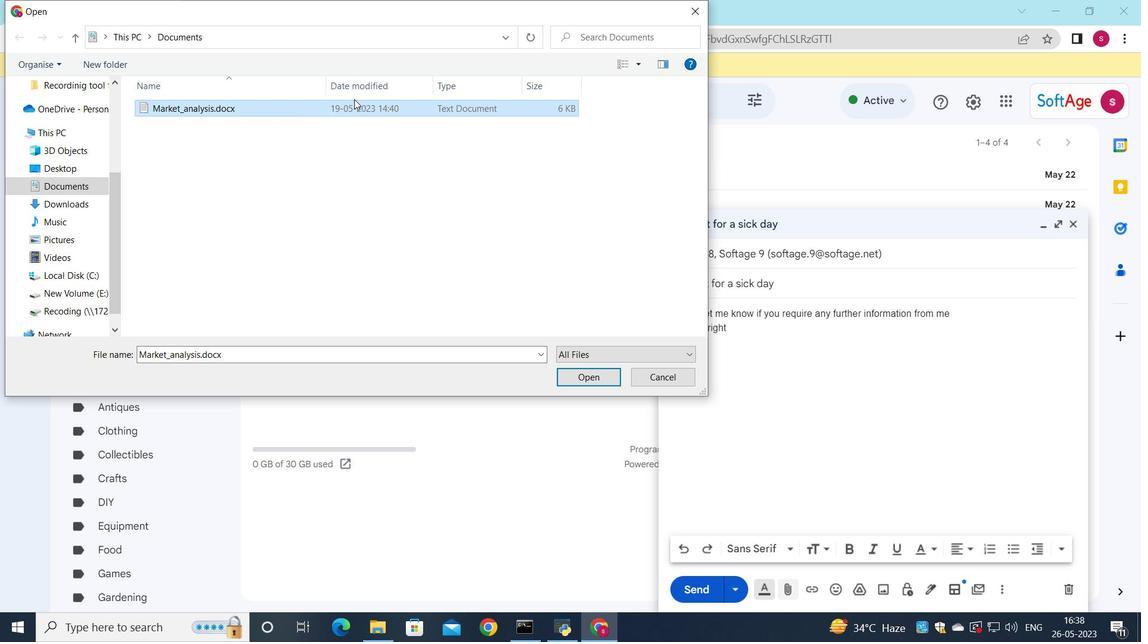 
Action: Mouse pressed left at (352, 105)
Screenshot: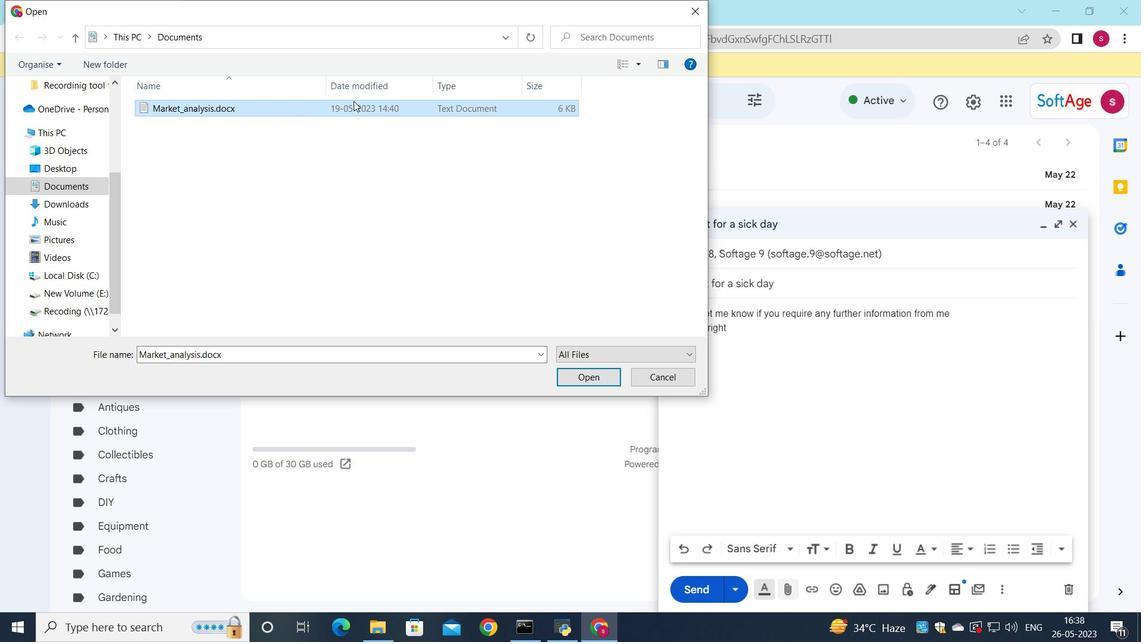 
Action: Mouse moved to (597, 375)
Screenshot: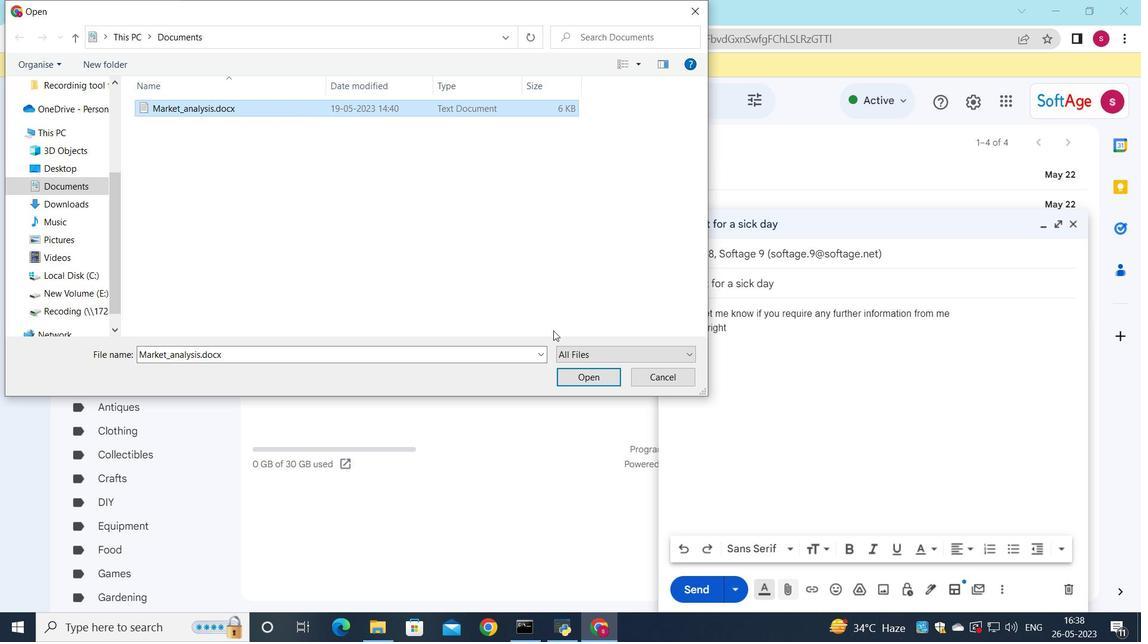 
Action: Mouse pressed left at (597, 375)
Screenshot: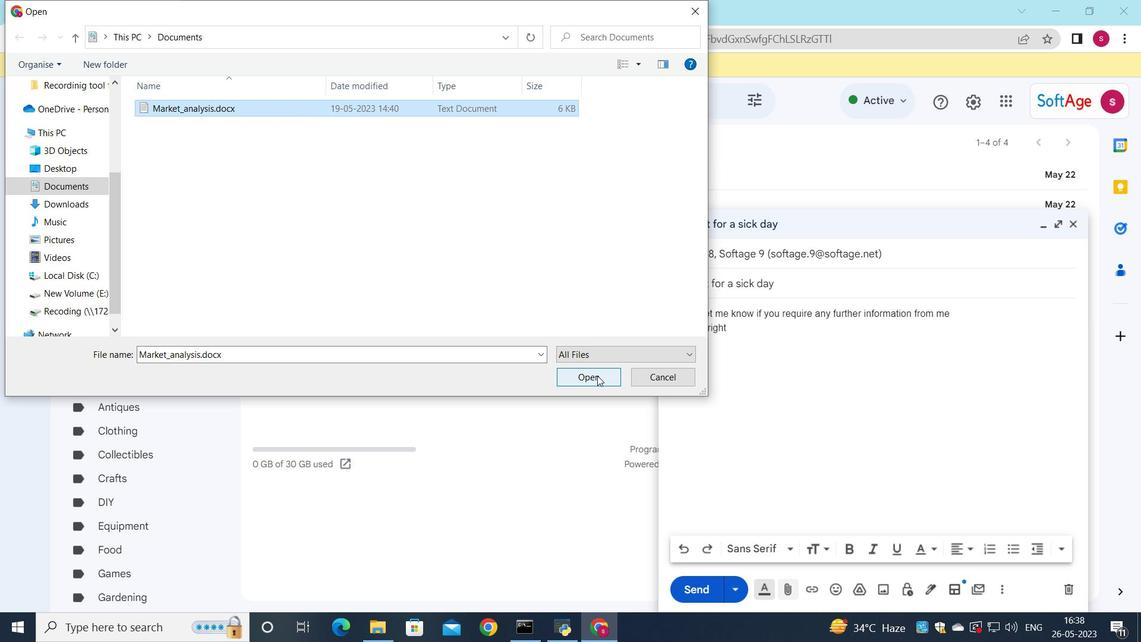 
Action: Mouse moved to (683, 588)
Screenshot: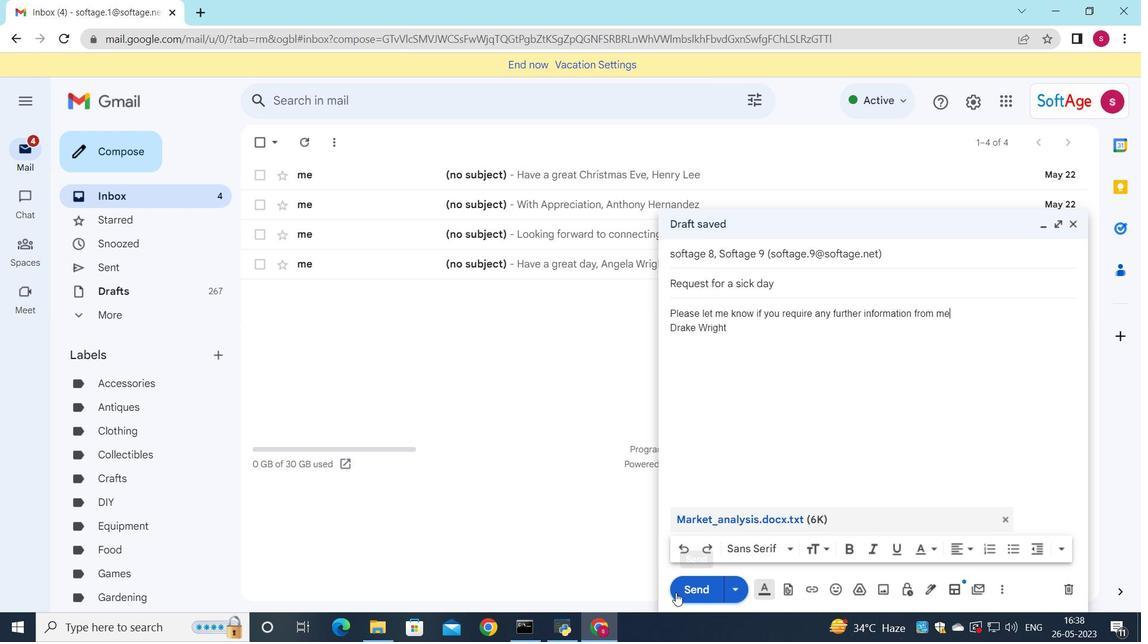 
Action: Mouse pressed left at (683, 588)
Screenshot: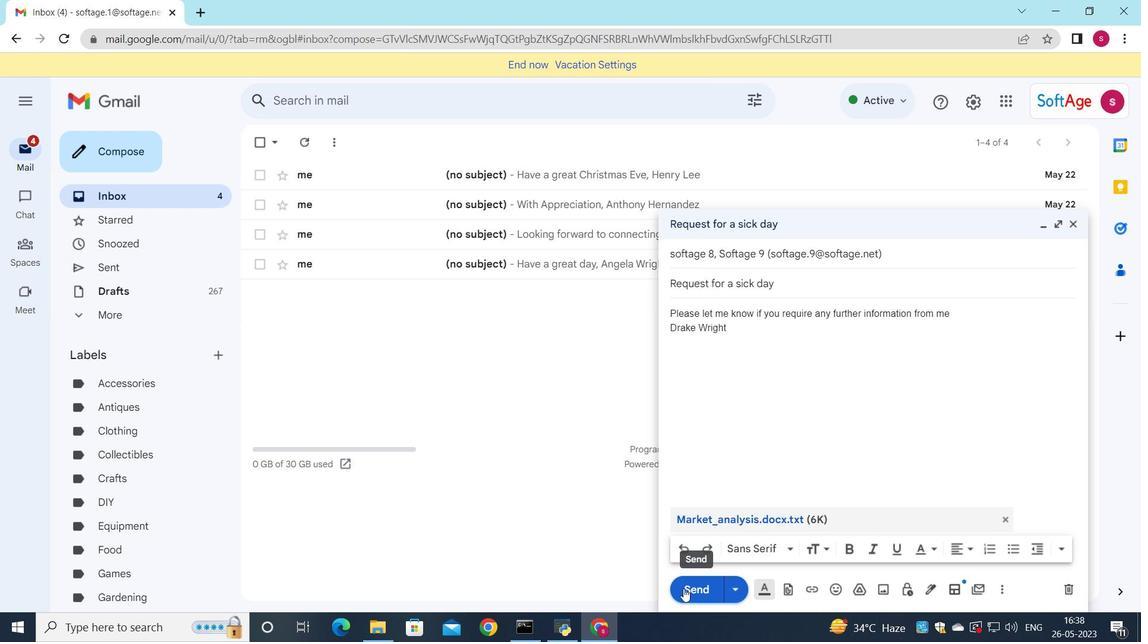 
Action: Mouse moved to (105, 269)
Screenshot: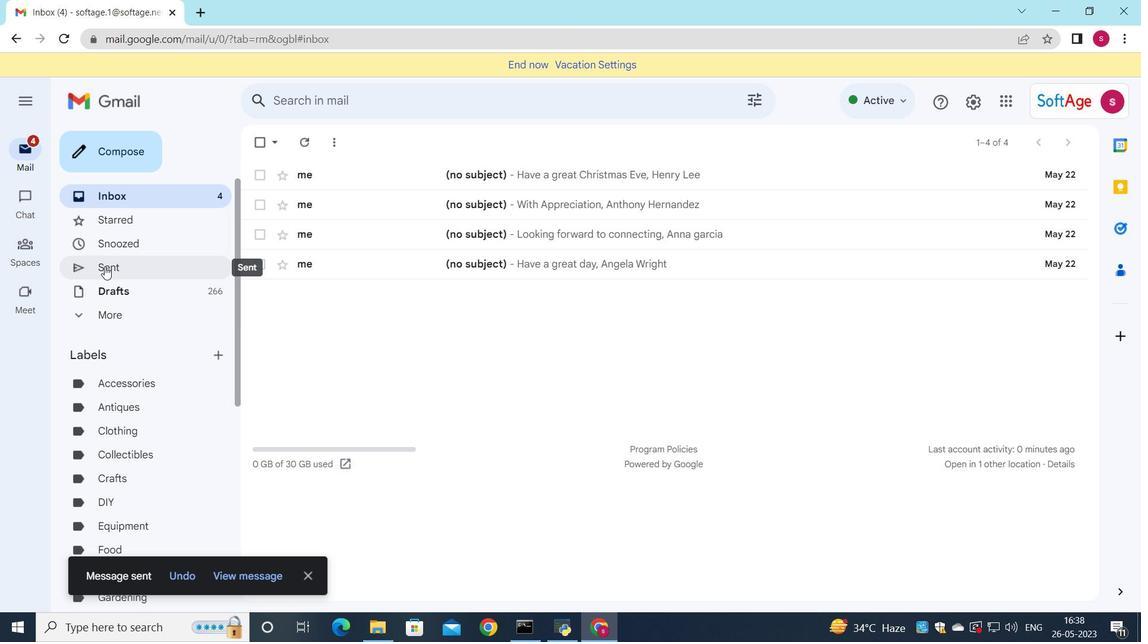 
Action: Mouse pressed left at (105, 269)
Screenshot: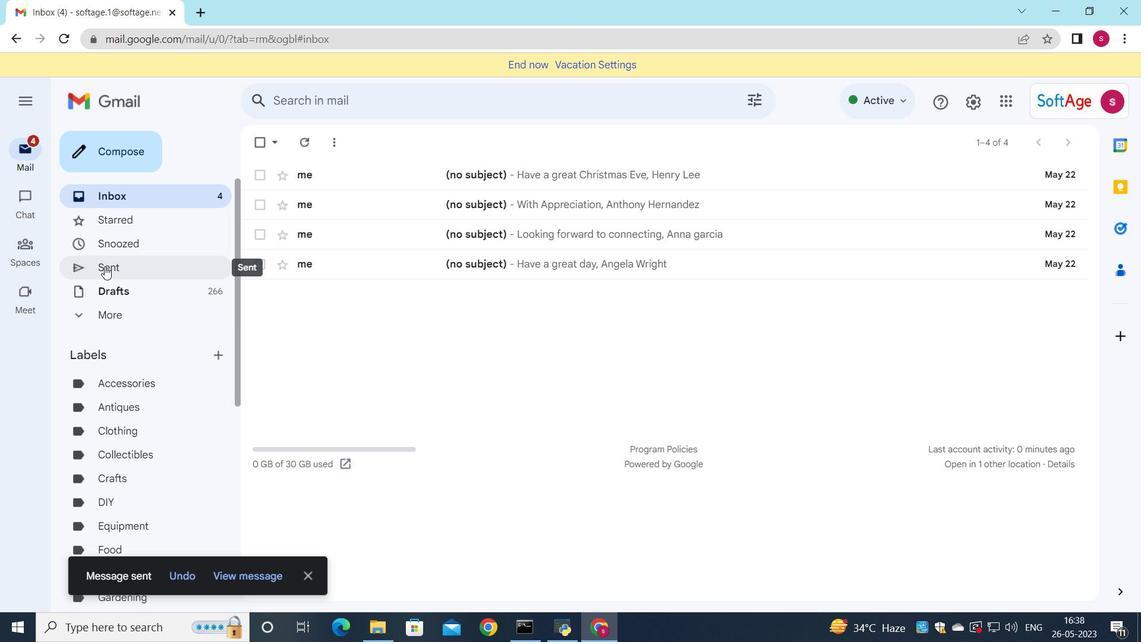 
Action: Mouse moved to (655, 233)
Screenshot: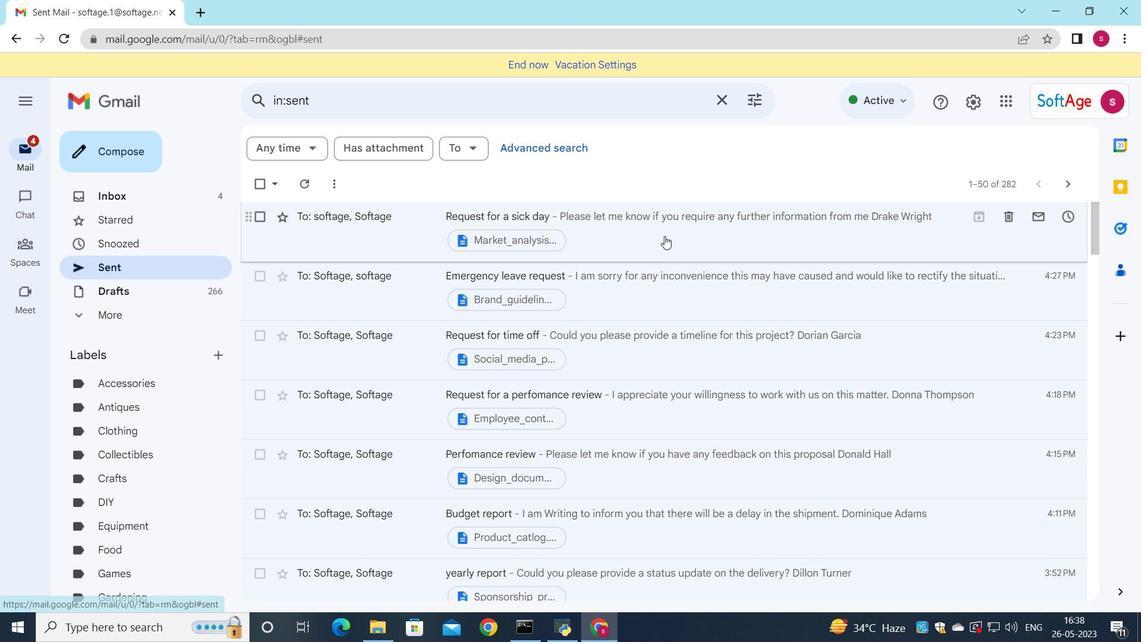 
Action: Mouse pressed left at (655, 233)
Screenshot: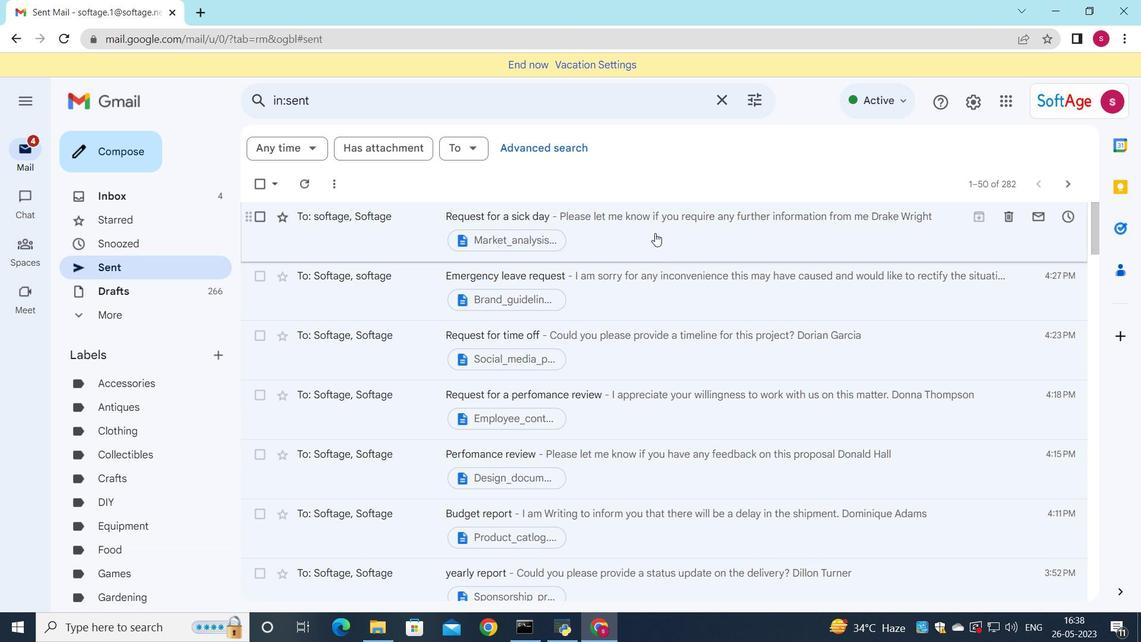 
Action: Mouse moved to (595, 296)
Screenshot: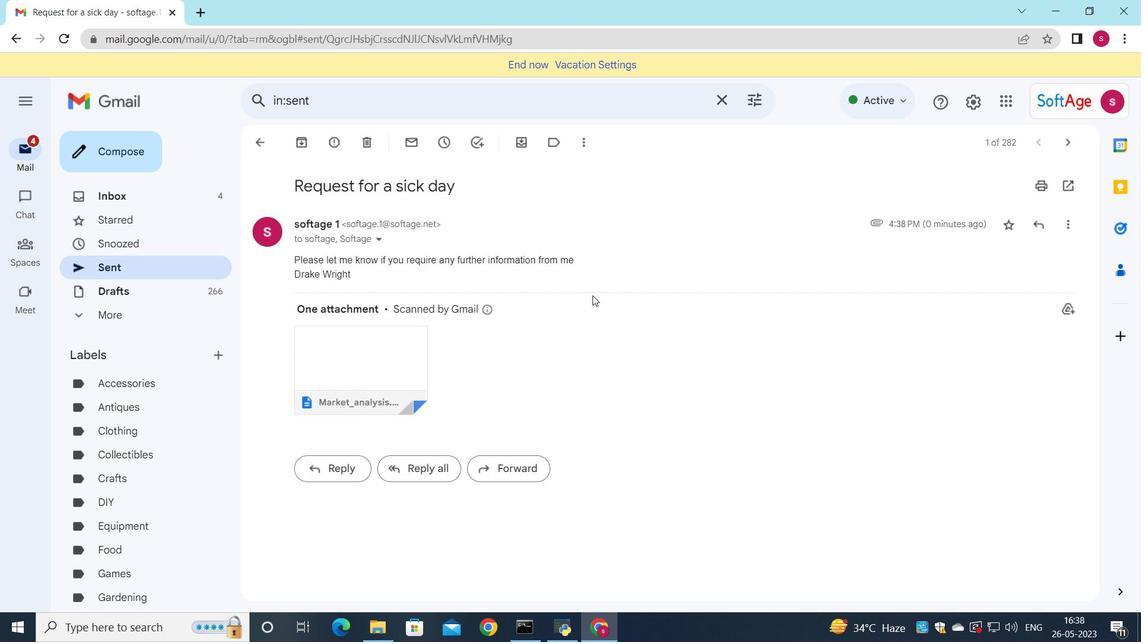 
